 Task: Tag faces in photos from professional or career milestones.
Action: Mouse moved to (1118, 640)
Screenshot: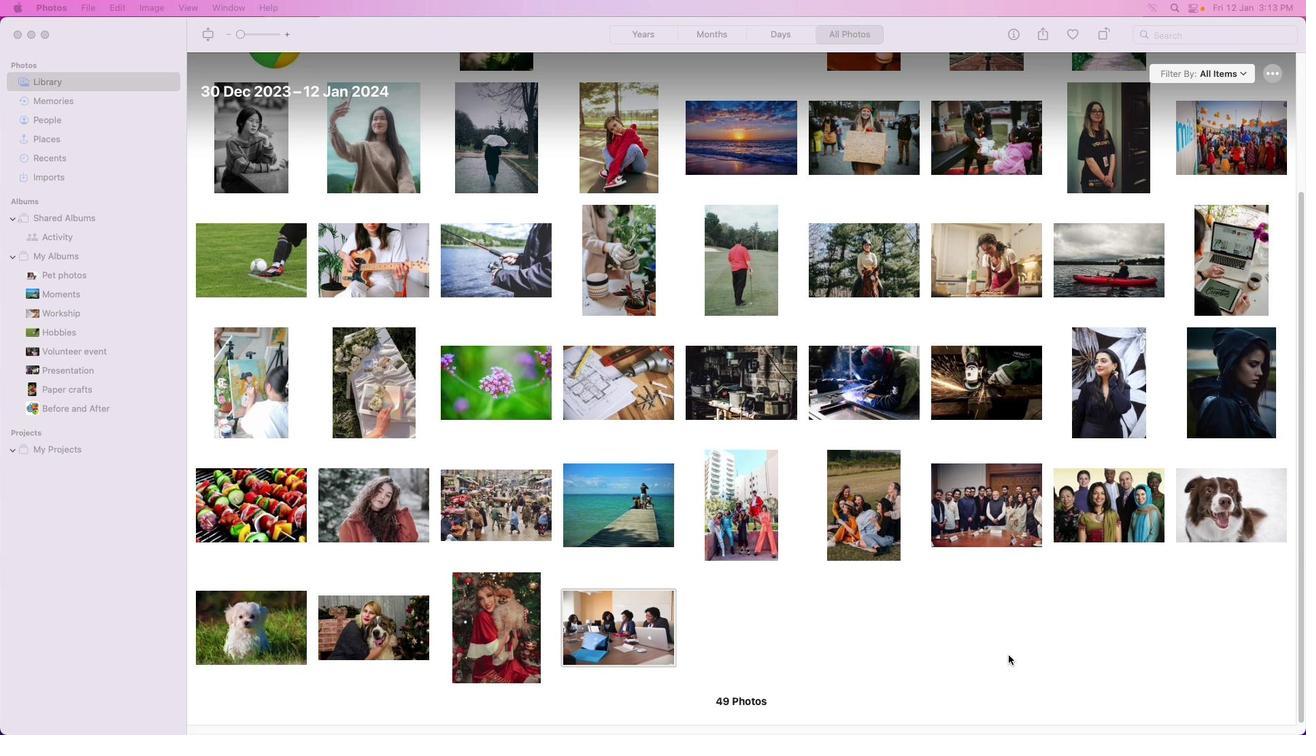
Action: Mouse scrolled (1118, 640) with delta (0, 0)
Screenshot: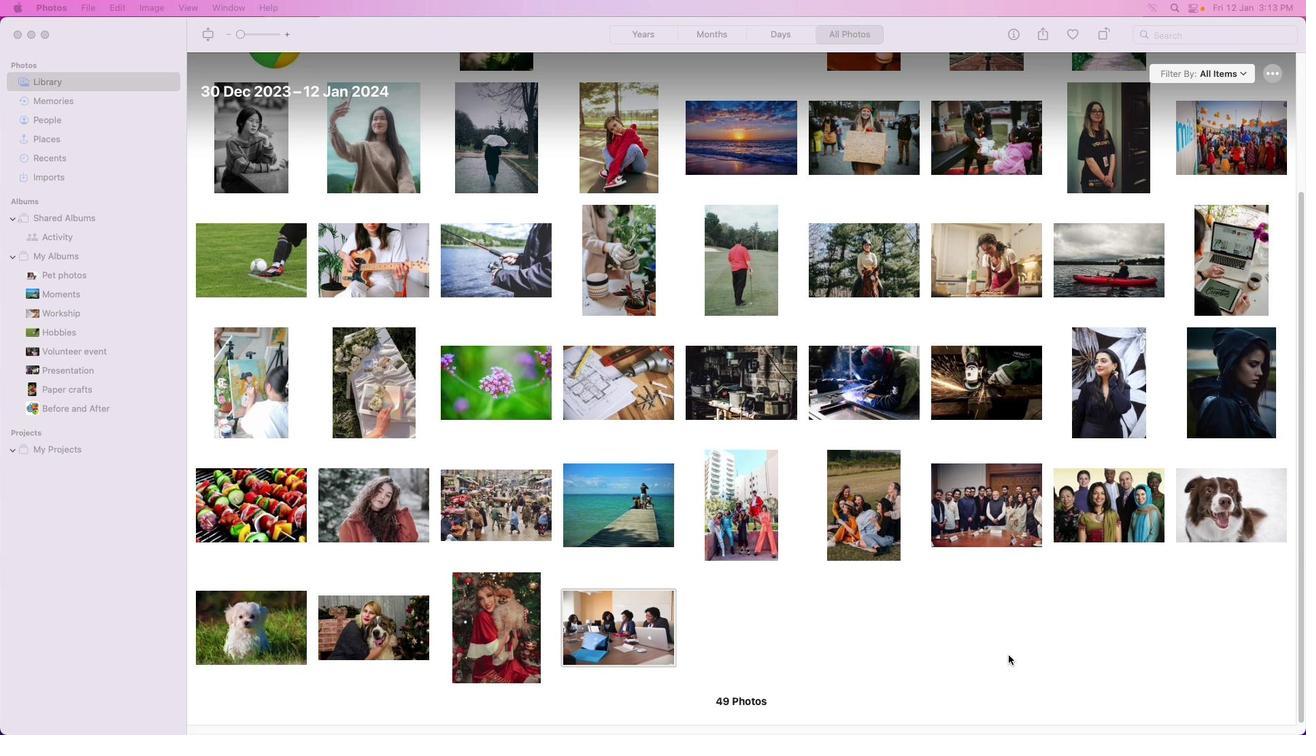 
Action: Mouse moved to (583, 620)
Screenshot: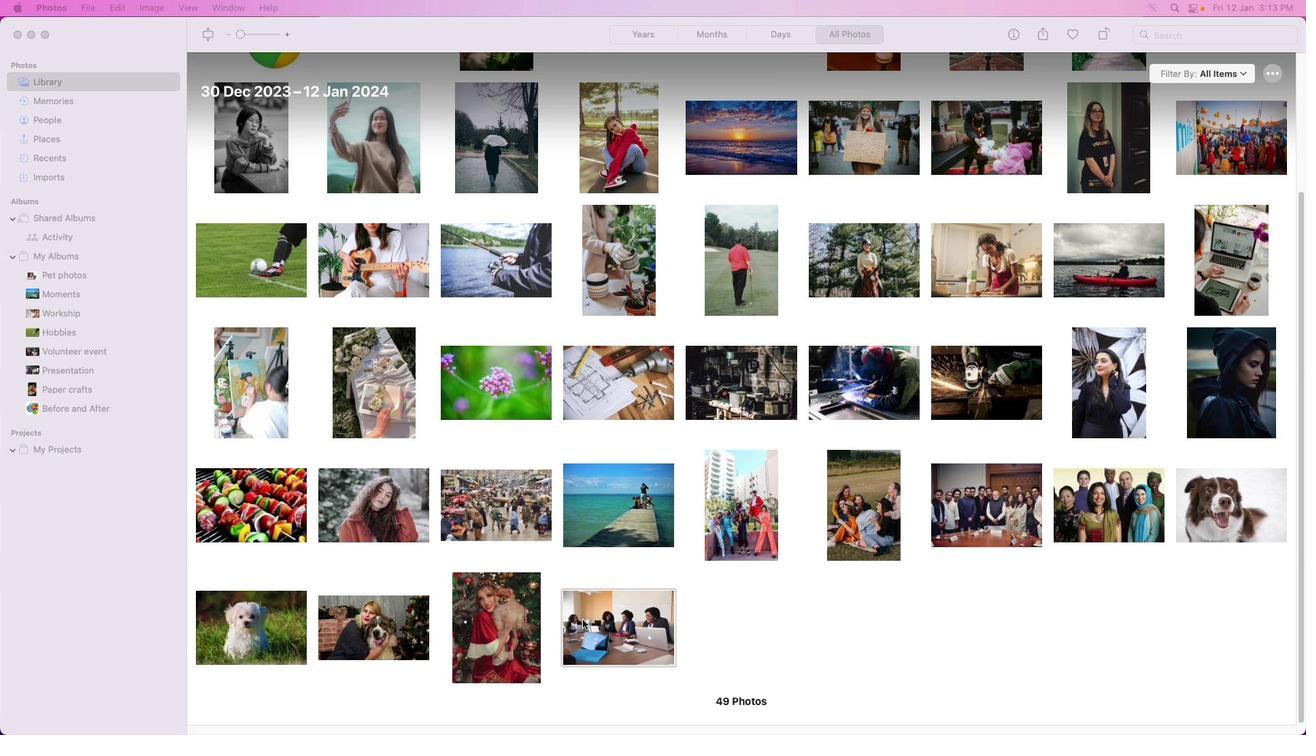 
Action: Mouse pressed left at (583, 620)
Screenshot: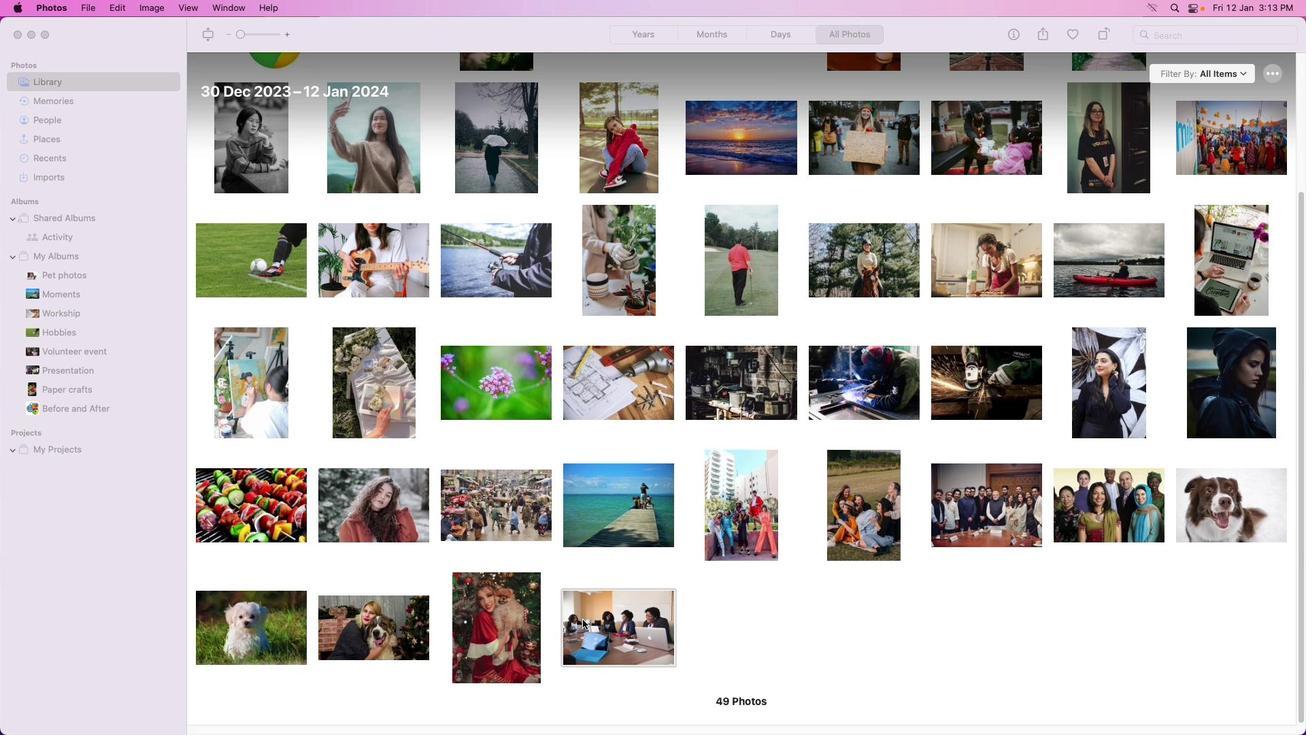 
Action: Mouse moved to (605, 619)
Screenshot: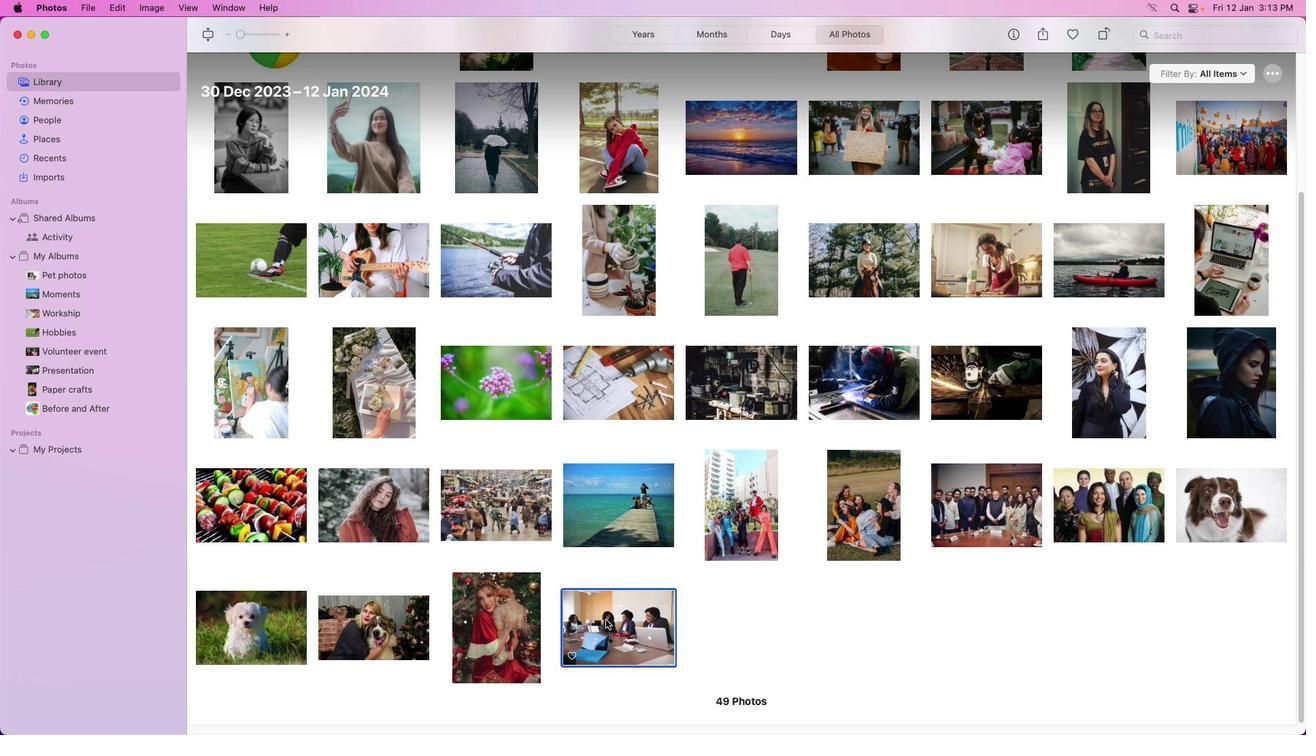 
Action: Mouse pressed left at (605, 619)
Screenshot: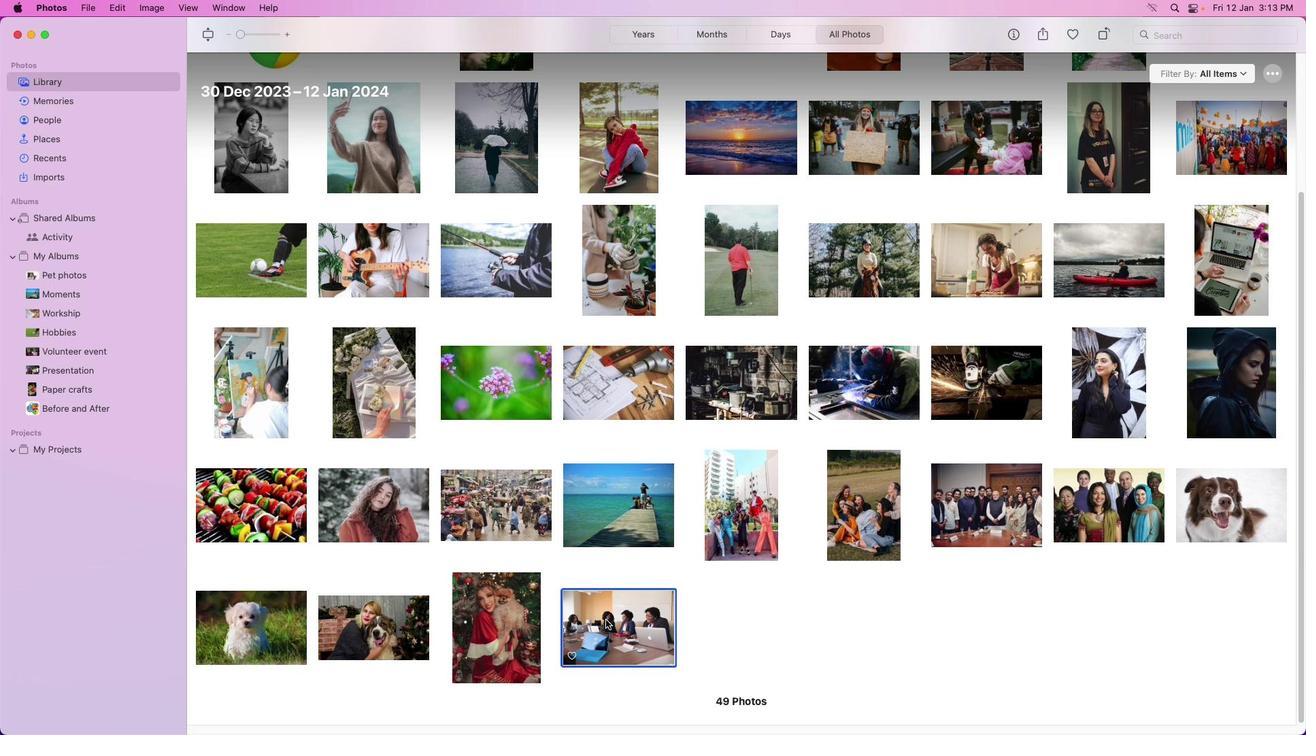 
Action: Mouse pressed left at (605, 619)
Screenshot: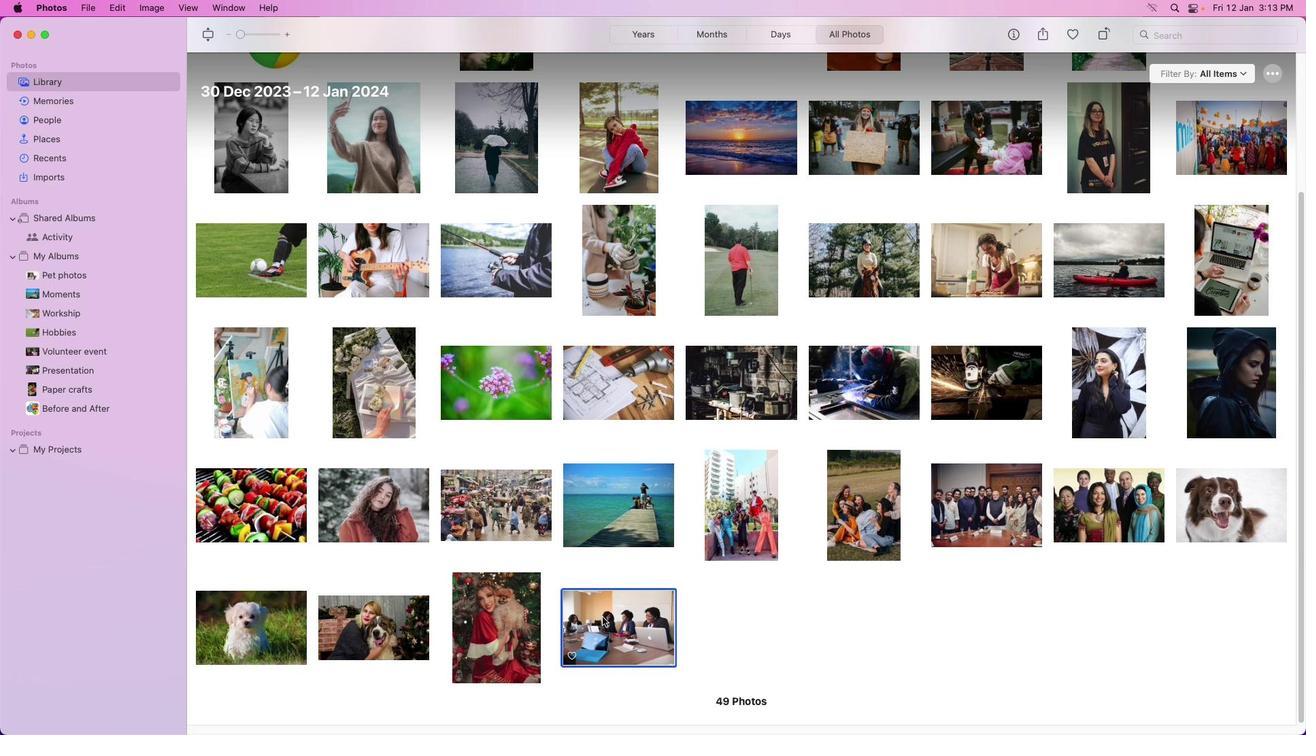 
Action: Mouse moved to (1129, 36)
Screenshot: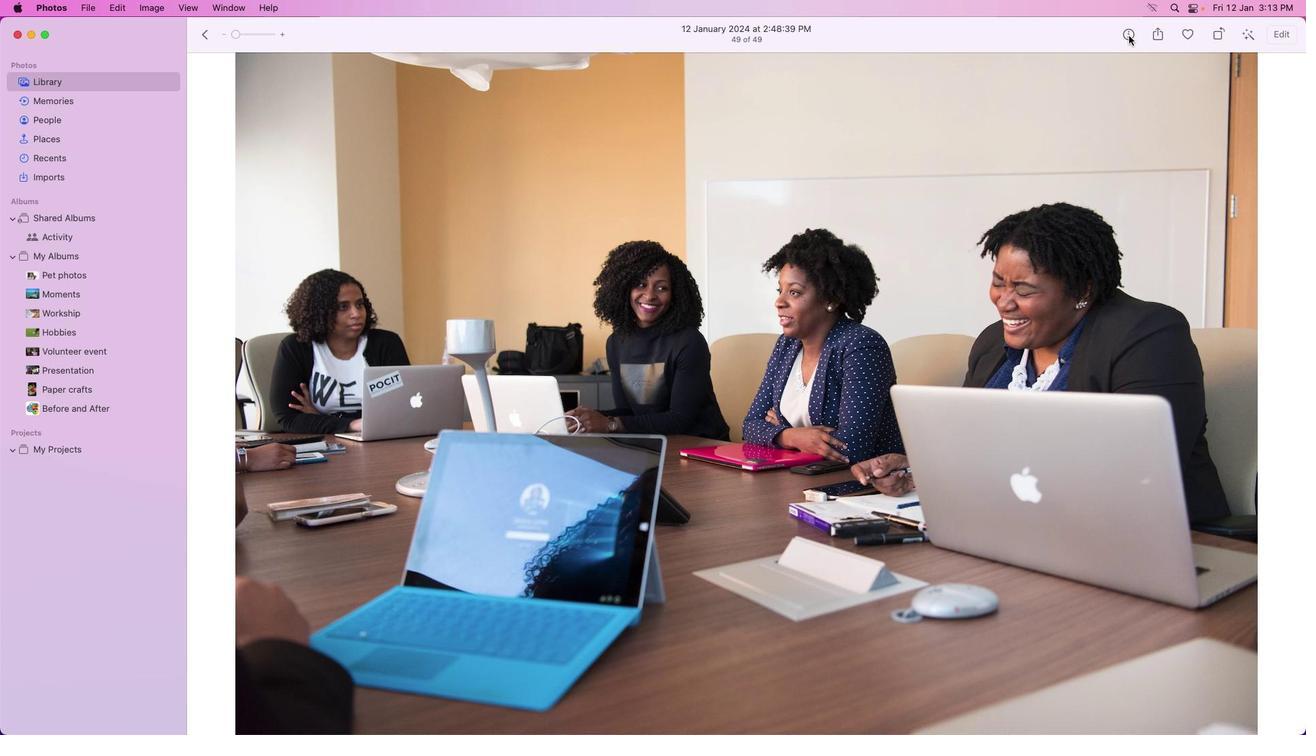 
Action: Mouse pressed left at (1129, 36)
Screenshot: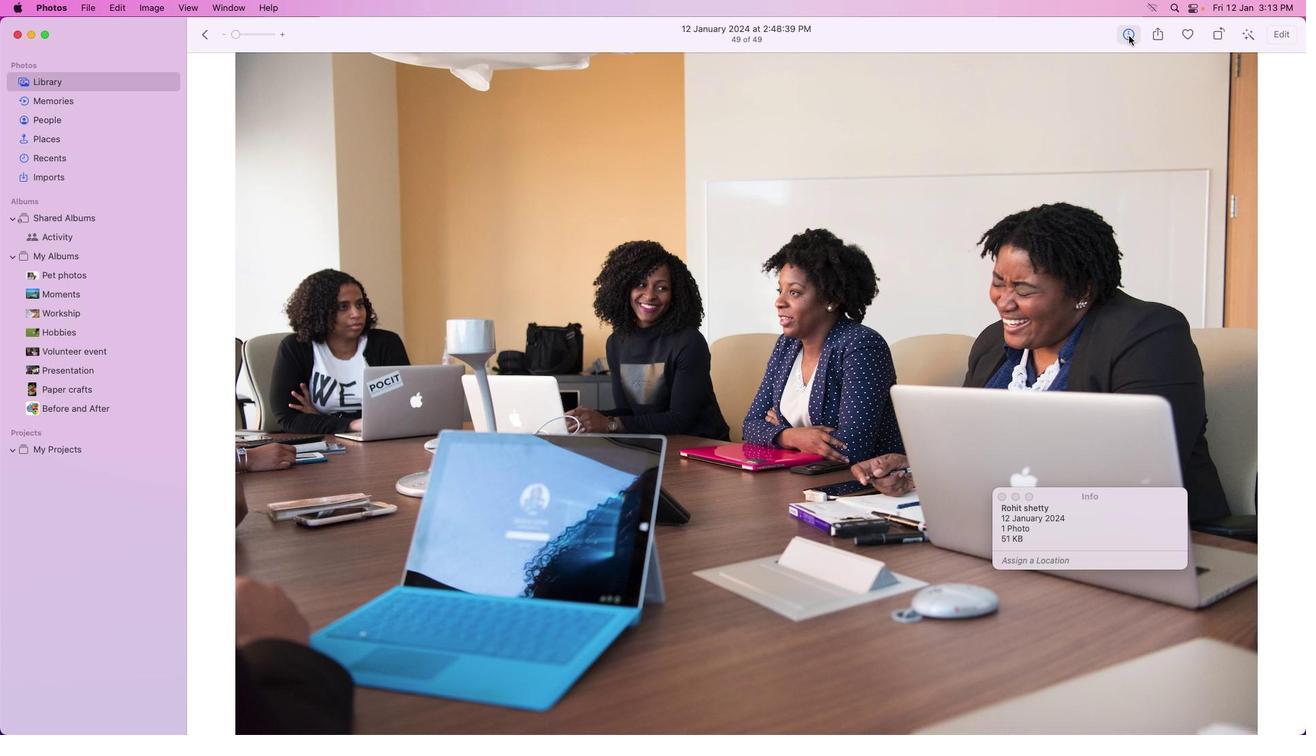 
Action: Mouse moved to (1008, 671)
Screenshot: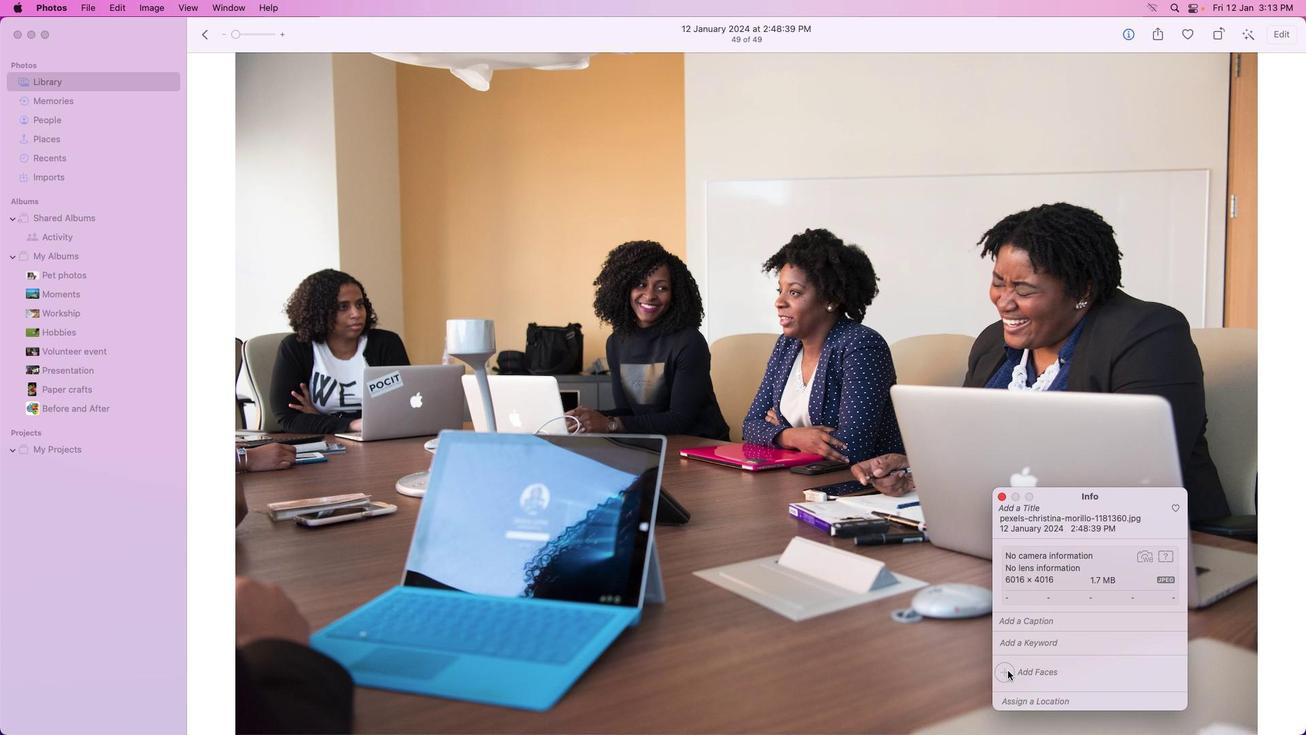 
Action: Mouse pressed left at (1008, 671)
Screenshot: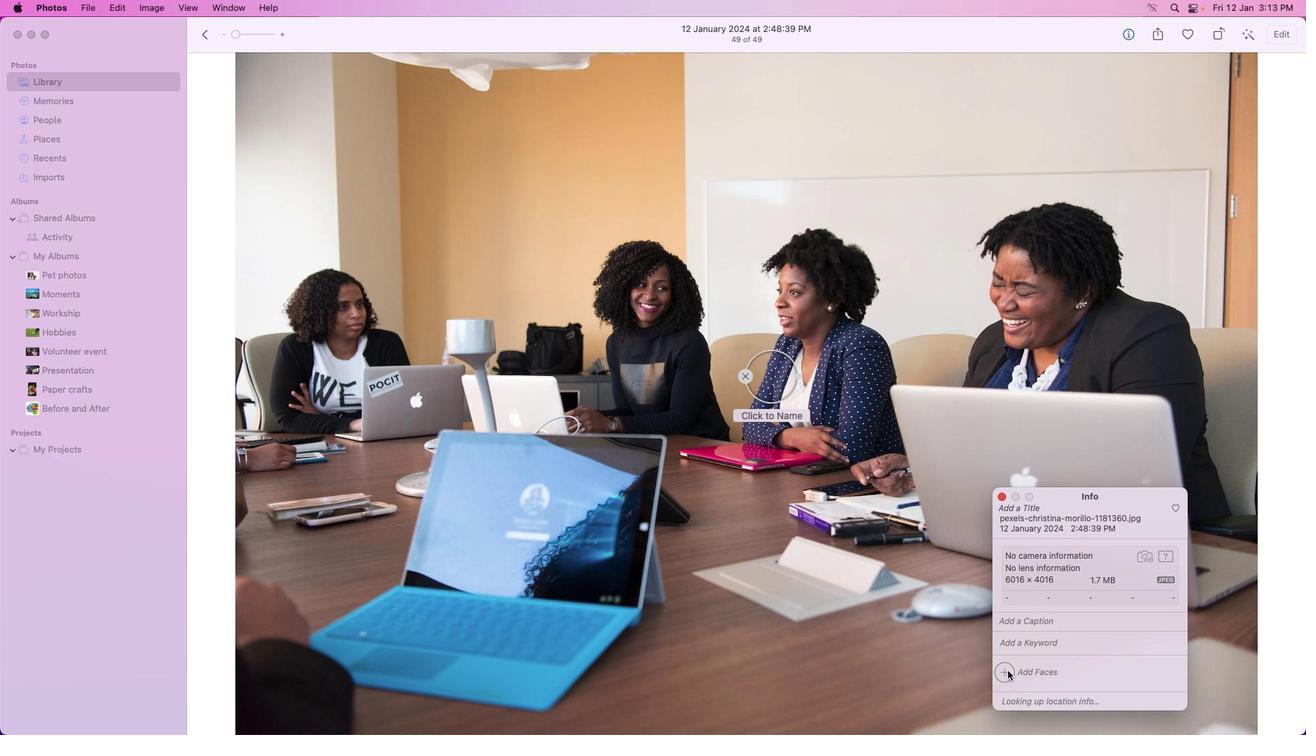 
Action: Mouse moved to (794, 374)
Screenshot: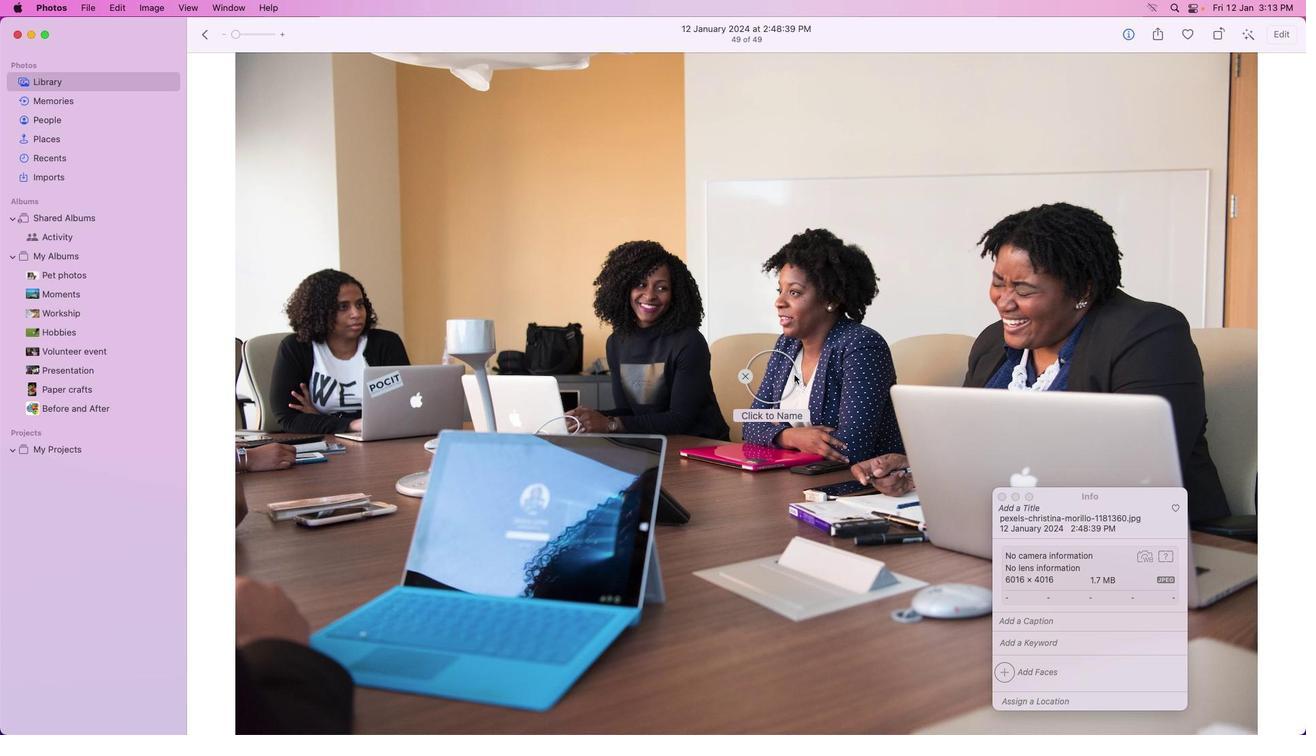 
Action: Mouse pressed left at (794, 374)
Screenshot: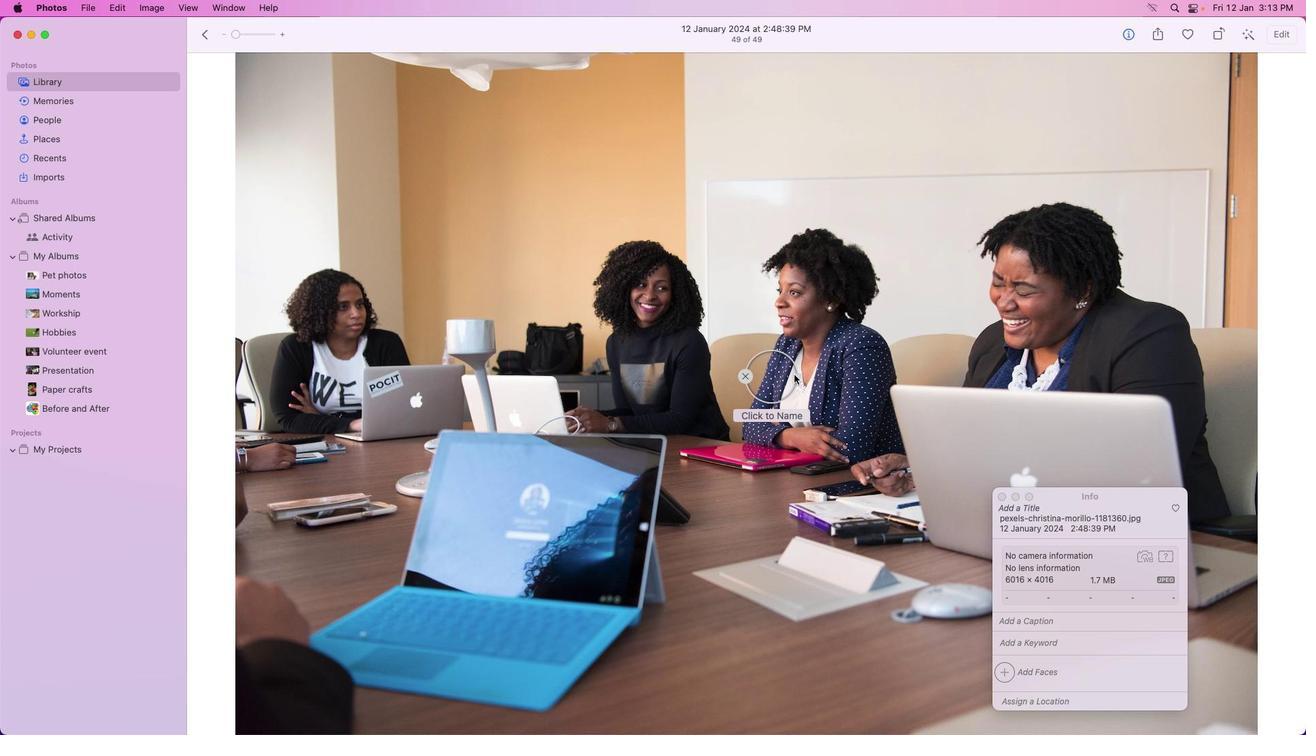 
Action: Mouse moved to (815, 296)
Screenshot: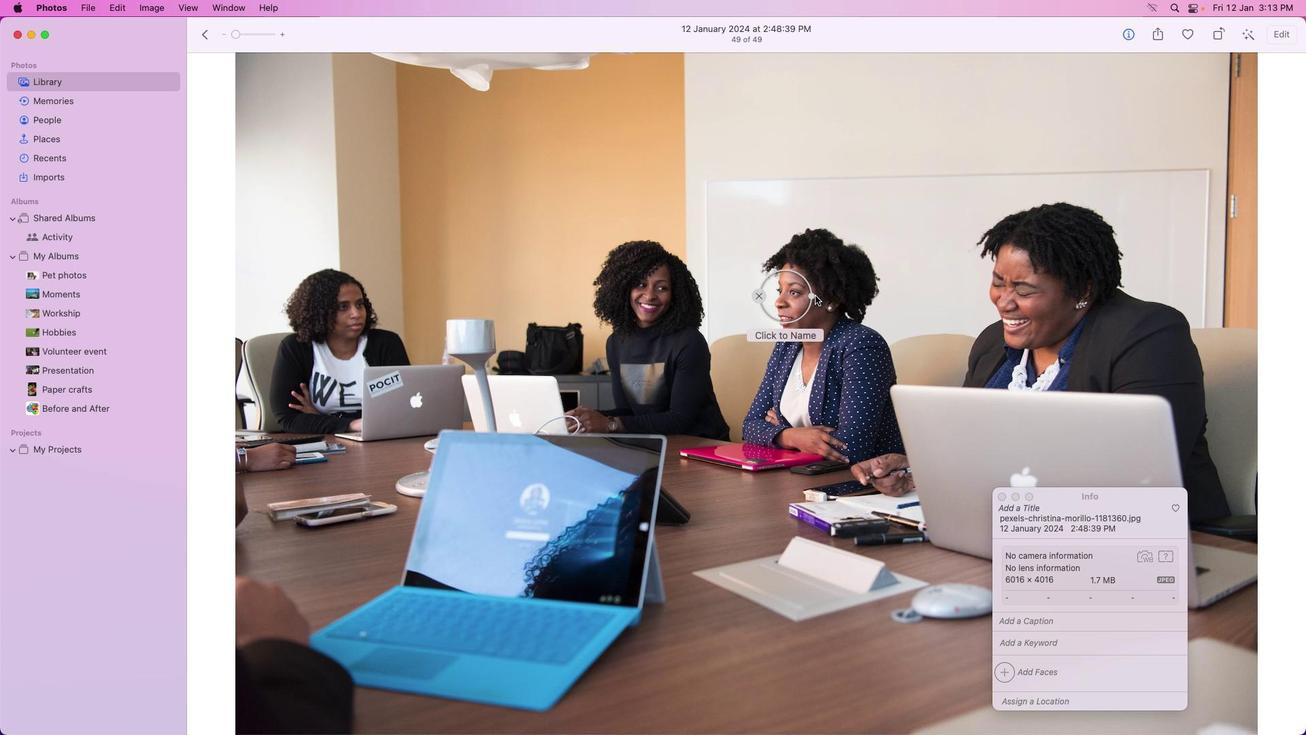 
Action: Mouse pressed left at (815, 296)
Screenshot: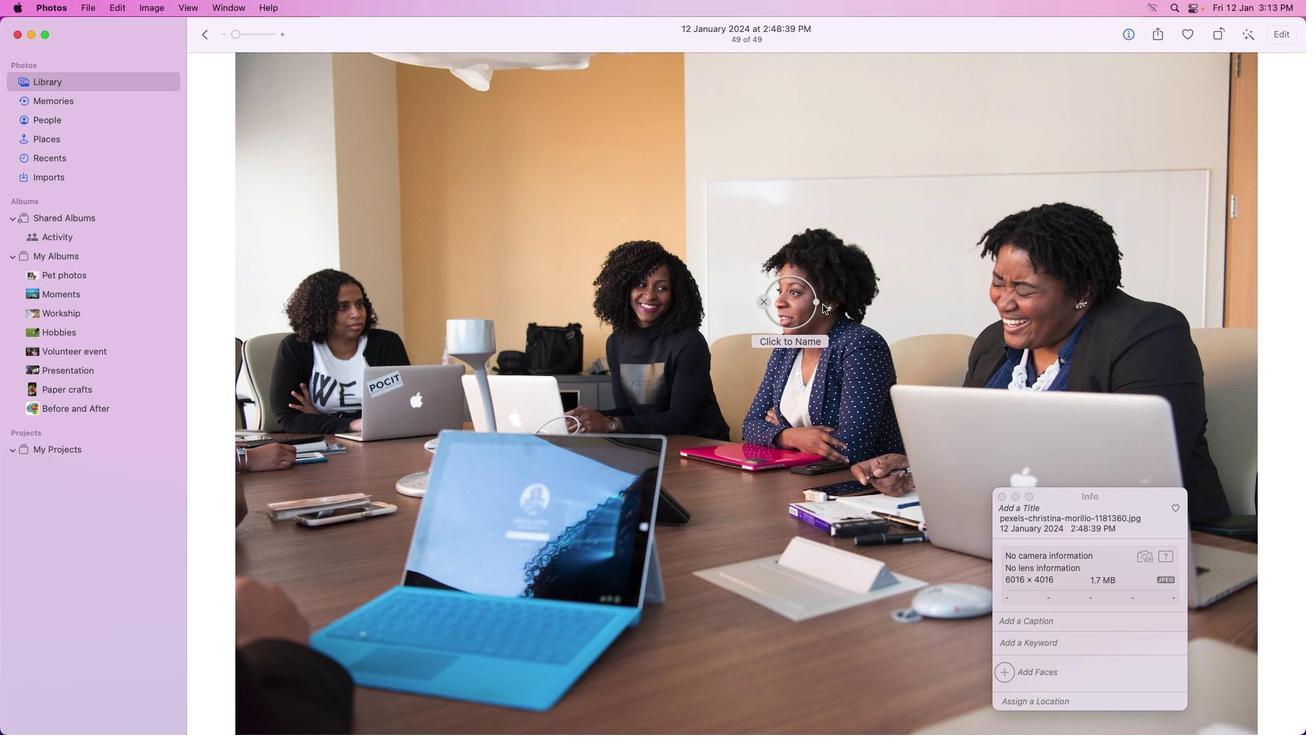 
Action: Mouse moved to (822, 307)
Screenshot: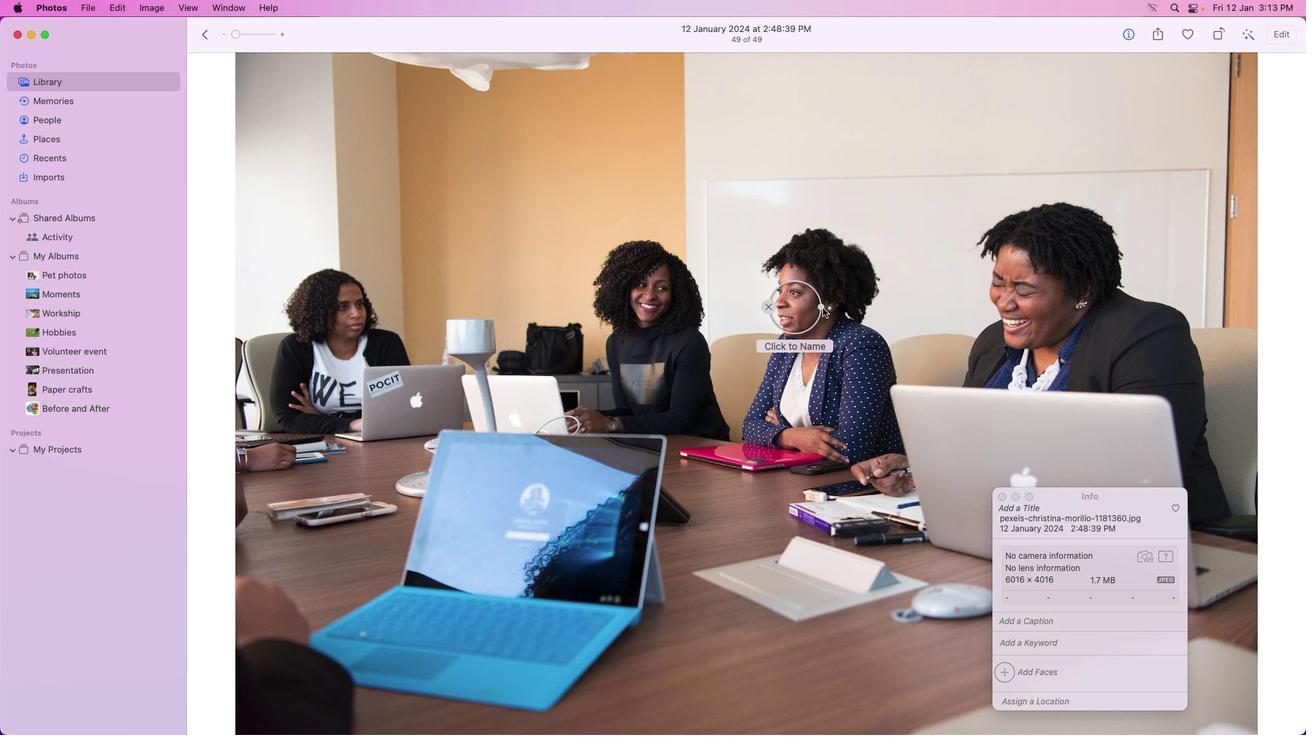
Action: Mouse pressed left at (822, 307)
Screenshot: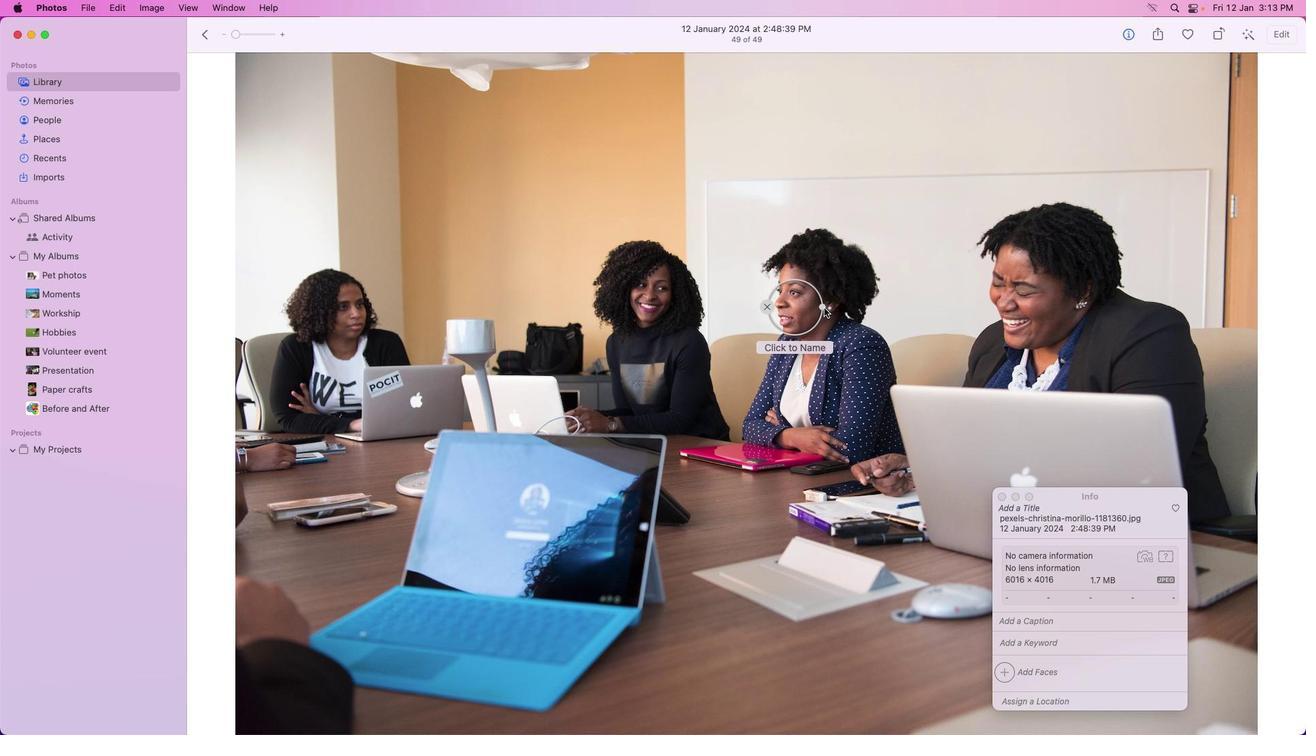 
Action: Mouse moved to (820, 313)
Screenshot: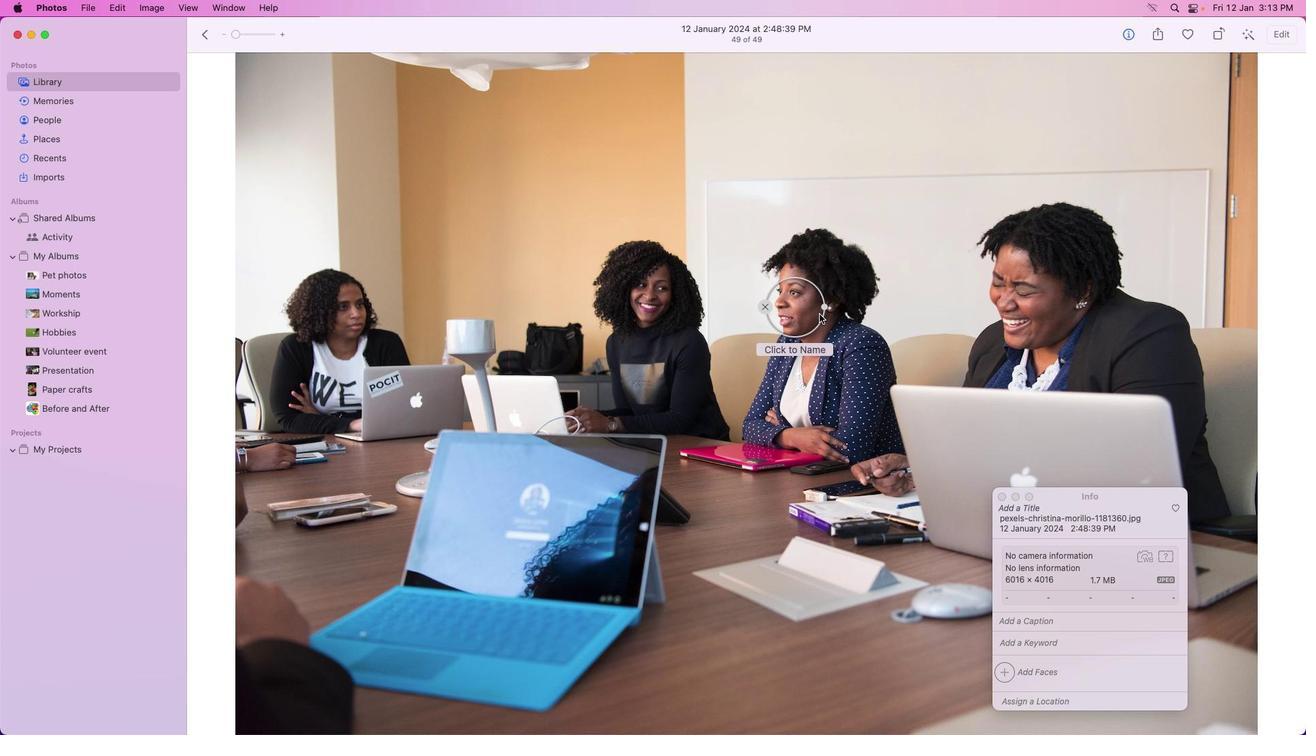 
Action: Mouse pressed left at (820, 313)
Screenshot: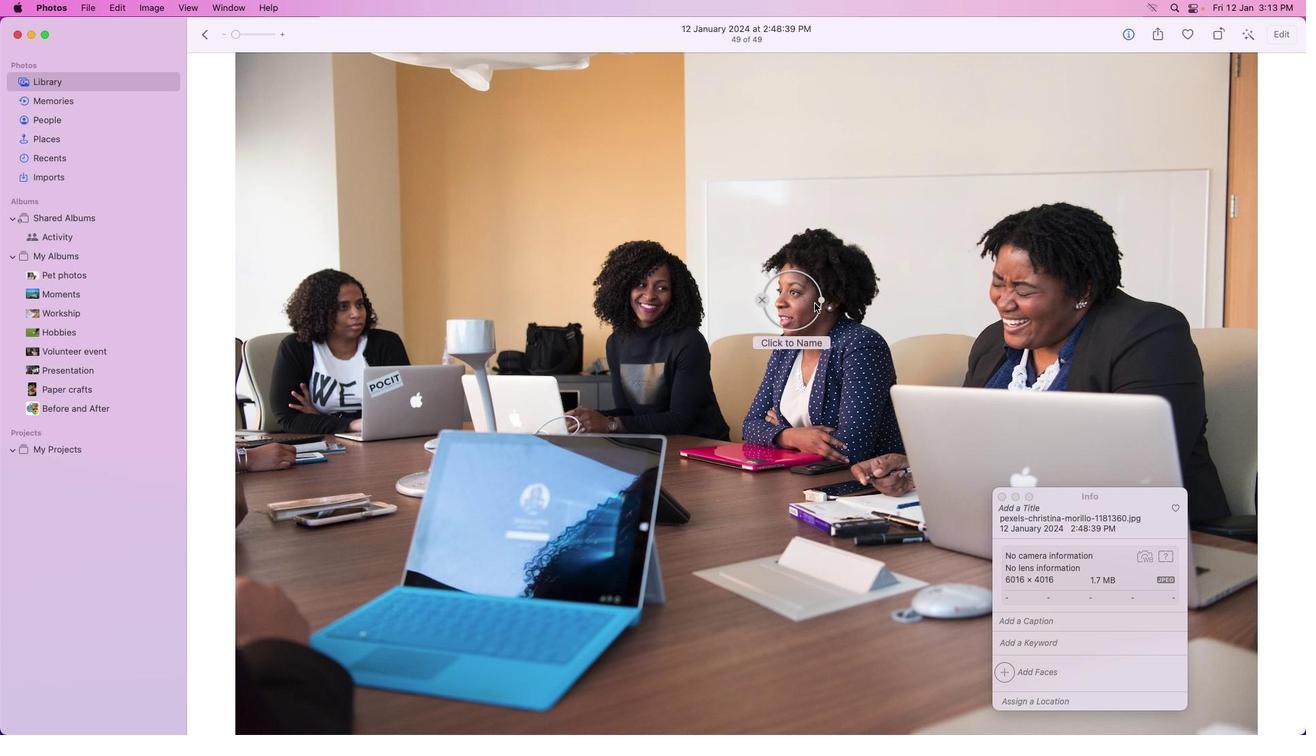 
Action: Mouse moved to (806, 336)
Screenshot: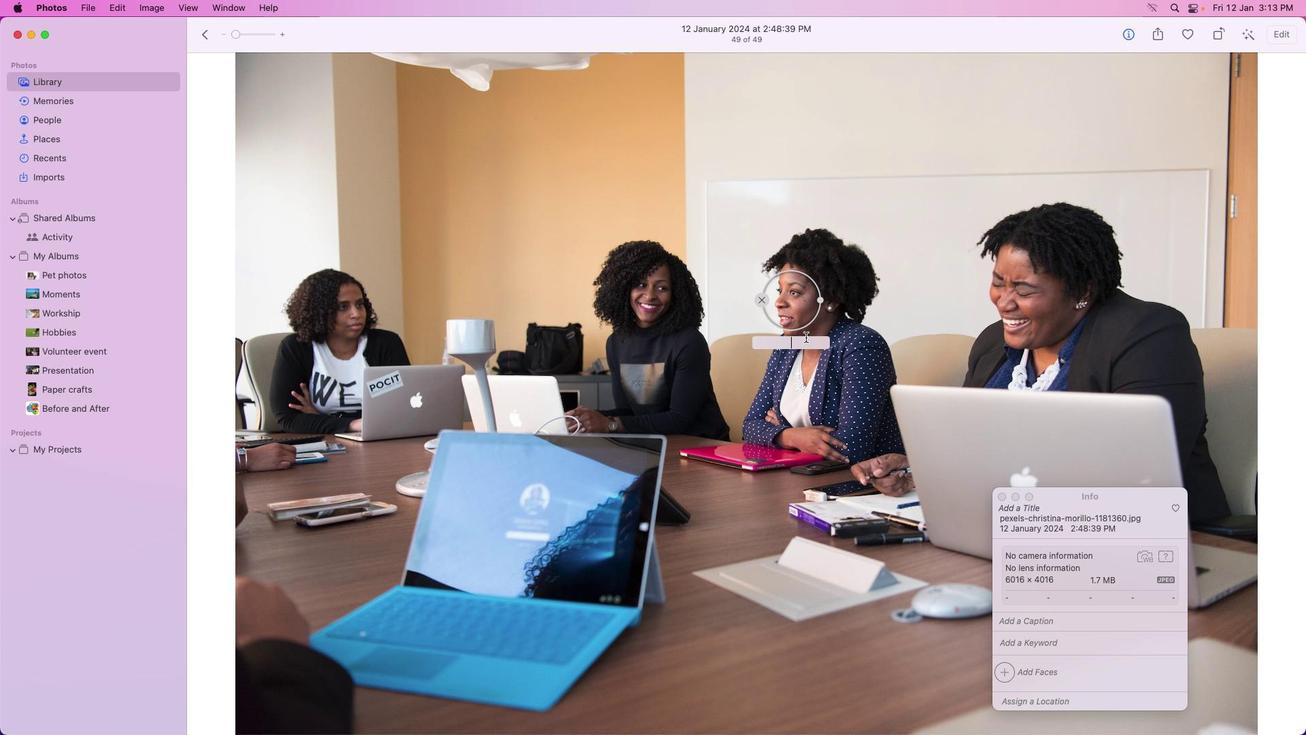 
Action: Mouse pressed left at (806, 336)
Screenshot: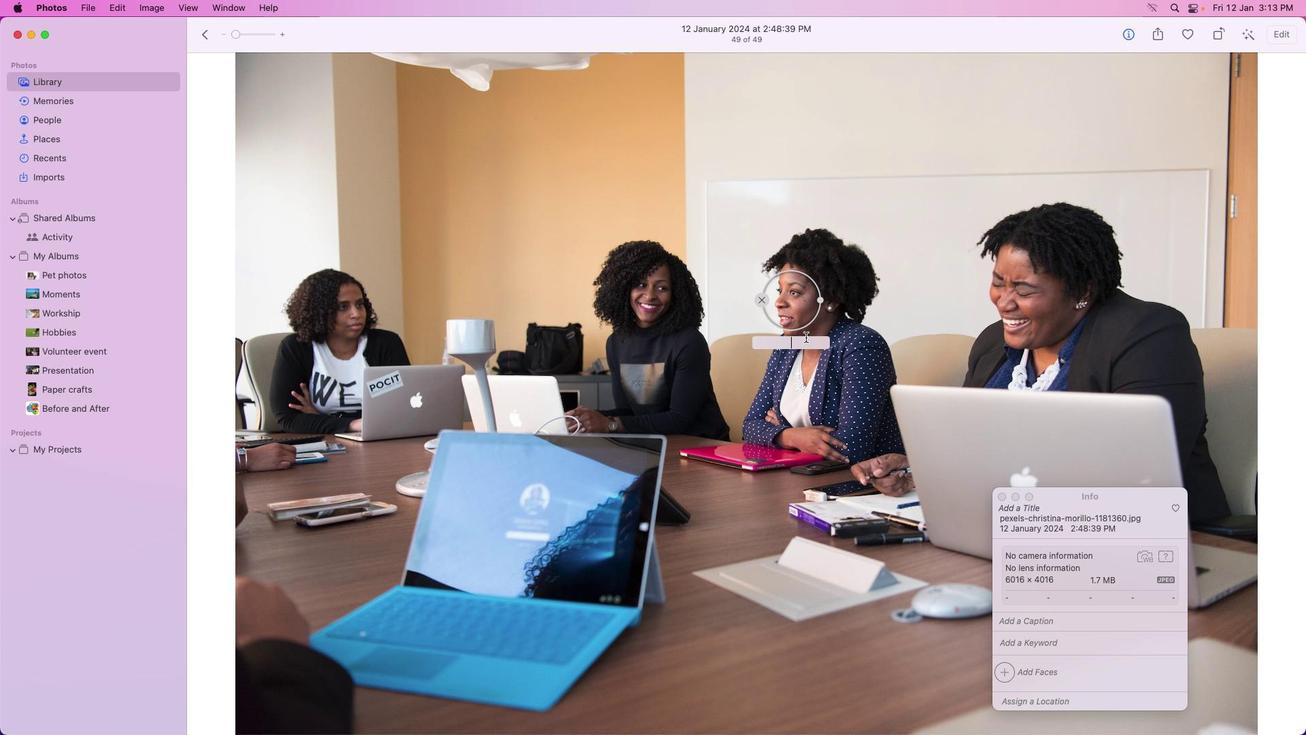 
Action: Mouse moved to (795, 342)
Screenshot: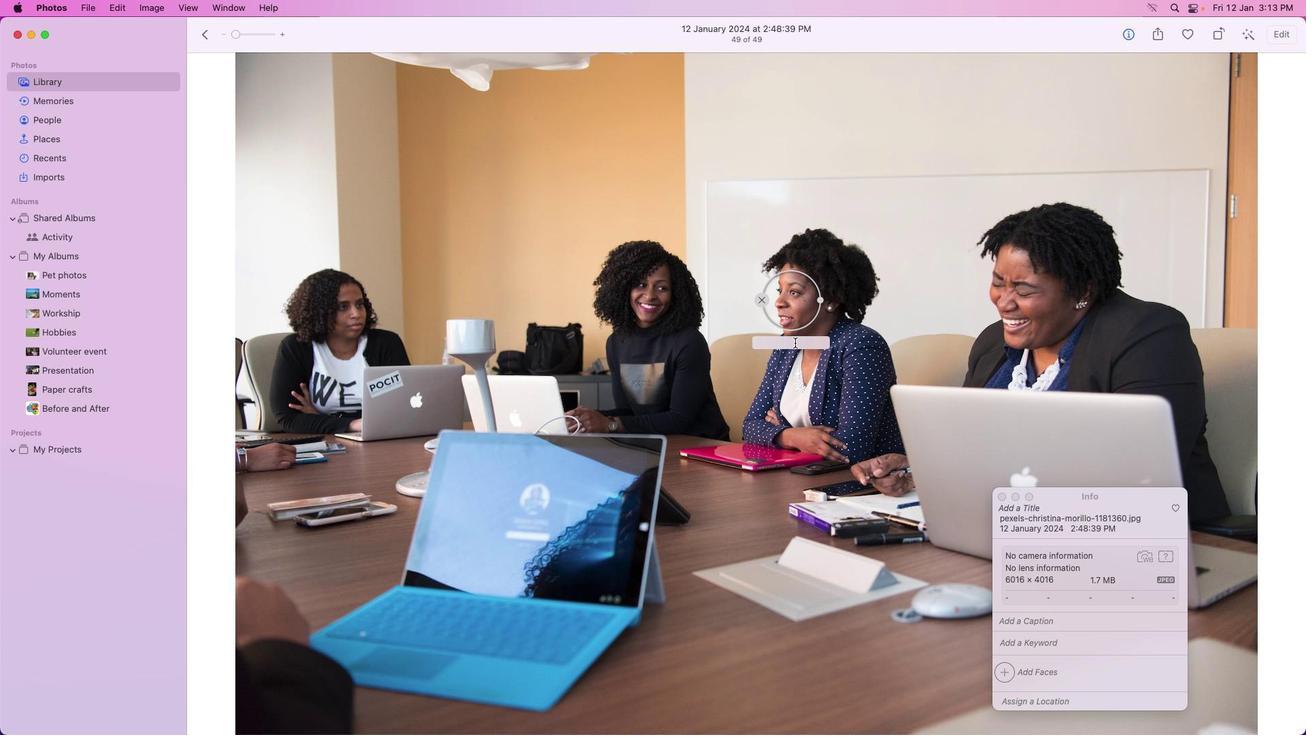 
Action: Key pressed Key.caps_lock'K'Key.caps_lock'a''m''a''r''i''a'Key.space'/'Key.spaceKey.caps_lock'P'Key.caps_lock'r''o''d''u''c''t'Key.space'm''a''n''a''g''e''r'Key.enter
Screenshot: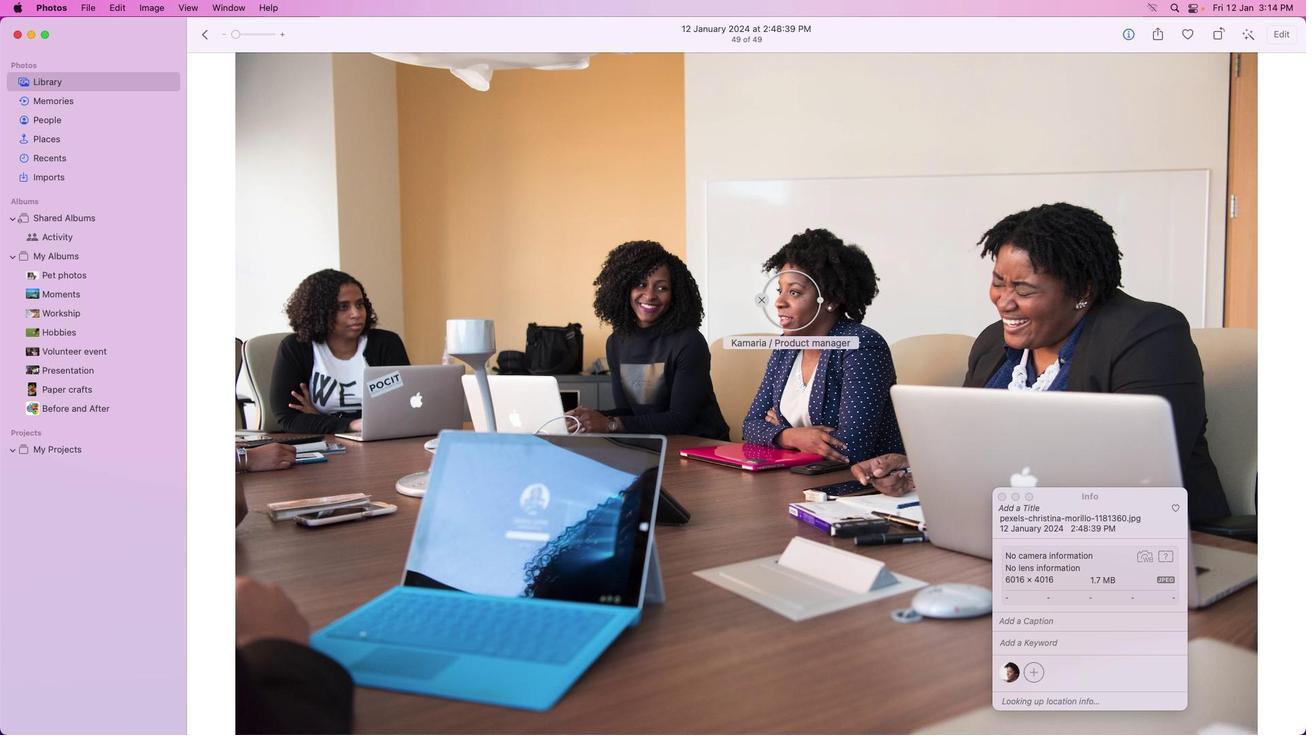
Action: Mouse moved to (1031, 671)
Screenshot: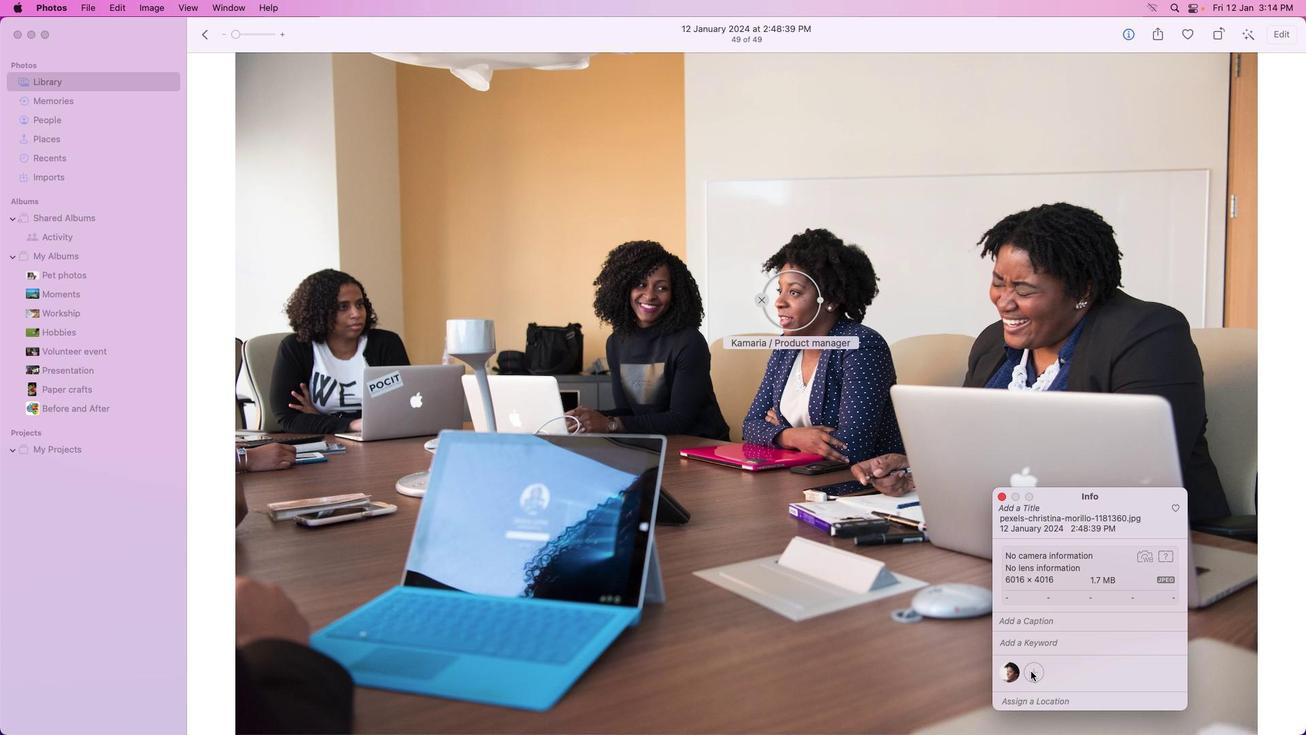 
Action: Mouse pressed left at (1031, 671)
Screenshot: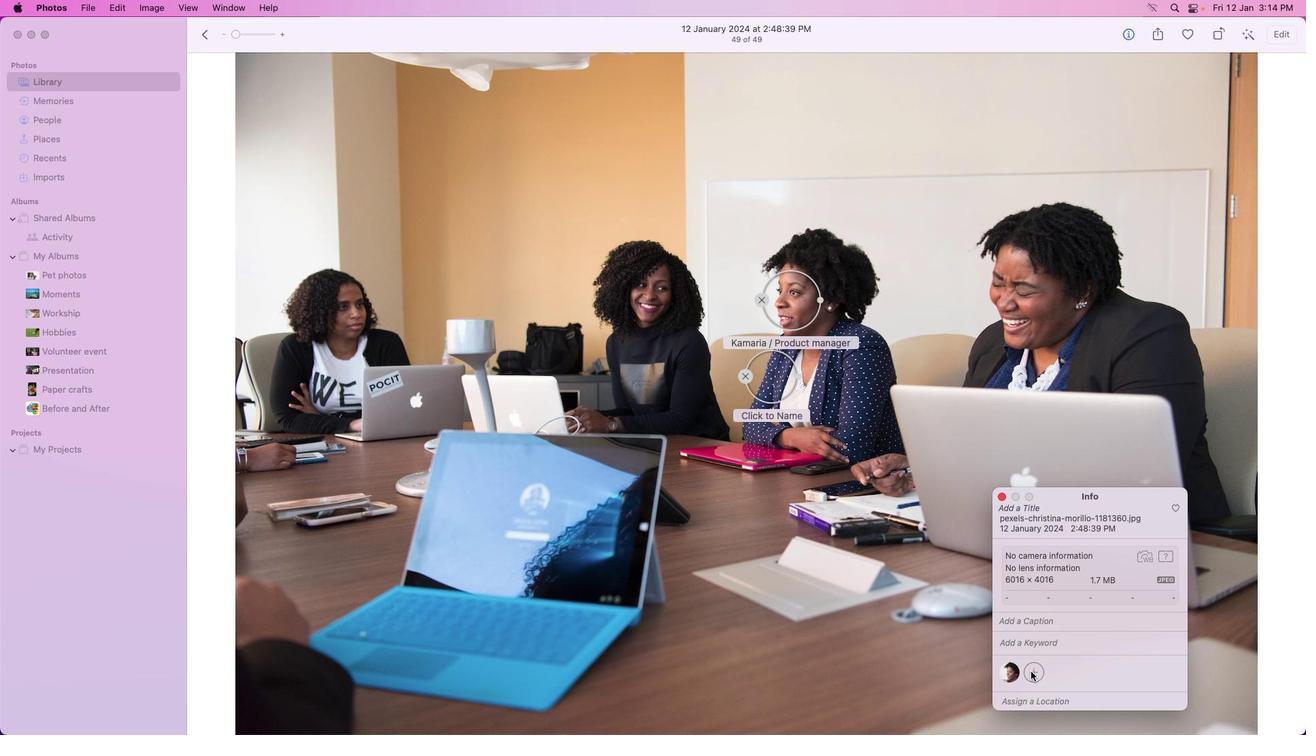 
Action: Mouse moved to (782, 402)
Screenshot: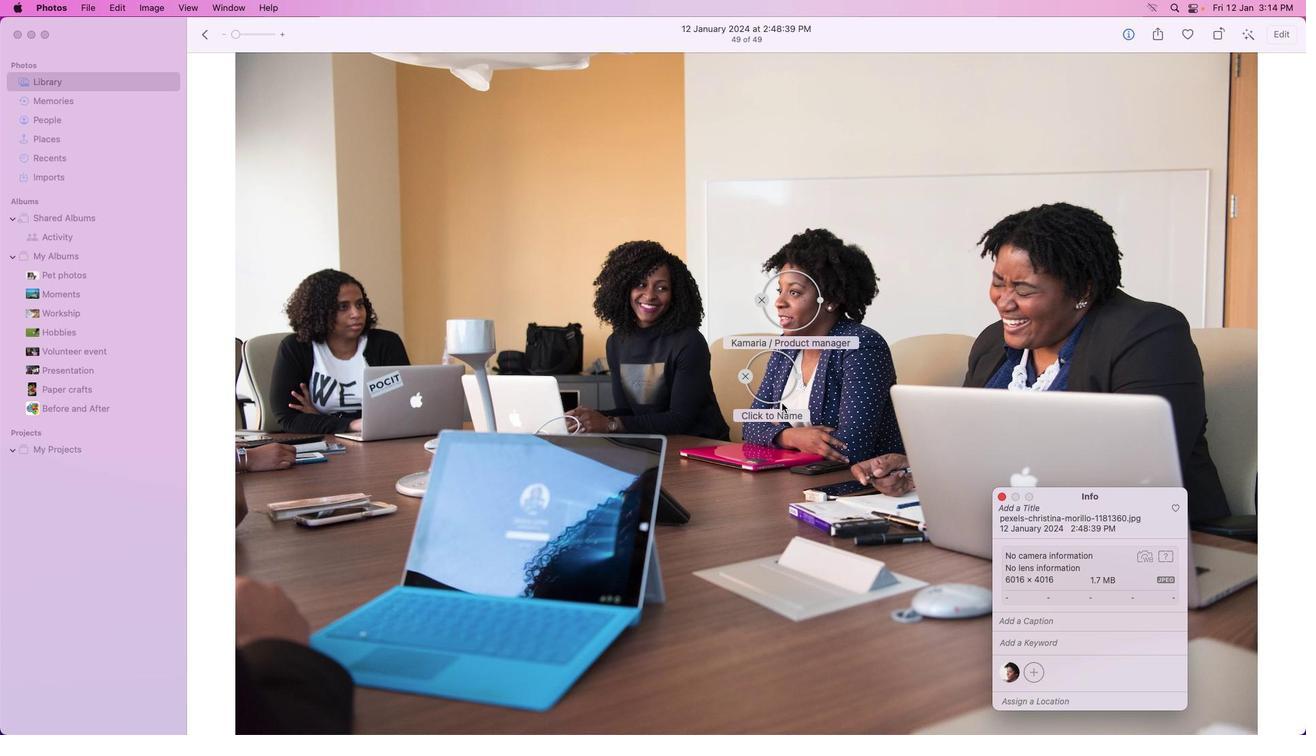 
Action: Mouse pressed left at (782, 402)
Screenshot: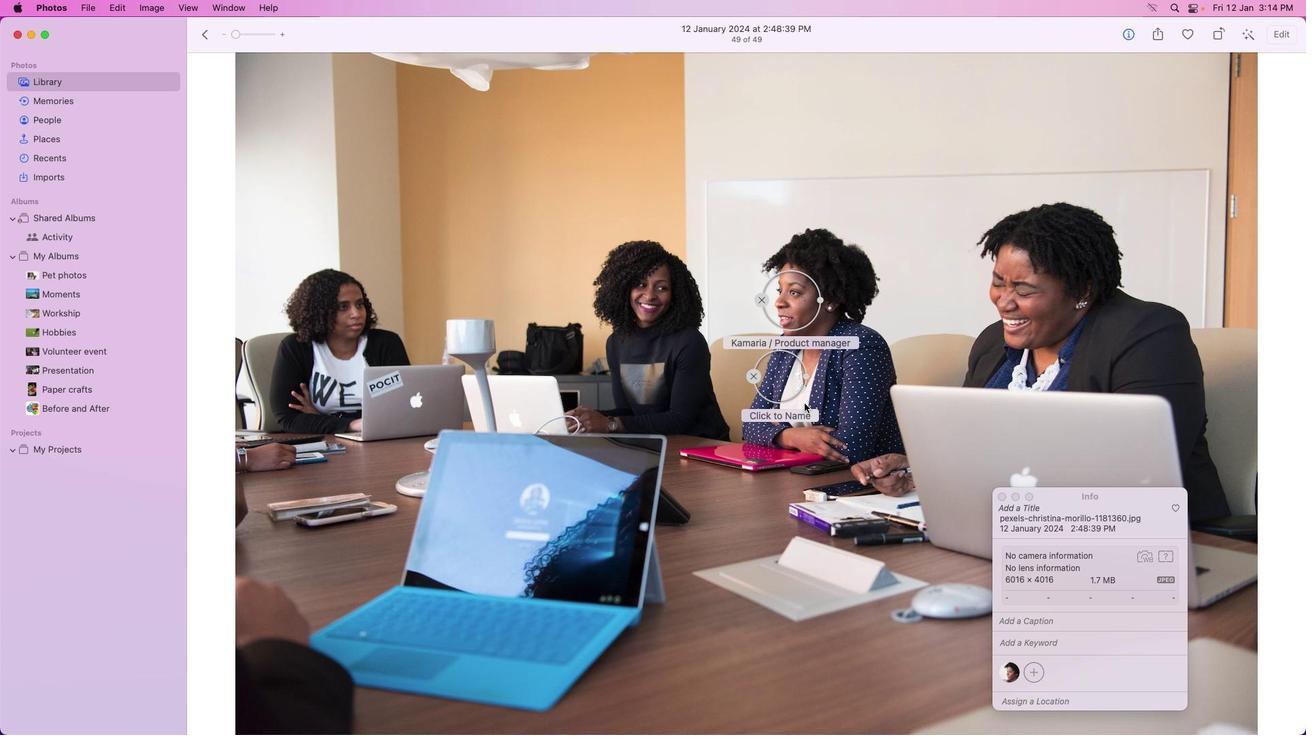 
Action: Mouse moved to (1037, 307)
Screenshot: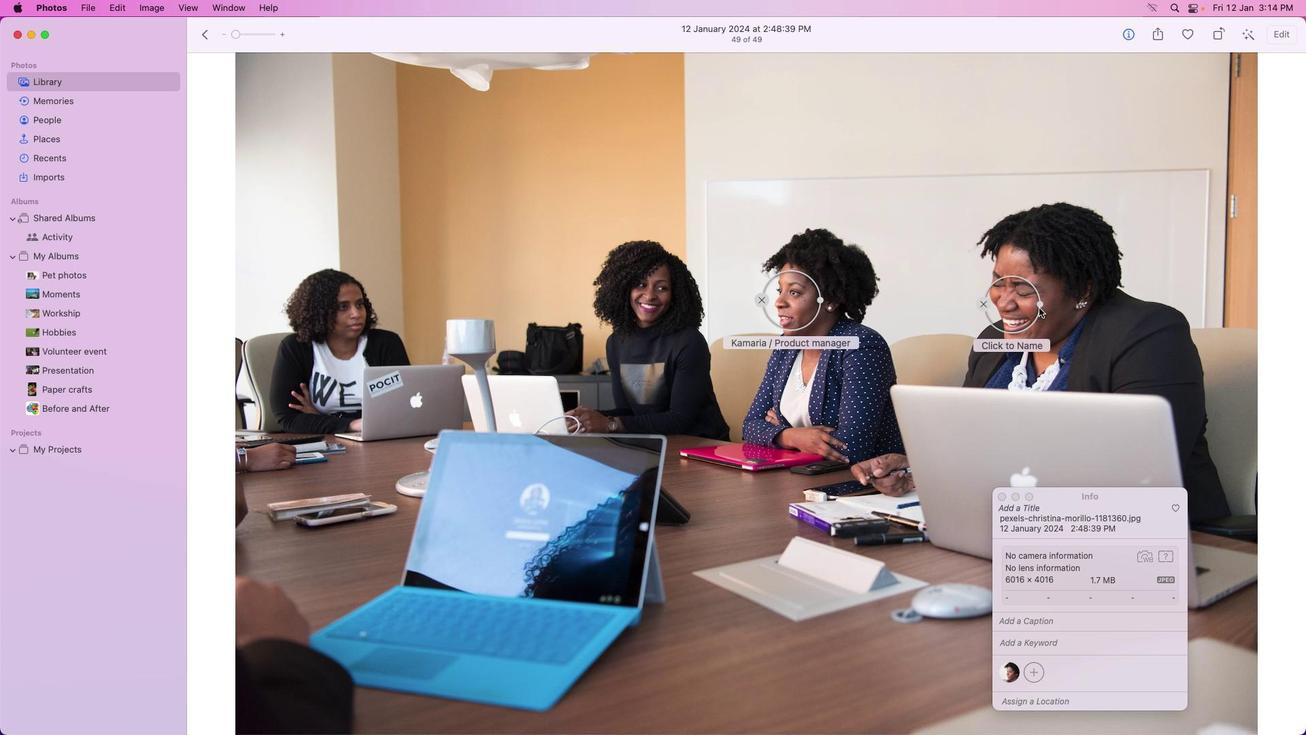 
Action: Mouse pressed left at (1037, 307)
Screenshot: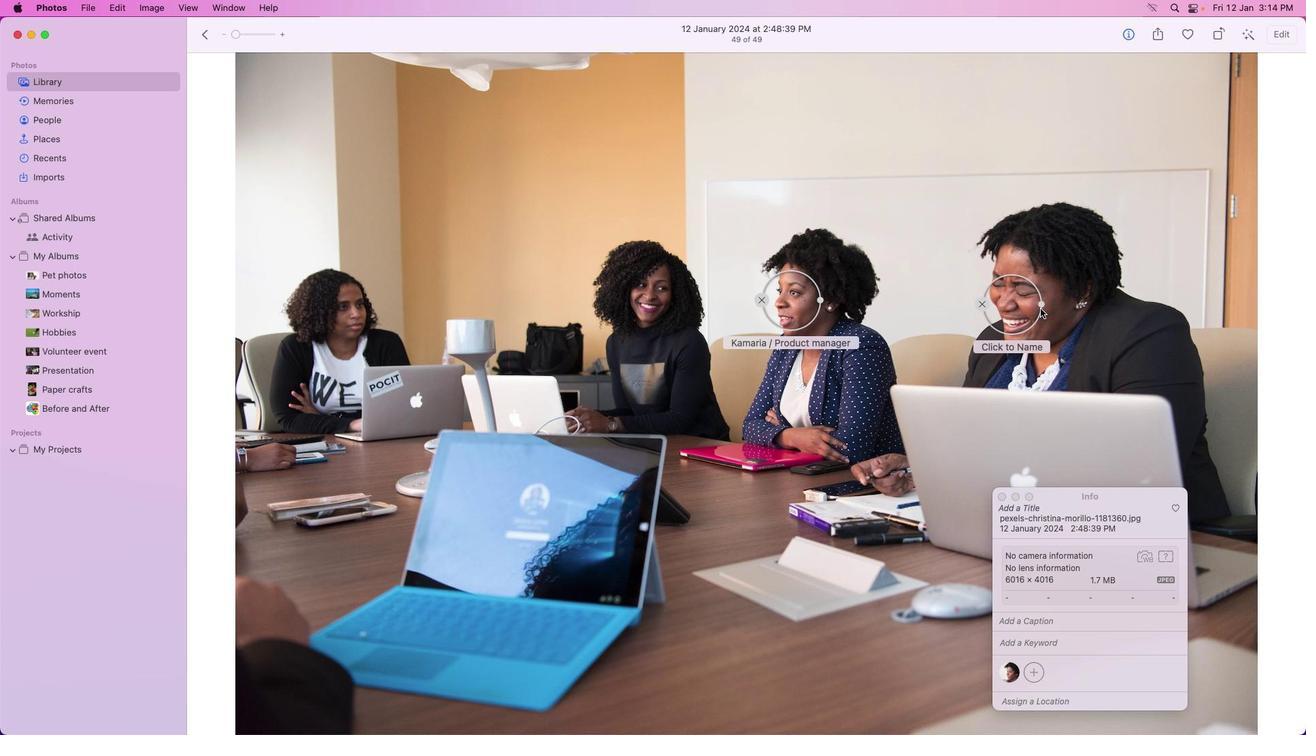 
Action: Mouse moved to (1052, 323)
Screenshot: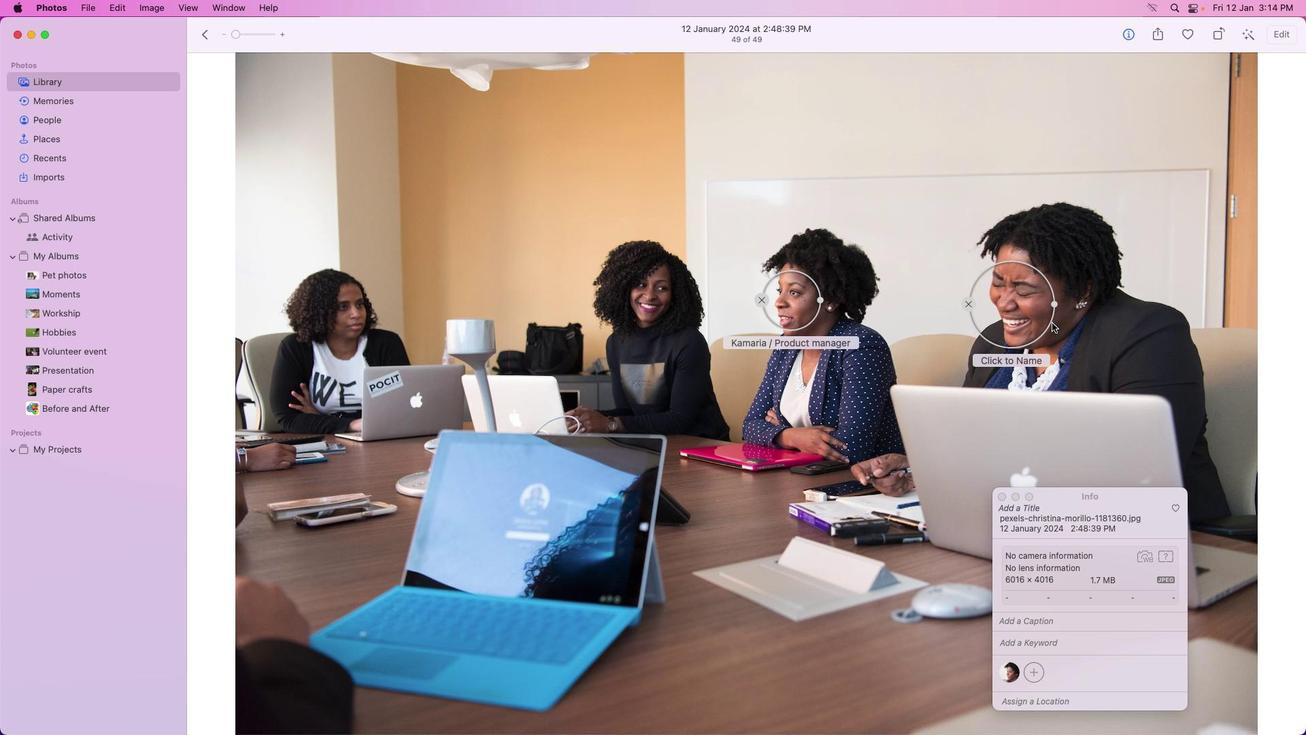 
Action: Mouse pressed left at (1052, 323)
Screenshot: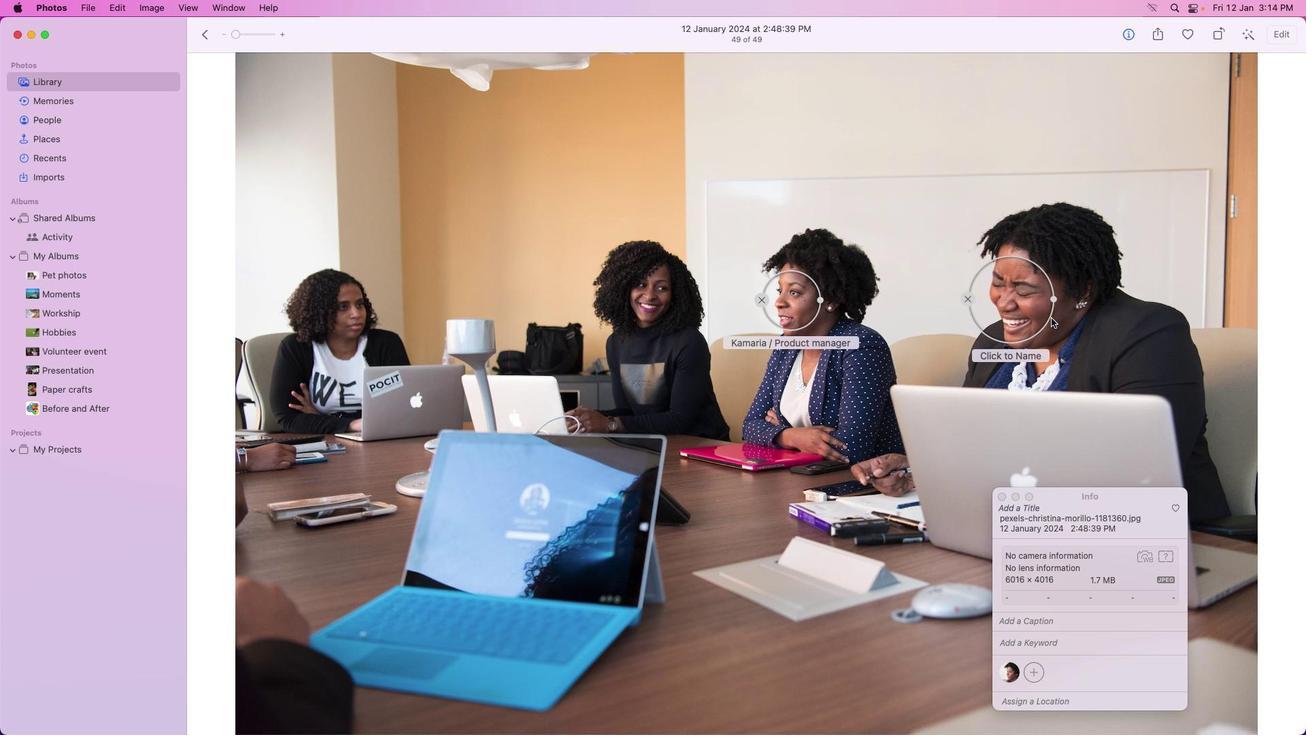 
Action: Mouse moved to (1042, 347)
Screenshot: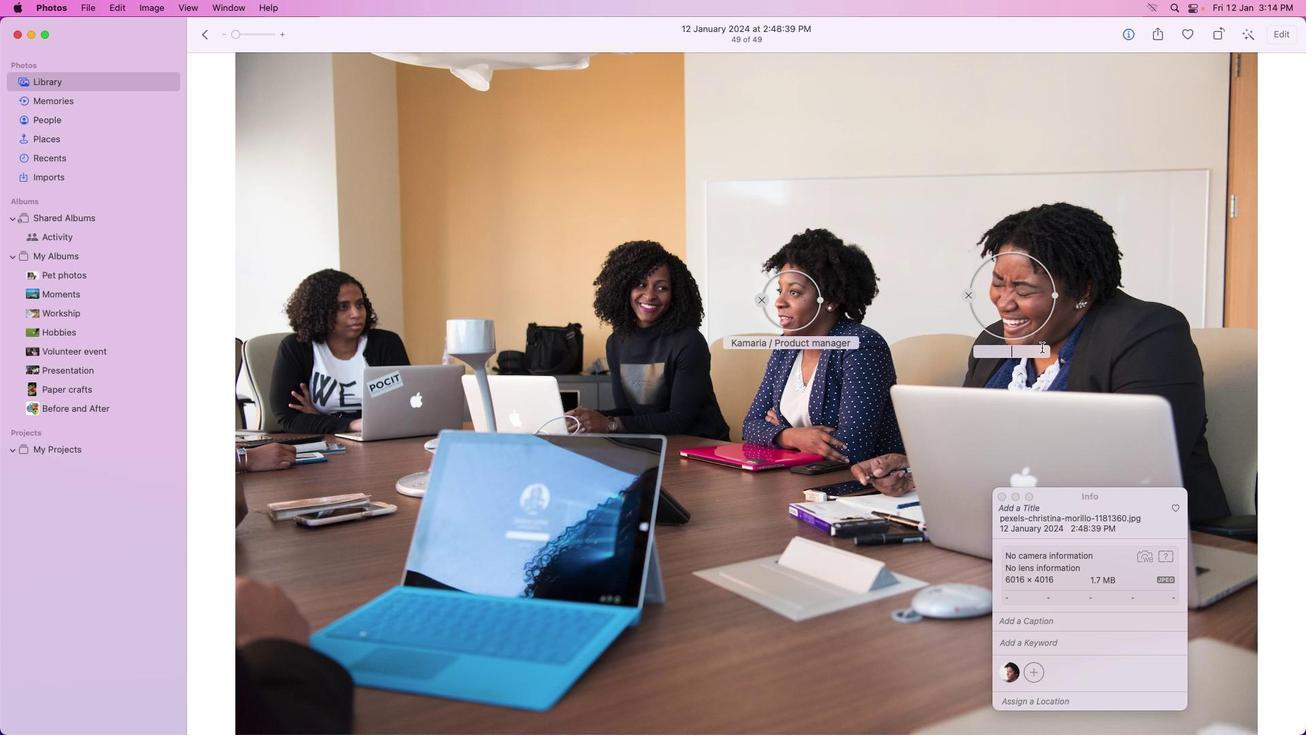 
Action: Mouse pressed left at (1042, 347)
Screenshot: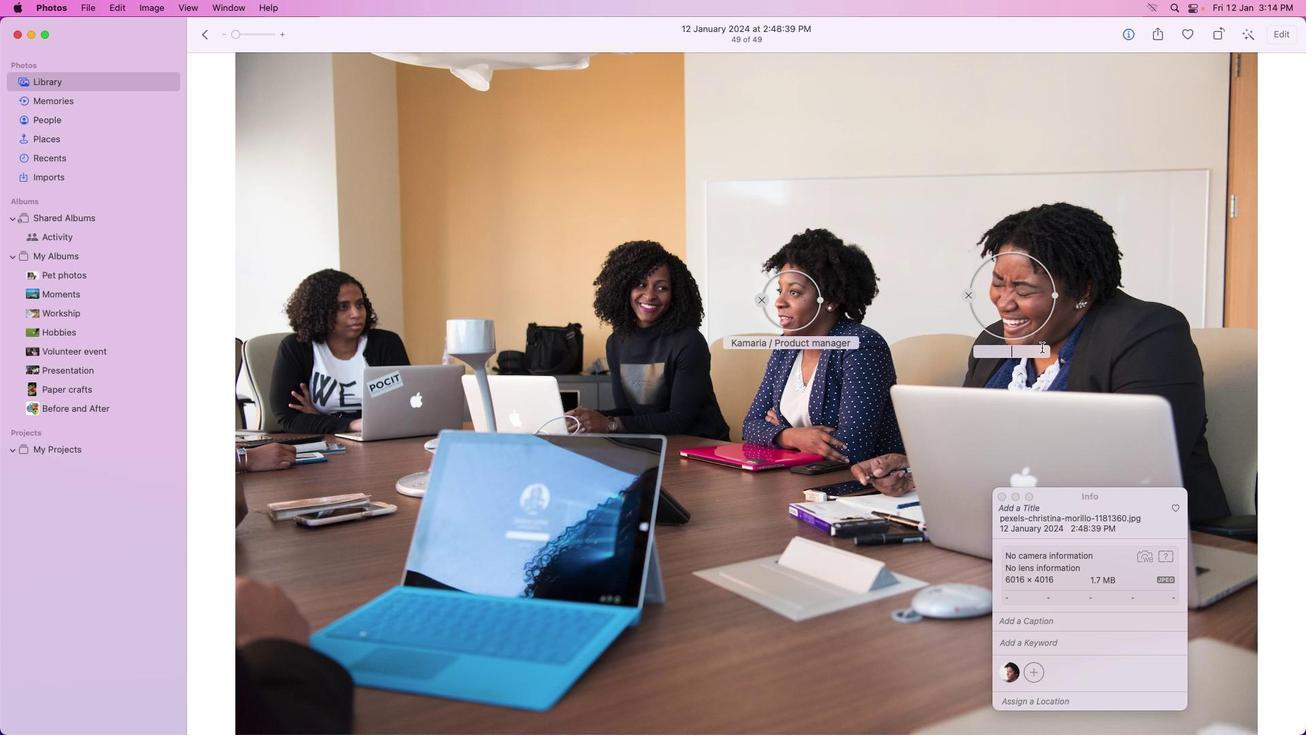 
Action: Key pressed Key.caps_lock'Z'Key.caps_lock'a''h''r''a'Key.space'/'Key.spaceKey.caps_lock'S'Key.backspace'B'Key.caps_lock'u''s''i''n''e''s''s'Key.space'h'Key.caps_lockKey.caps_lock'e''a''d'
Screenshot: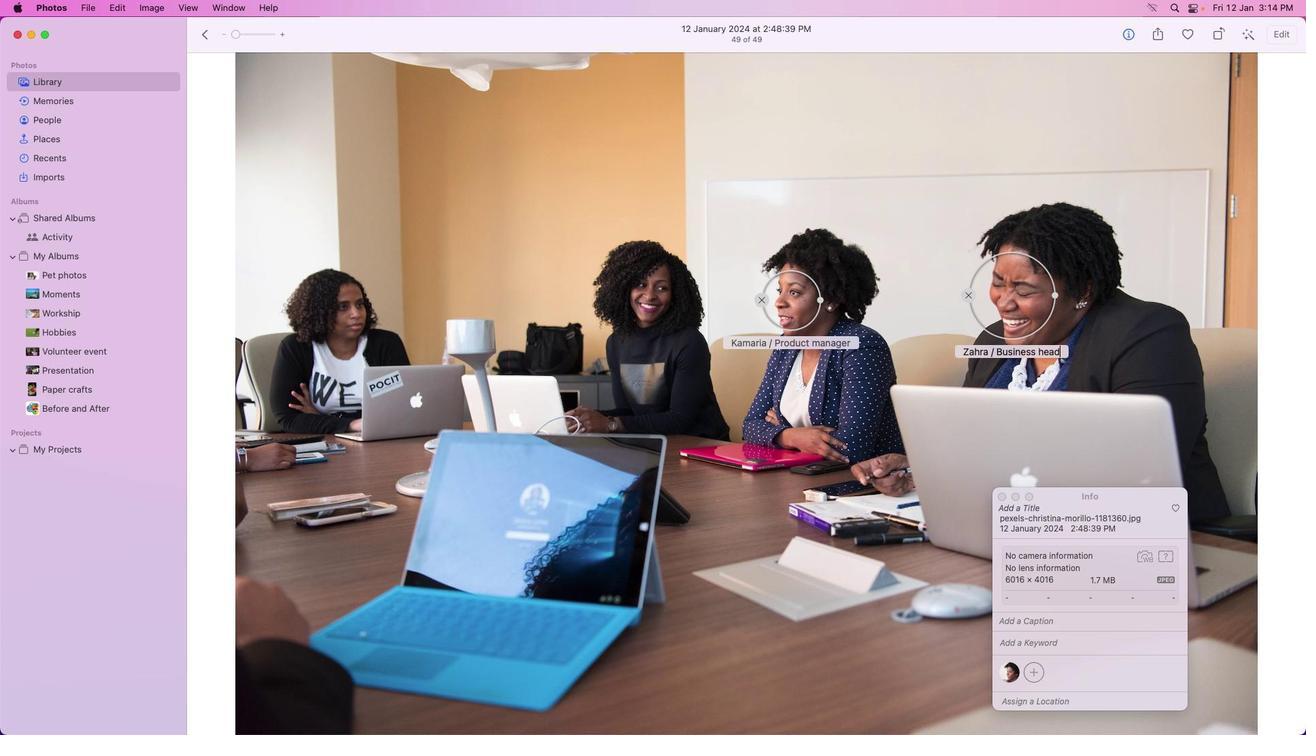 
Action: Mouse moved to (972, 434)
Screenshot: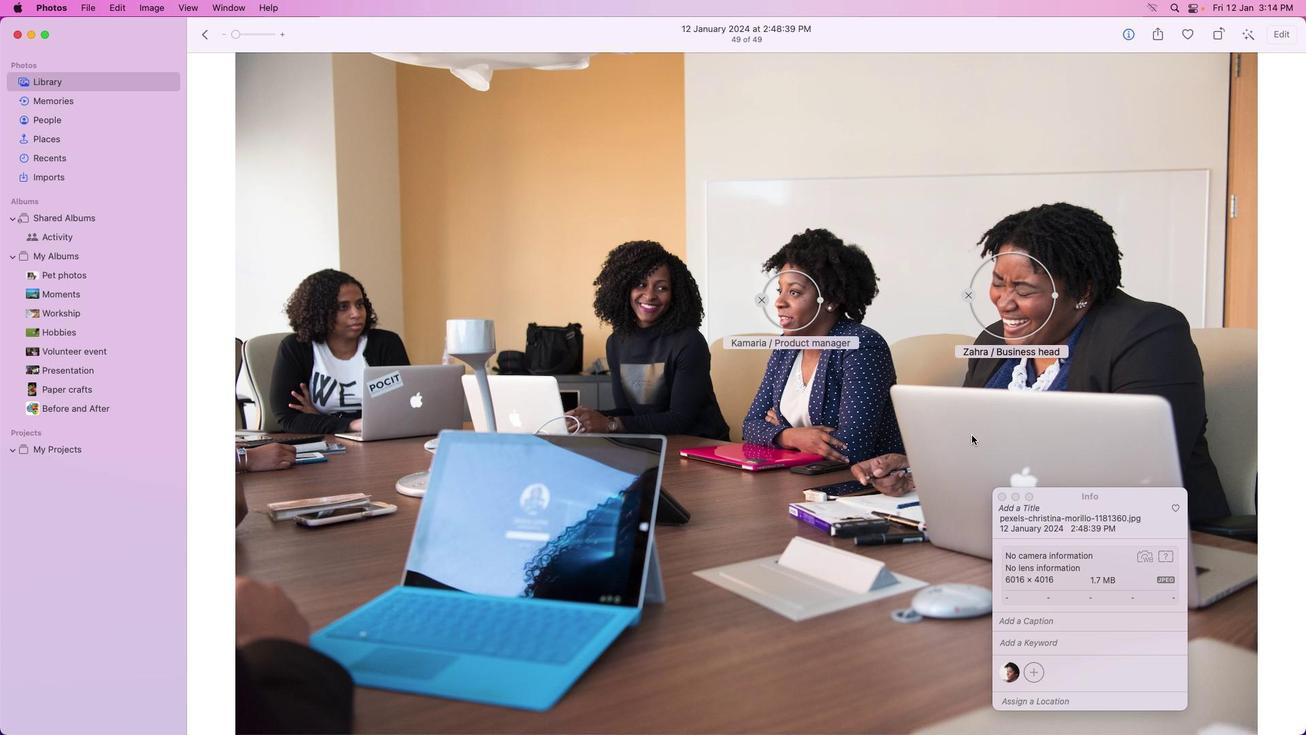 
Action: Mouse pressed left at (972, 434)
Screenshot: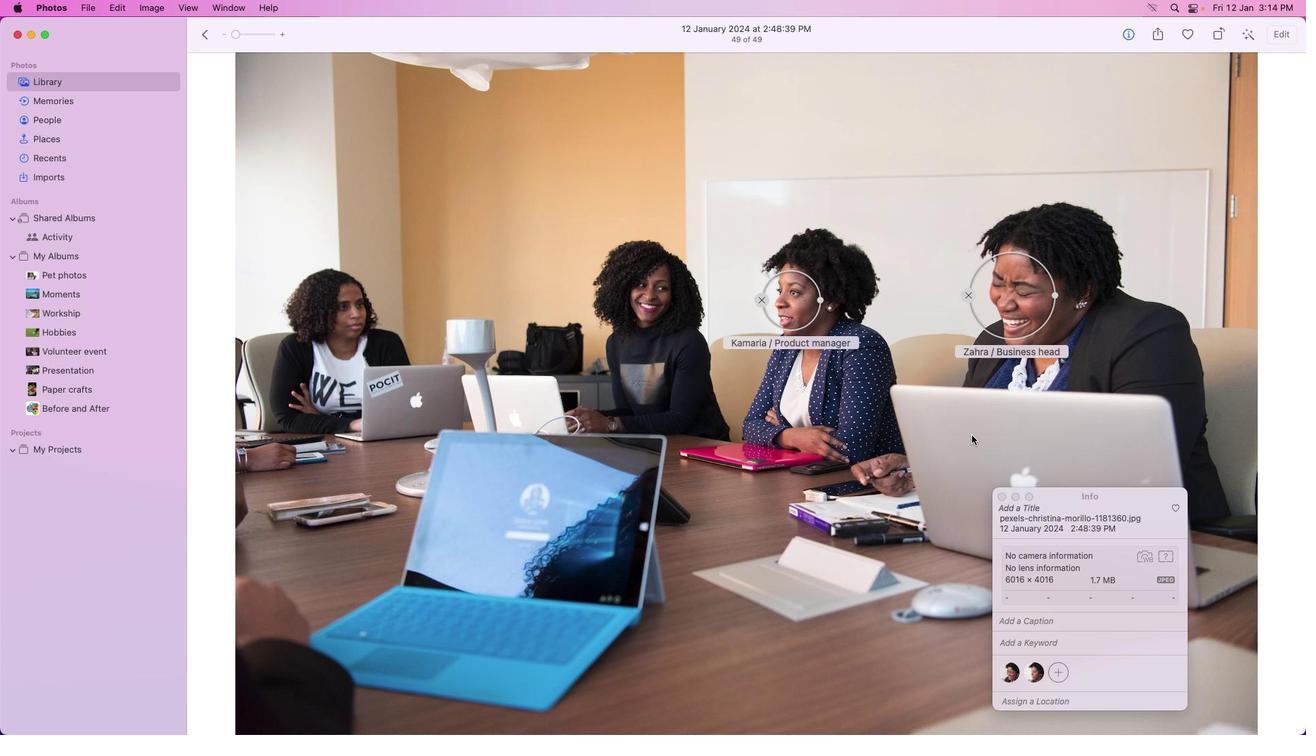 
Action: Mouse moved to (1056, 672)
Screenshot: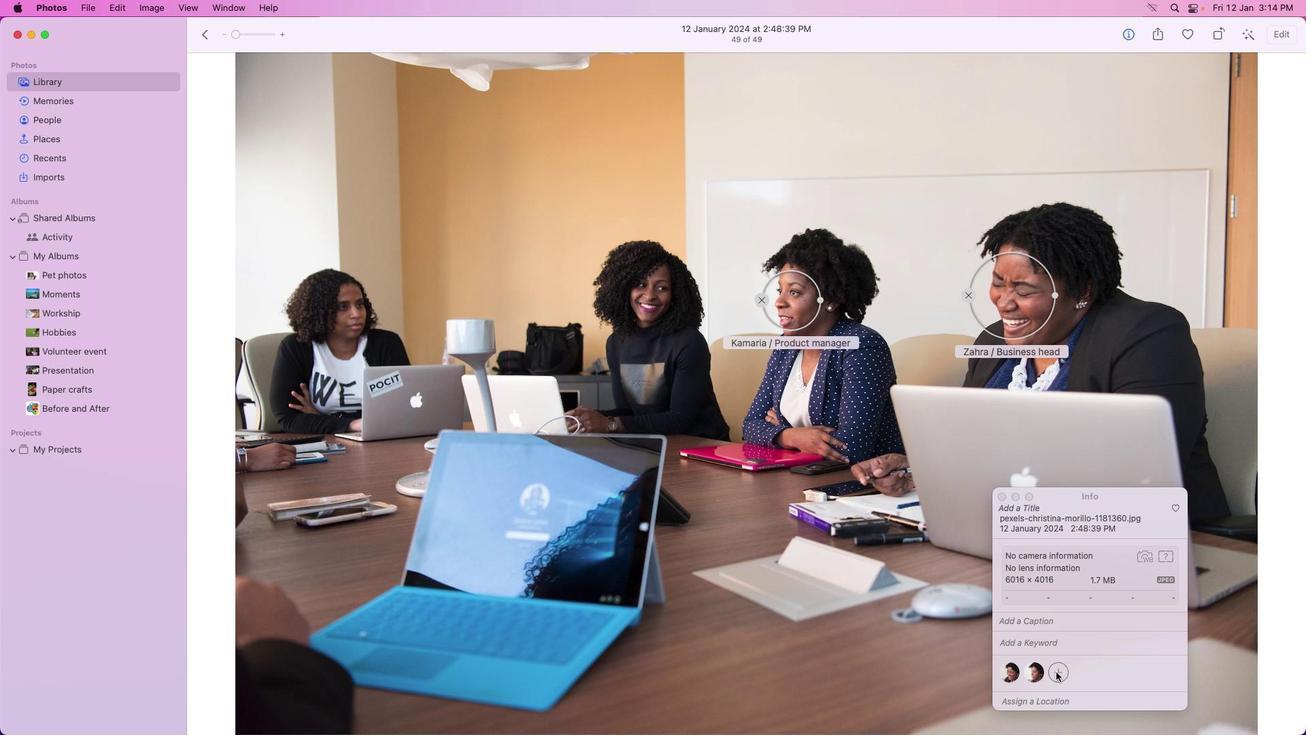 
Action: Mouse pressed left at (1056, 672)
Screenshot: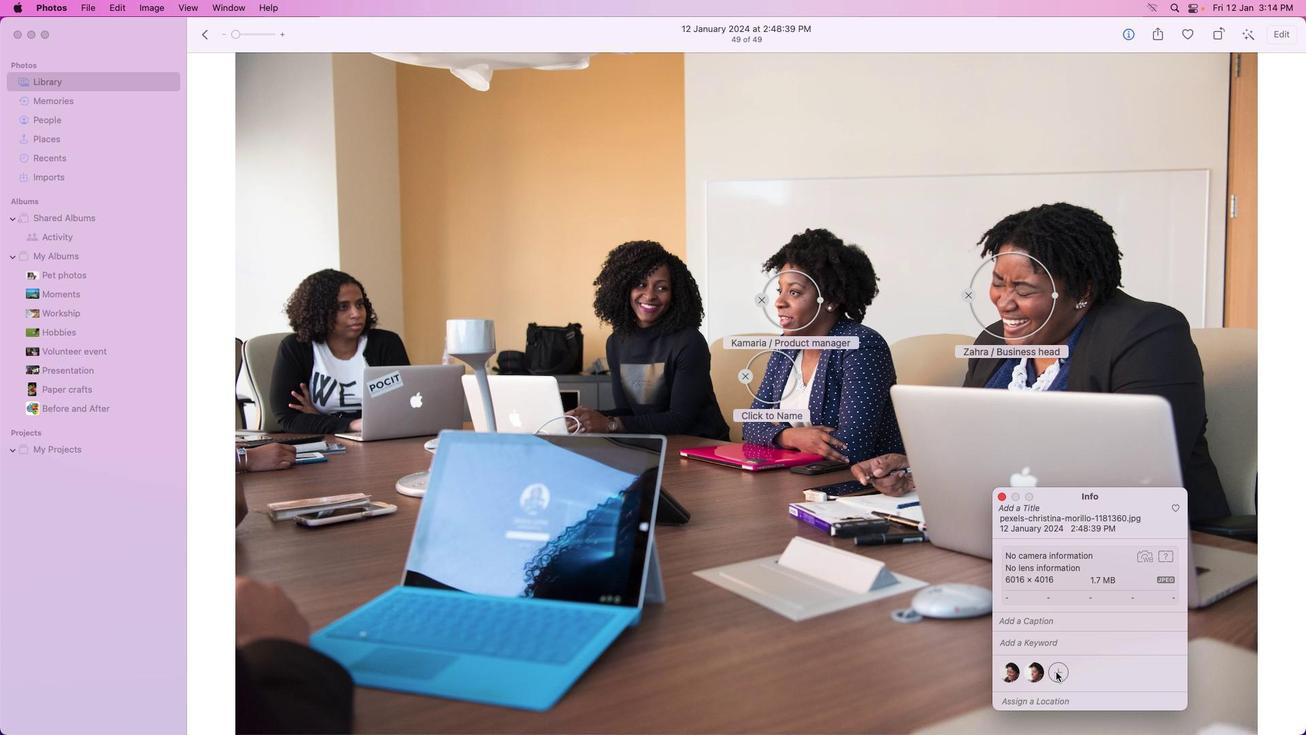 
Action: Mouse moved to (786, 404)
Screenshot: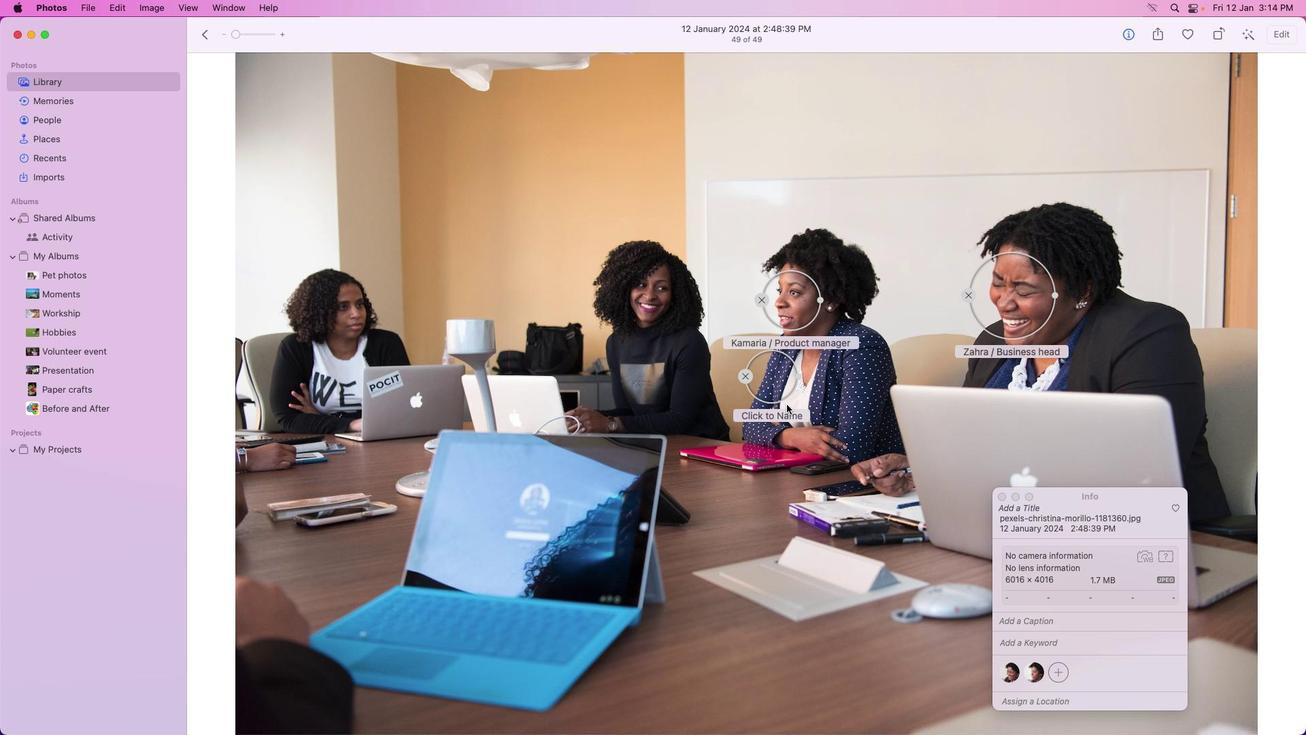 
Action: Mouse pressed left at (786, 404)
Screenshot: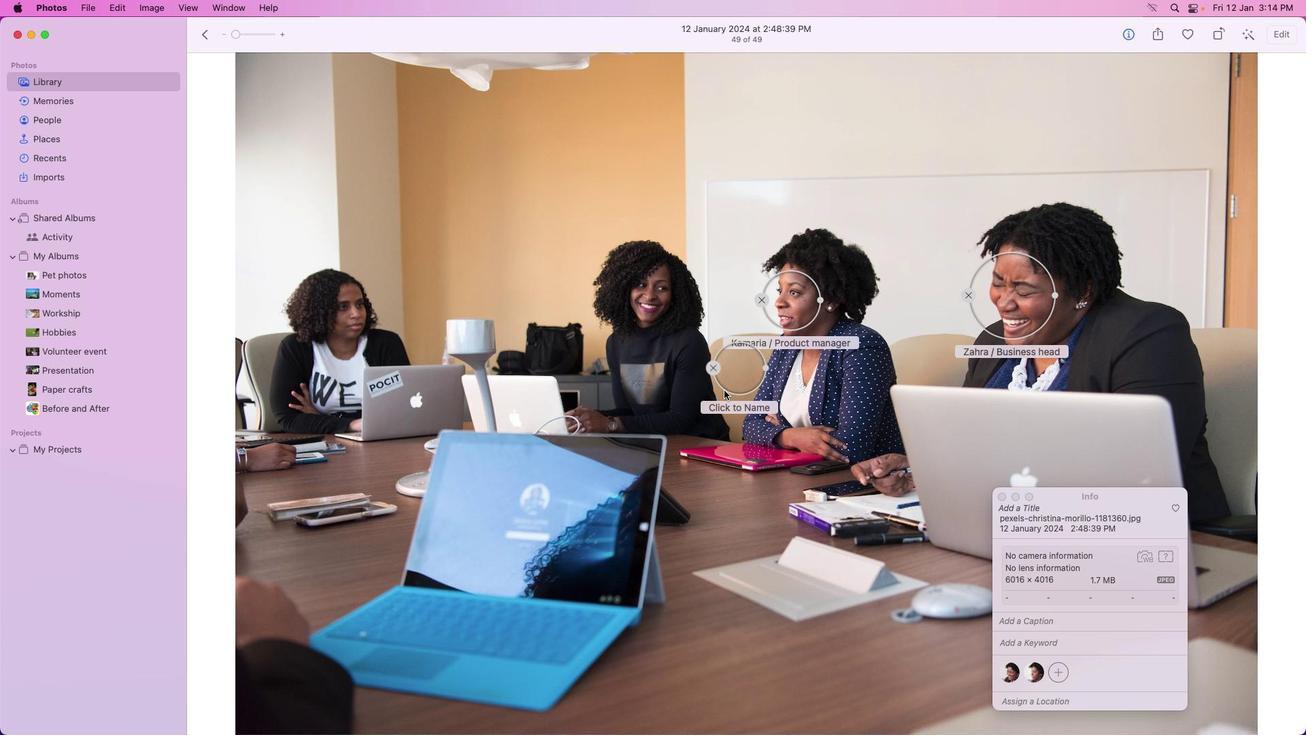 
Action: Mouse moved to (665, 331)
Screenshot: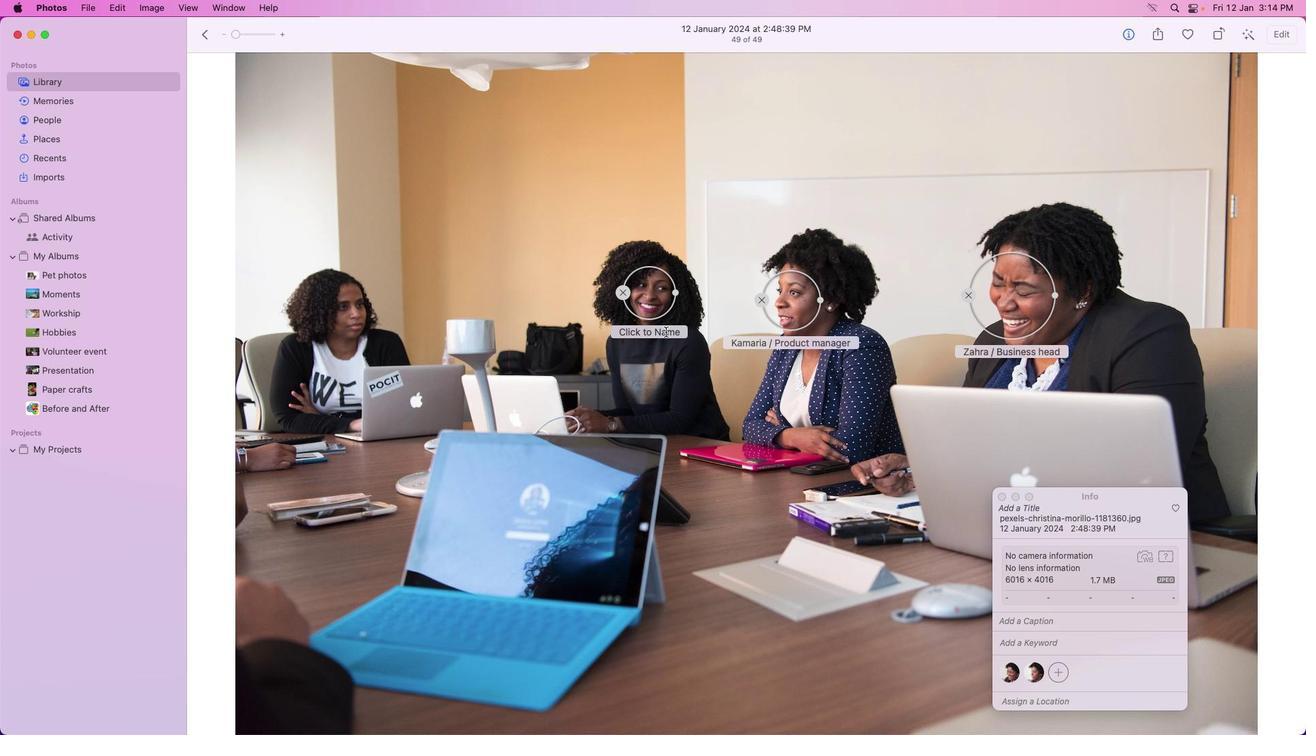 
Action: Mouse pressed left at (665, 331)
Screenshot: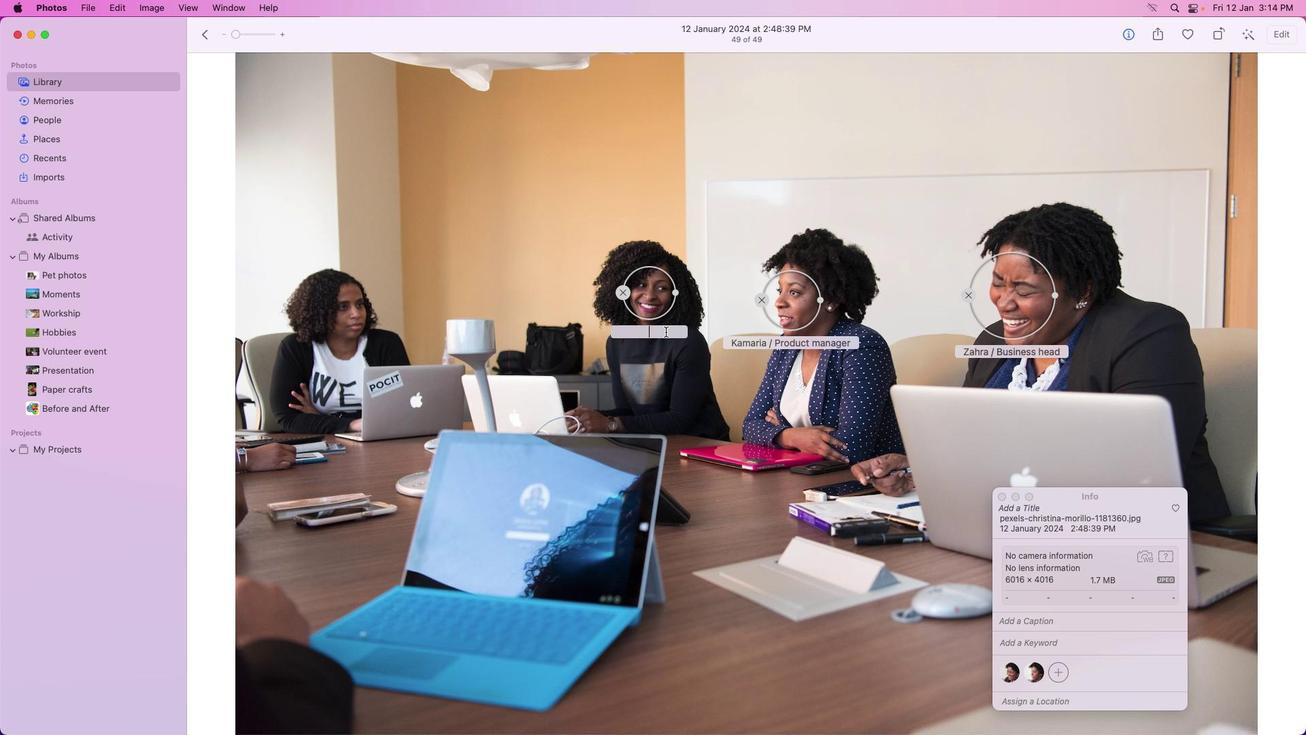 
Action: Key pressed Key.caps_lock'M'Key.caps_lock'e''l''i''n''a'Key.space'/'Key.space'f'Key.backspaceKey.caps_lock'S'Key.caps_lock'o''f''t''w''a''e'Key.backspace'r''e'Key.spaceKey.caps_lock'D'Key.caps_lock'e''v''e''l''o''p''e''r'Key.enter
Screenshot: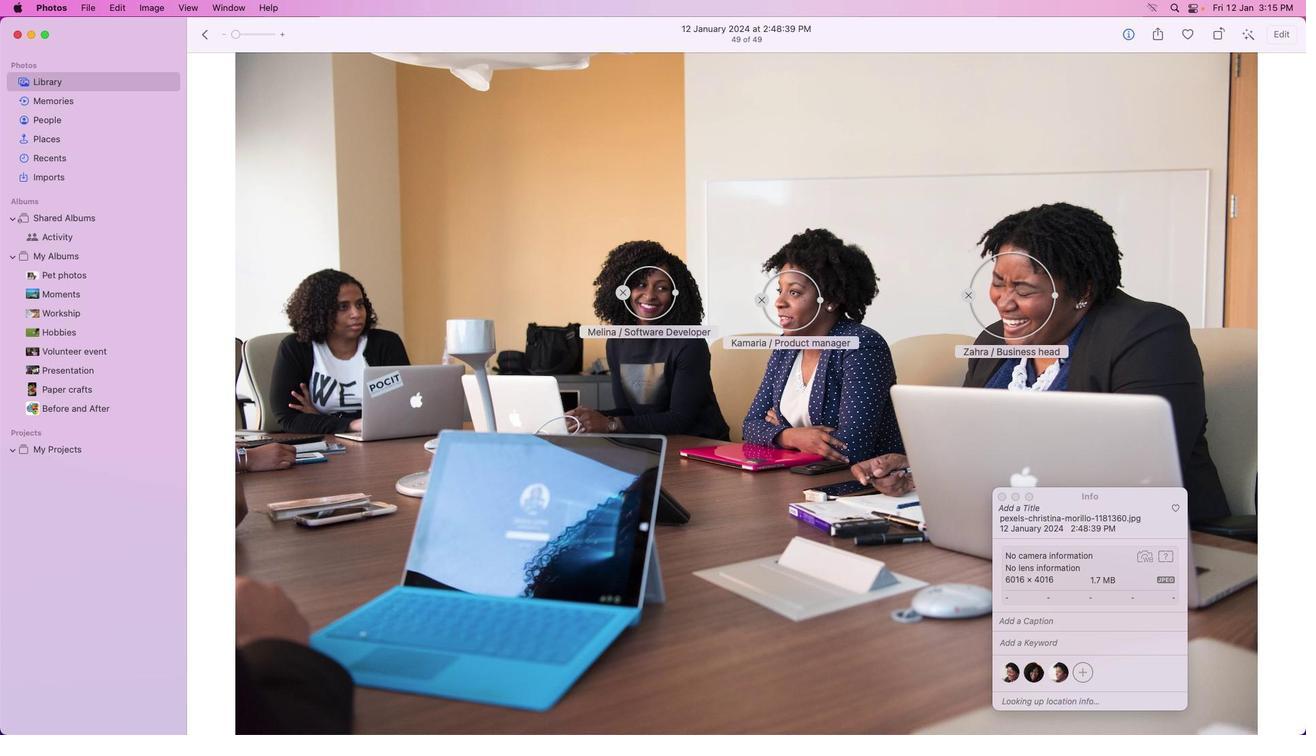 
Action: Mouse moved to (1085, 672)
Screenshot: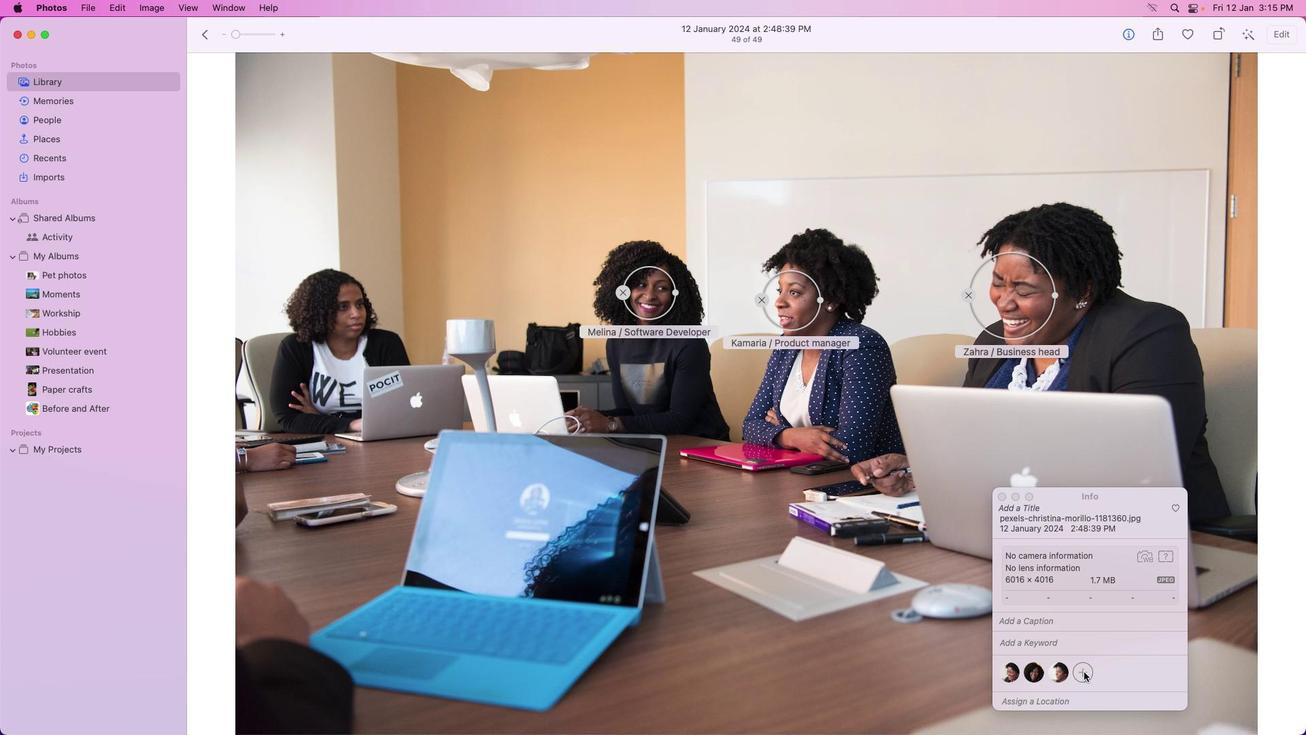 
Action: Mouse pressed left at (1085, 672)
Screenshot: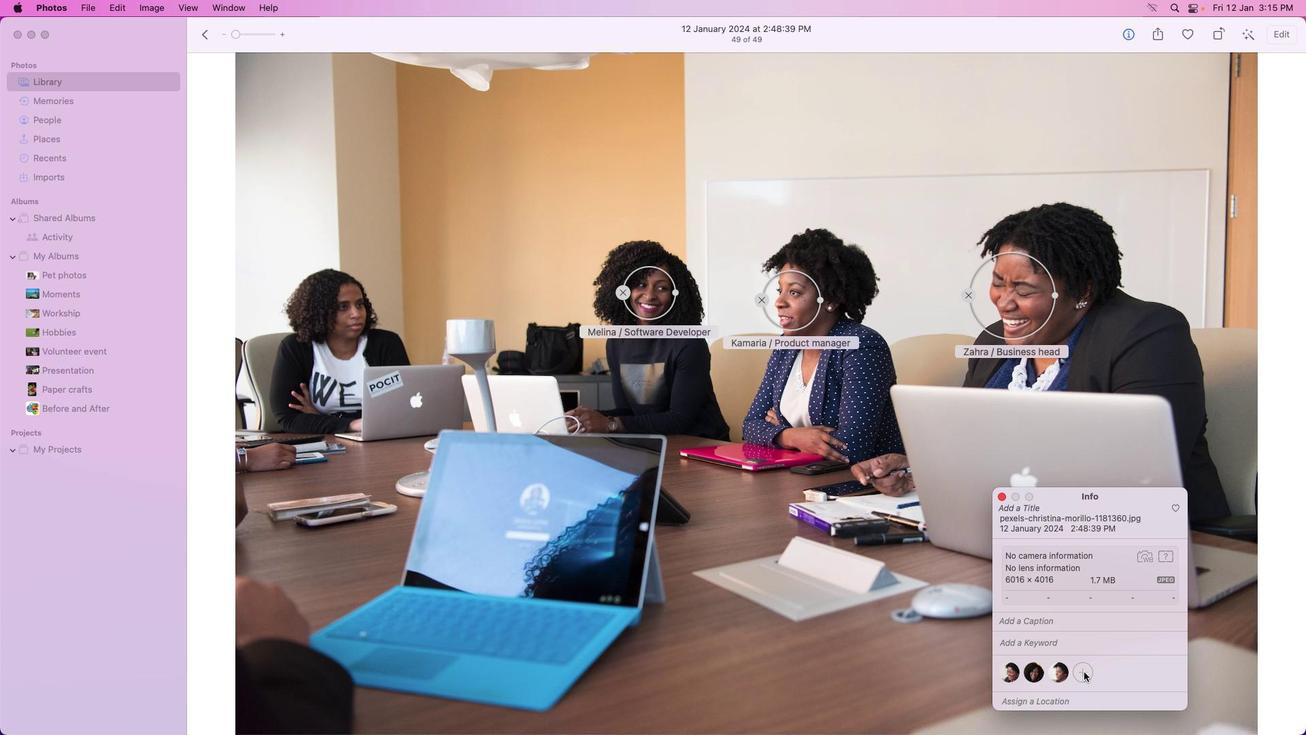 
Action: Mouse moved to (788, 392)
Screenshot: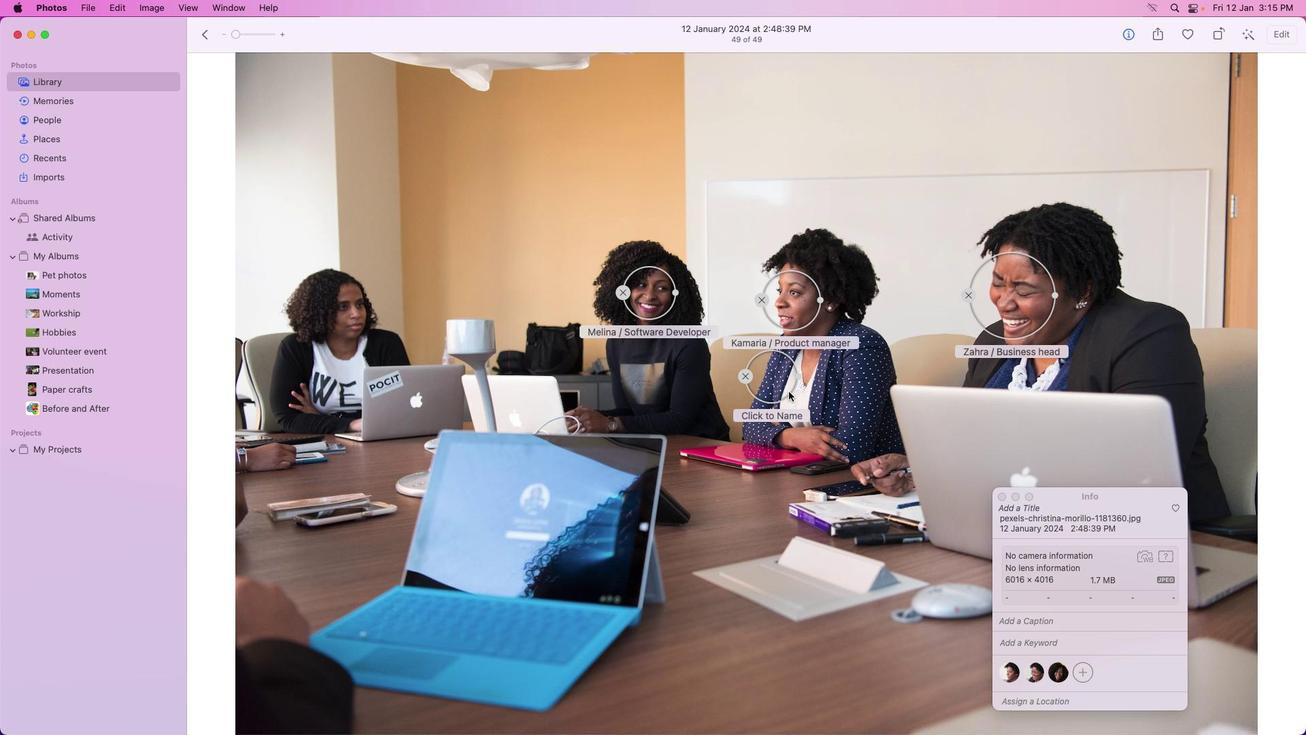 
Action: Mouse pressed left at (788, 392)
Screenshot: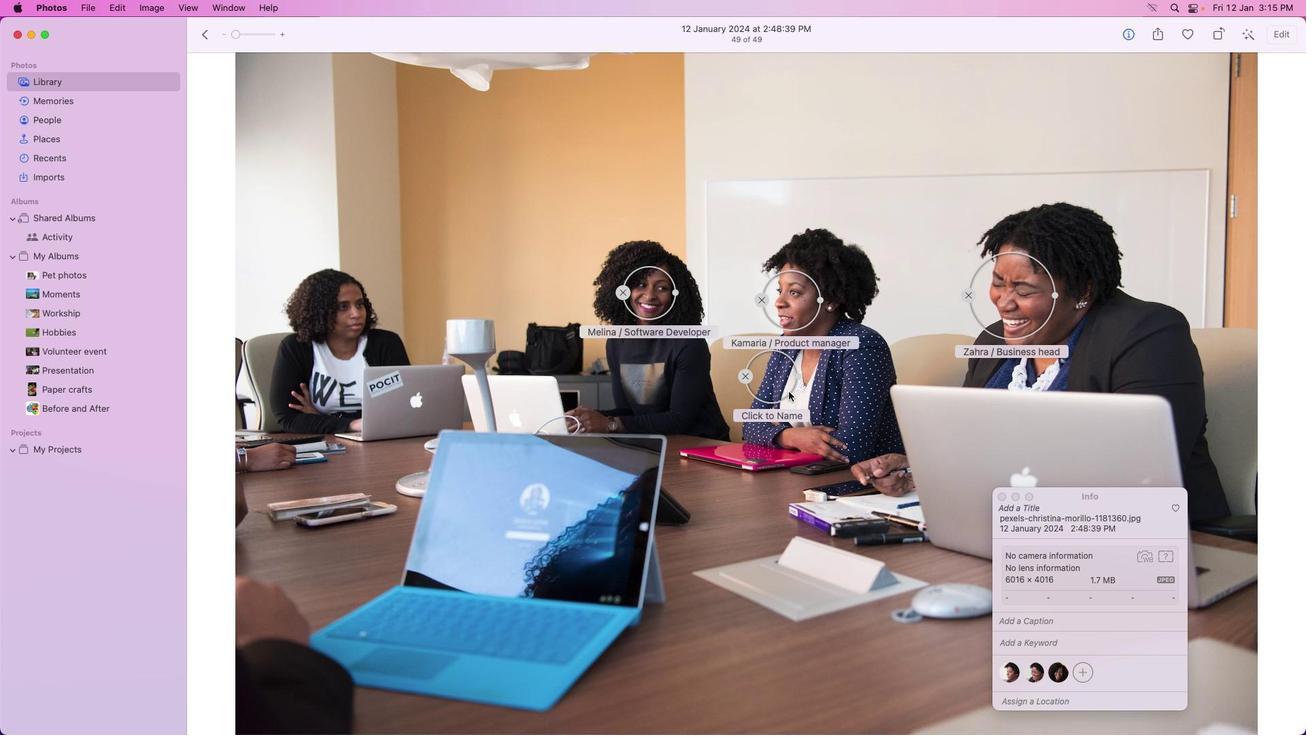 
Action: Mouse moved to (378, 313)
Screenshot: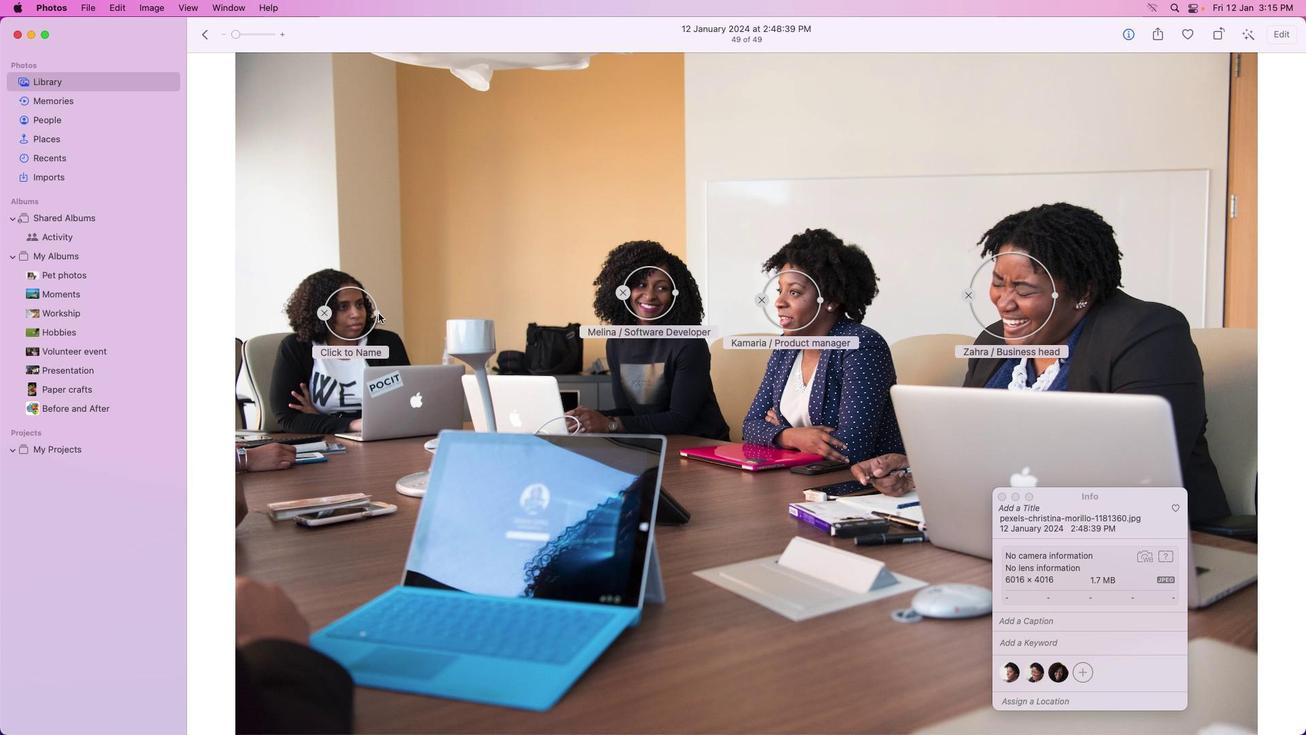 
Action: Mouse pressed left at (378, 313)
Screenshot: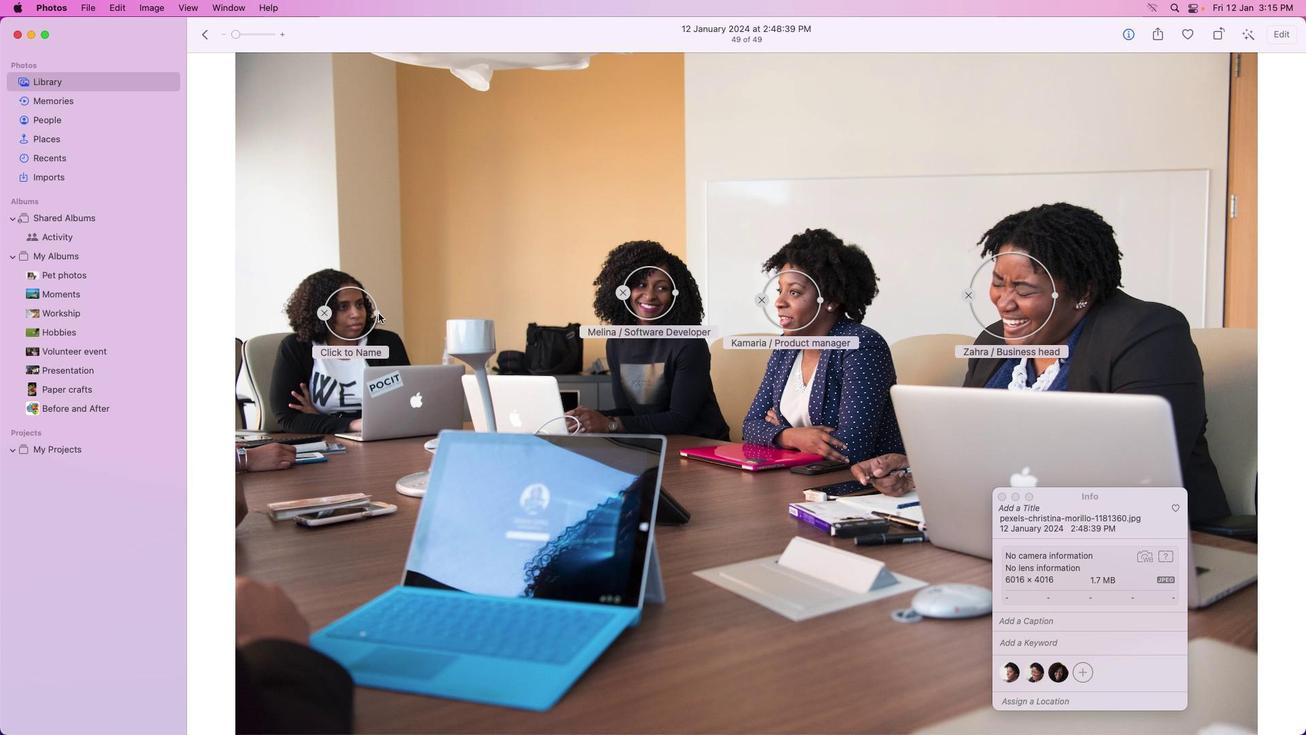 
Action: Mouse moved to (375, 324)
Screenshot: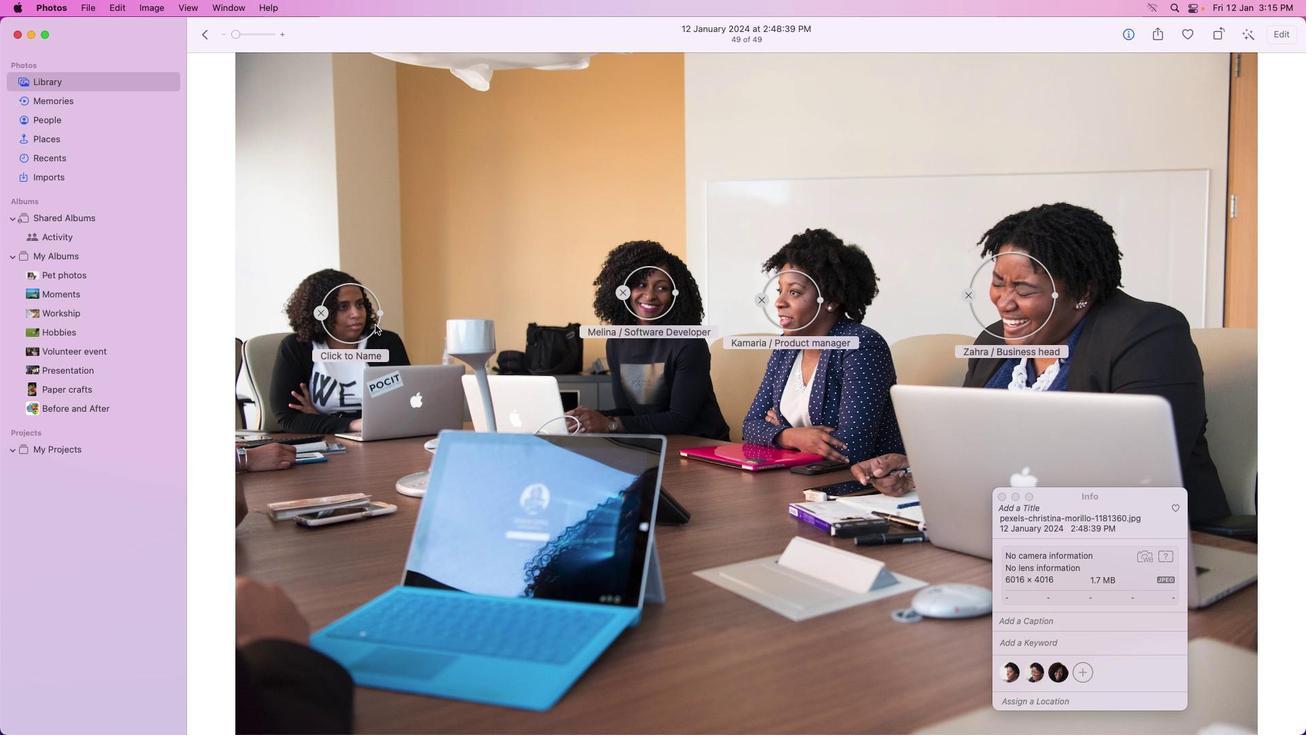 
Action: Mouse pressed left at (375, 324)
Screenshot: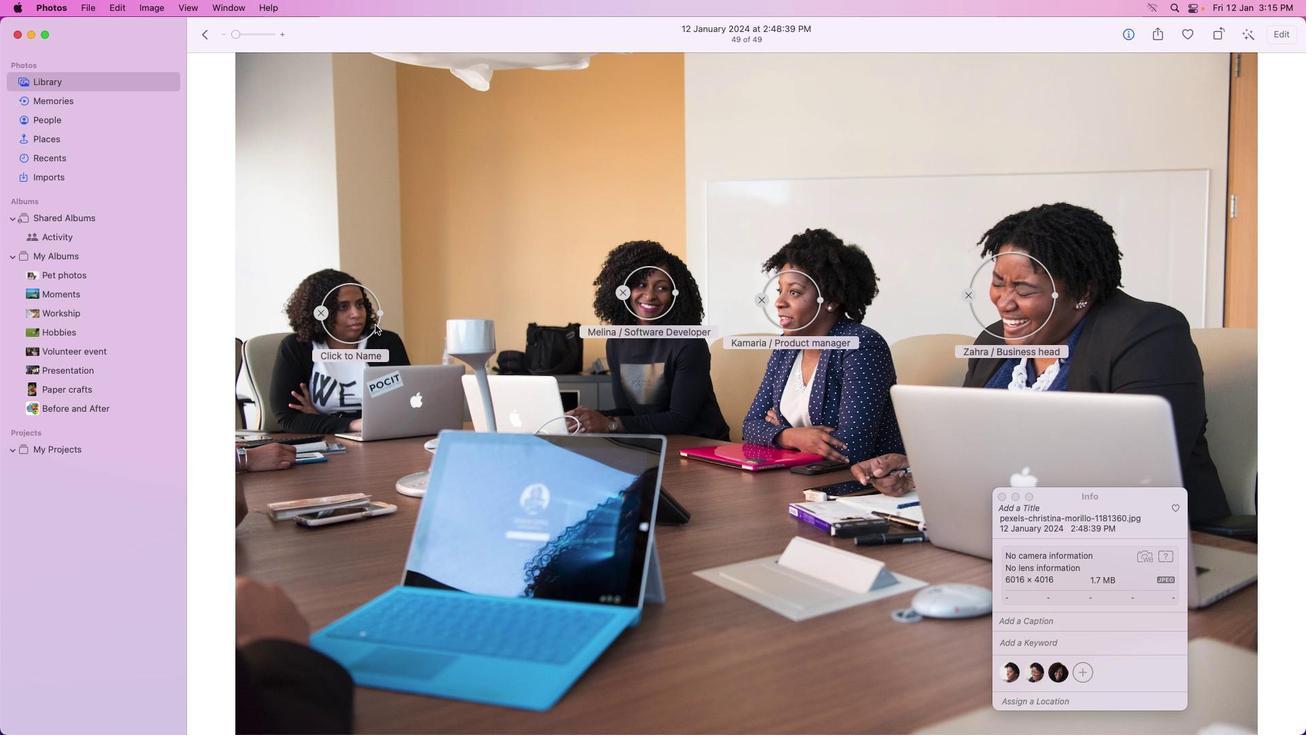 
Action: Mouse moved to (373, 360)
Screenshot: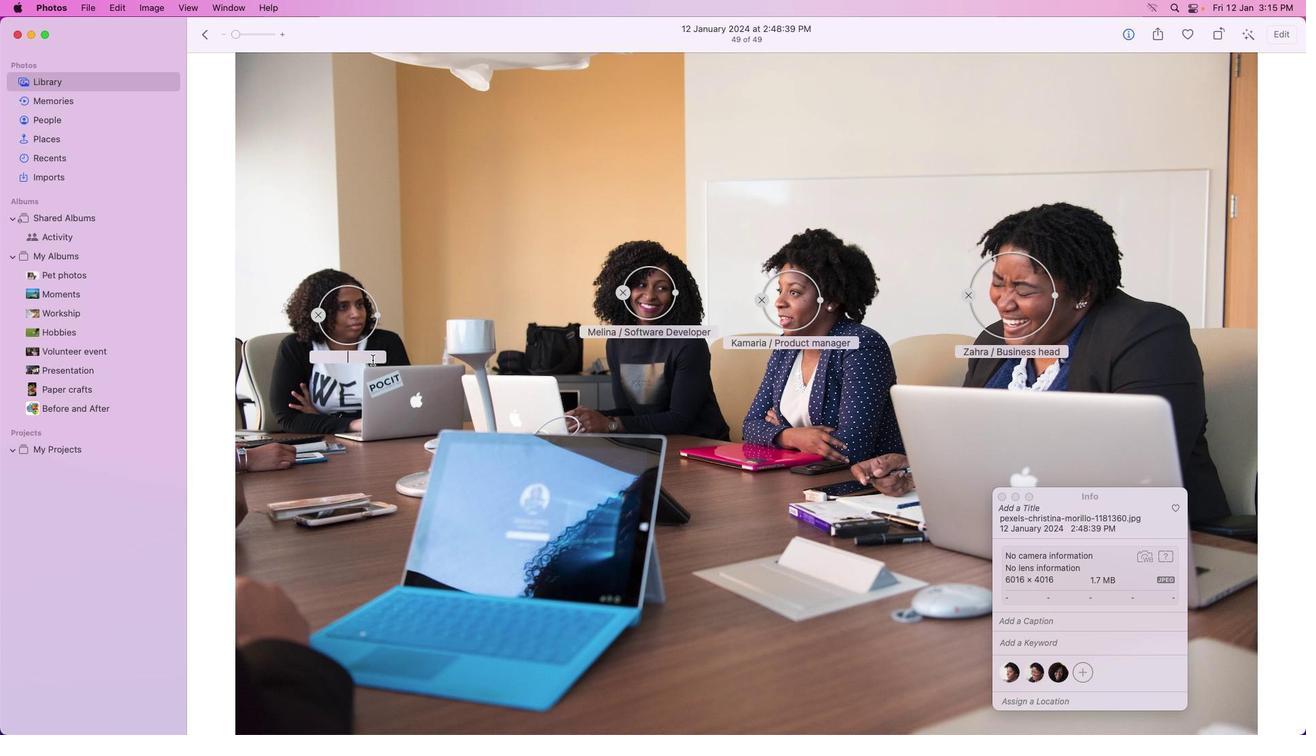 
Action: Mouse pressed left at (373, 360)
Screenshot: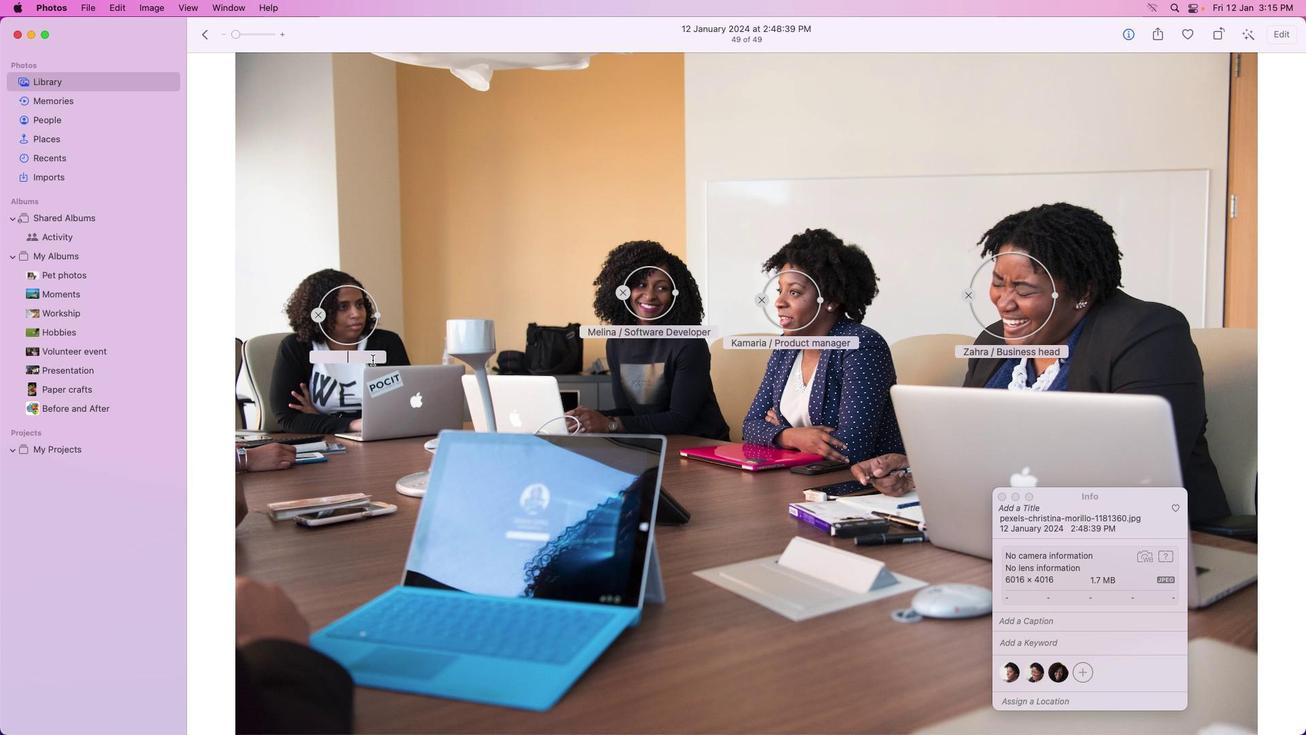 
Action: Mouse moved to (373, 360)
Screenshot: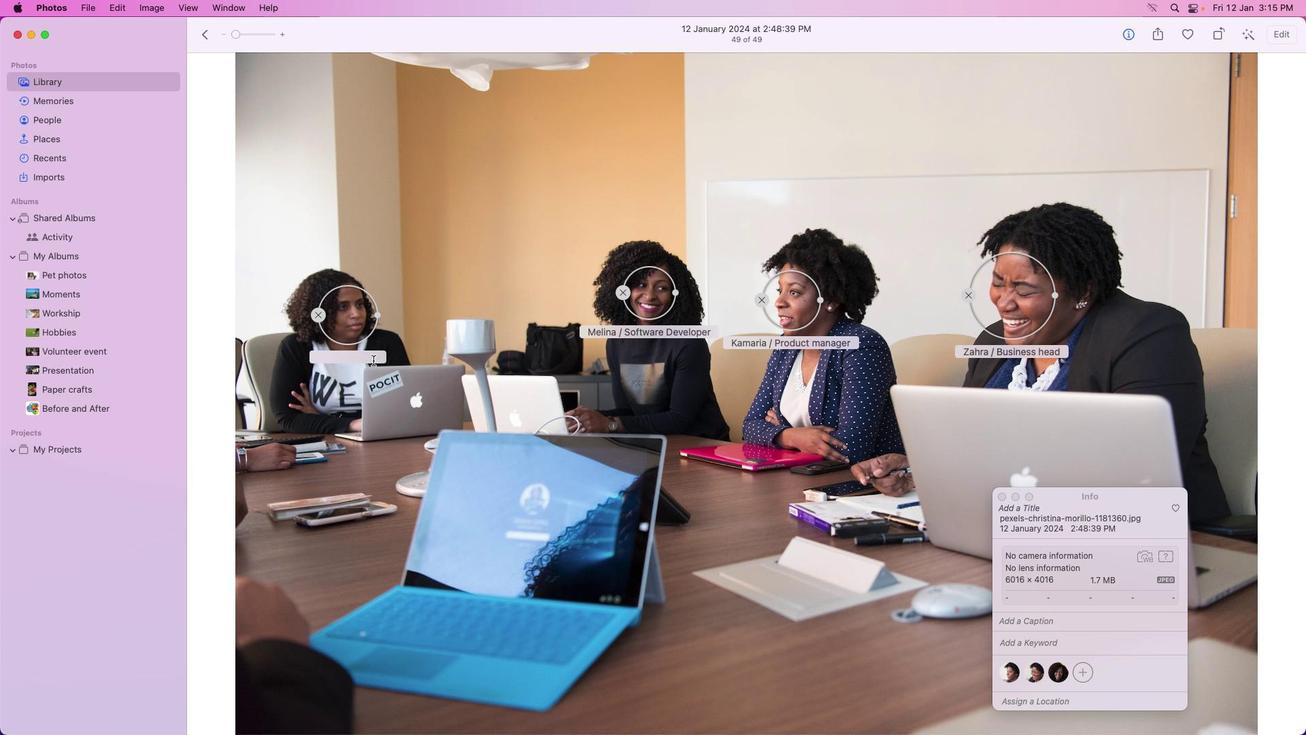 
Action: Key pressed Key.caps_lock'Z'Key.caps_lock'a''h''i'Key.backspaceKey.backspace'r''i''a'Key.space'/'Key.spaceKey.caps_lock'P'Key.backspace'S'Key.caps_lock'e''n''i''o''r'Key.space's''a''l''e''s'Key.space'a''s''s''i''s''t''a''n''t'Key.enter
Screenshot: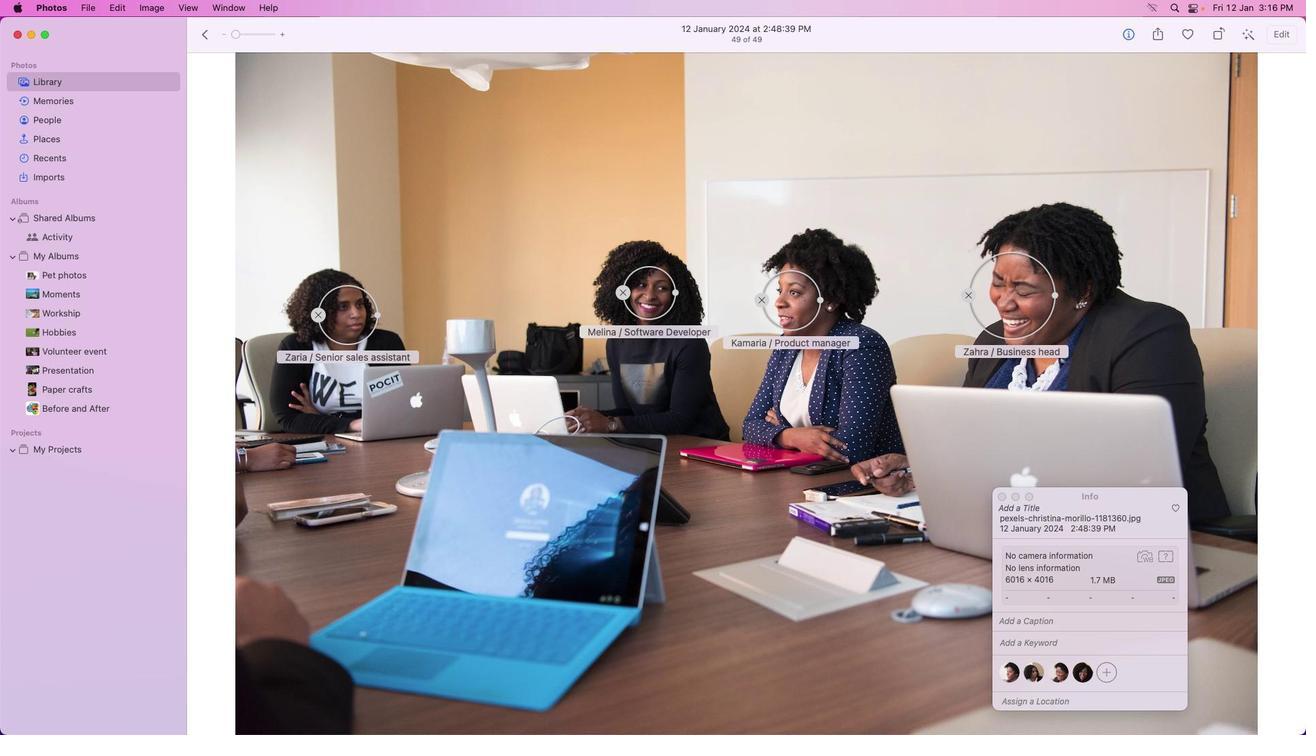 
Action: Mouse moved to (1005, 495)
Screenshot: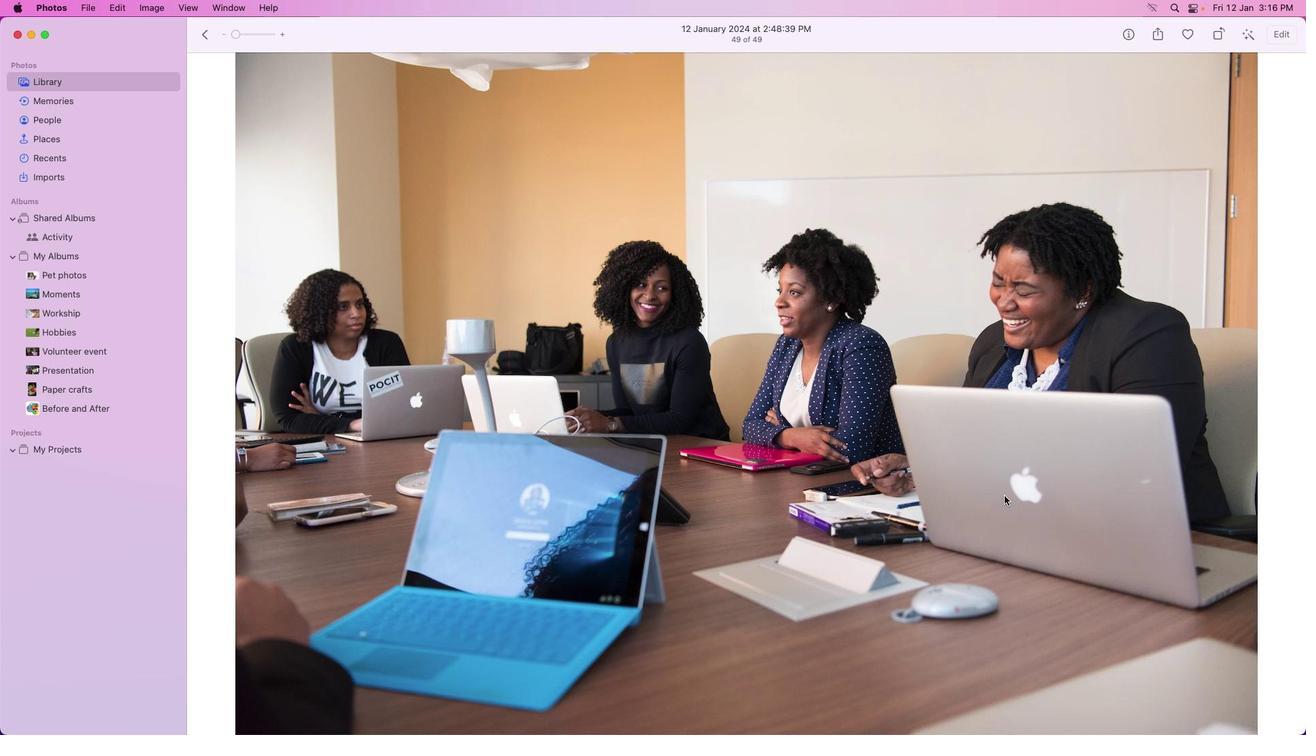 
Action: Mouse pressed left at (1005, 495)
Screenshot: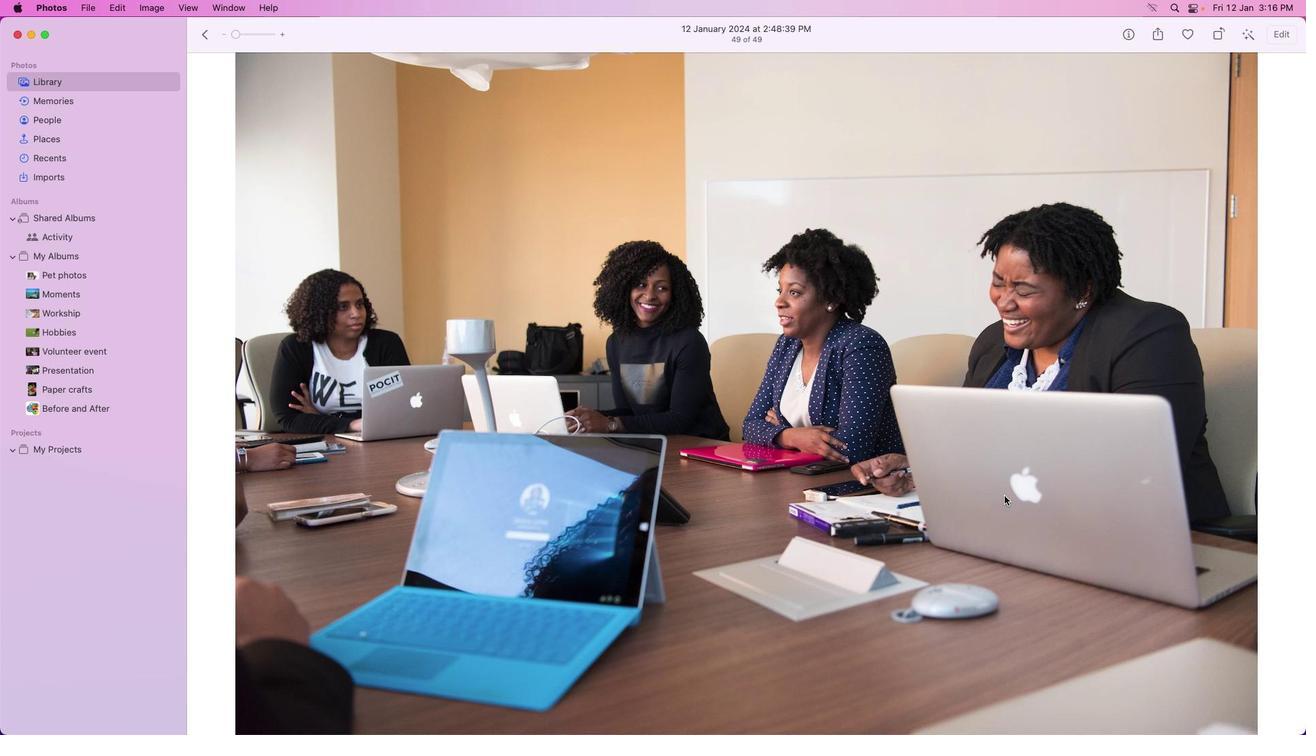 
Action: Mouse moved to (851, 477)
Screenshot: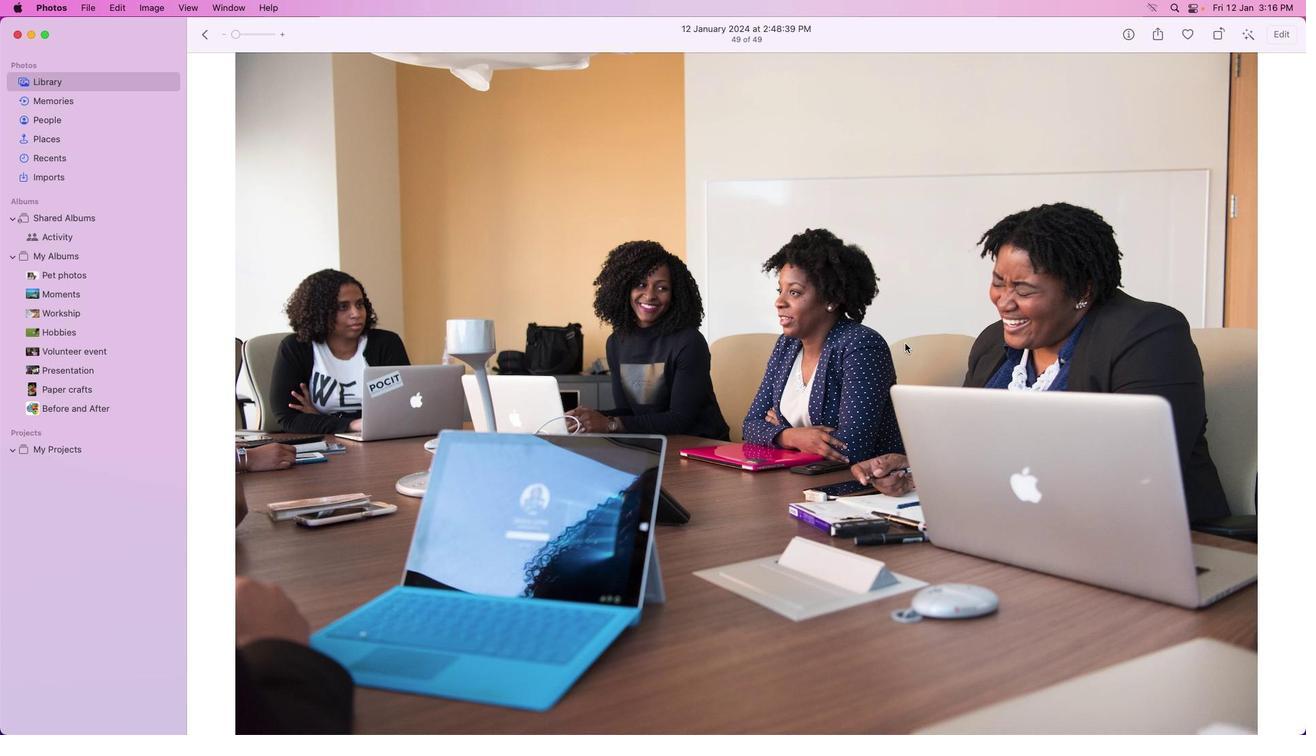 
Action: Mouse pressed left at (851, 477)
Screenshot: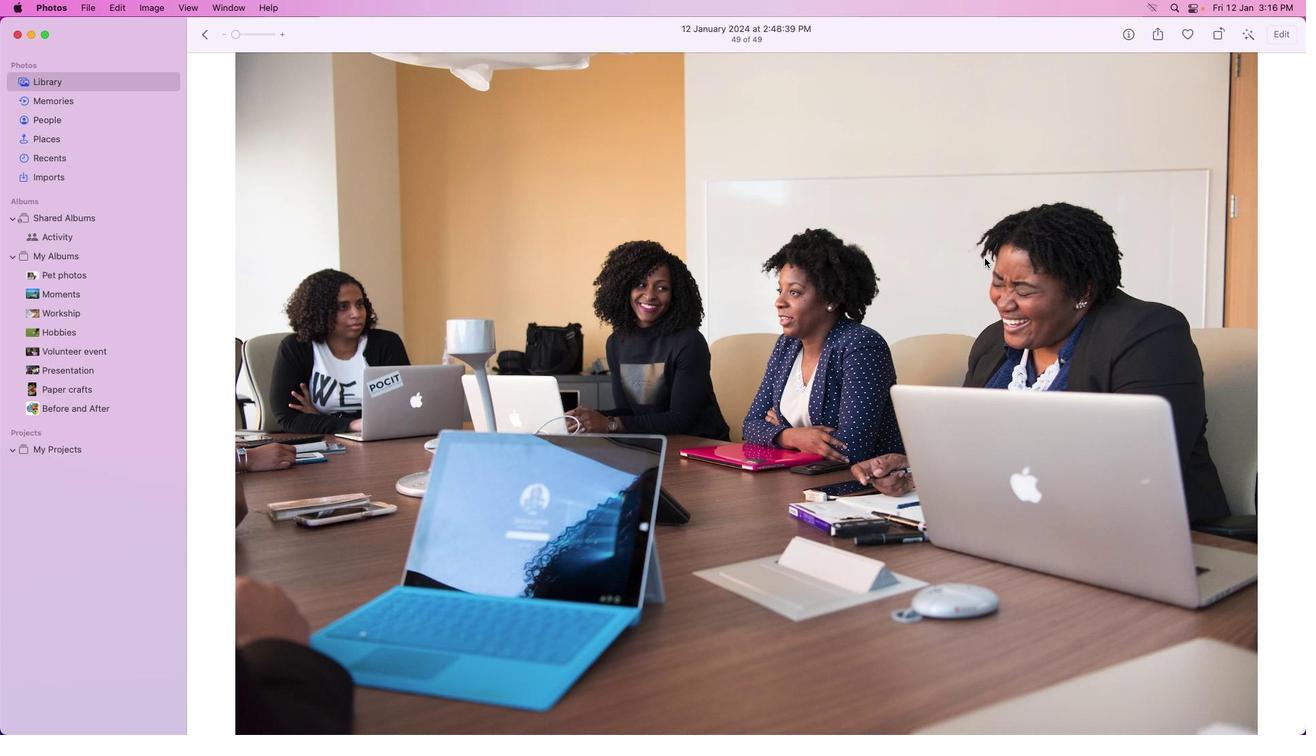 
Action: Mouse moved to (1129, 35)
Screenshot: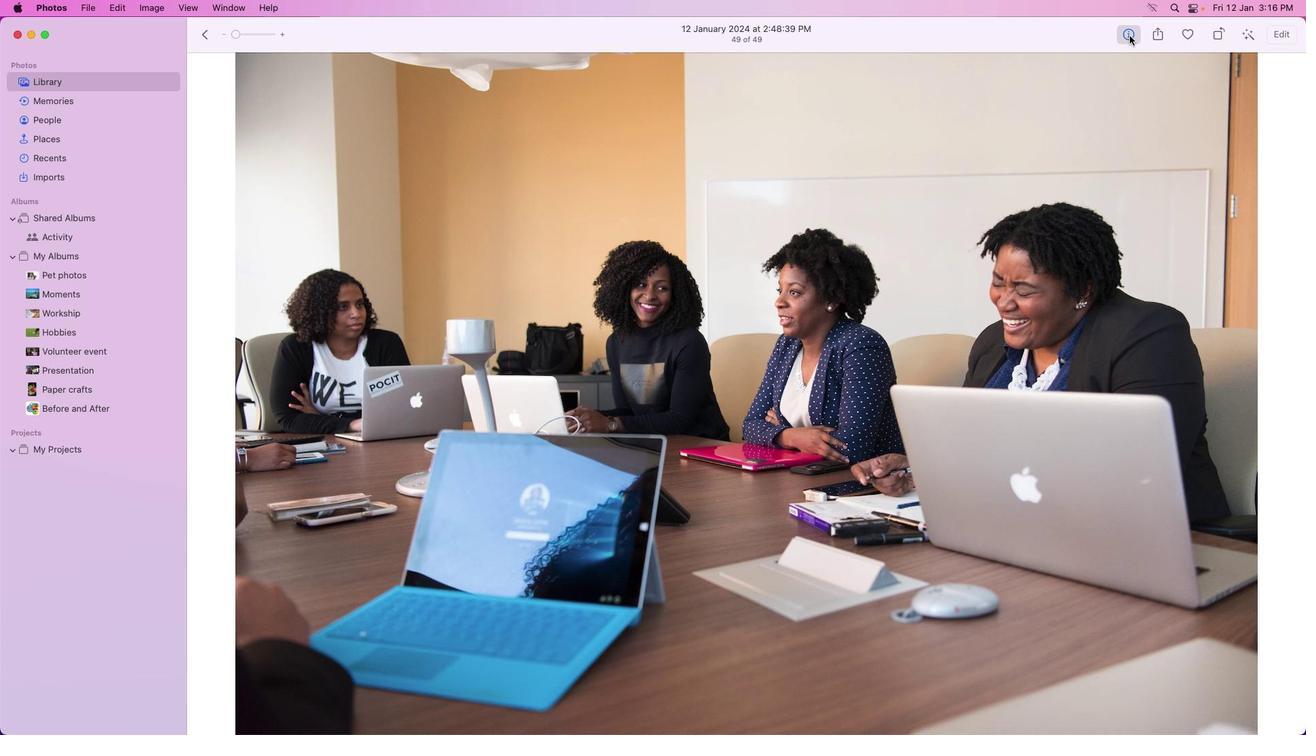 
Action: Mouse pressed left at (1129, 35)
Screenshot: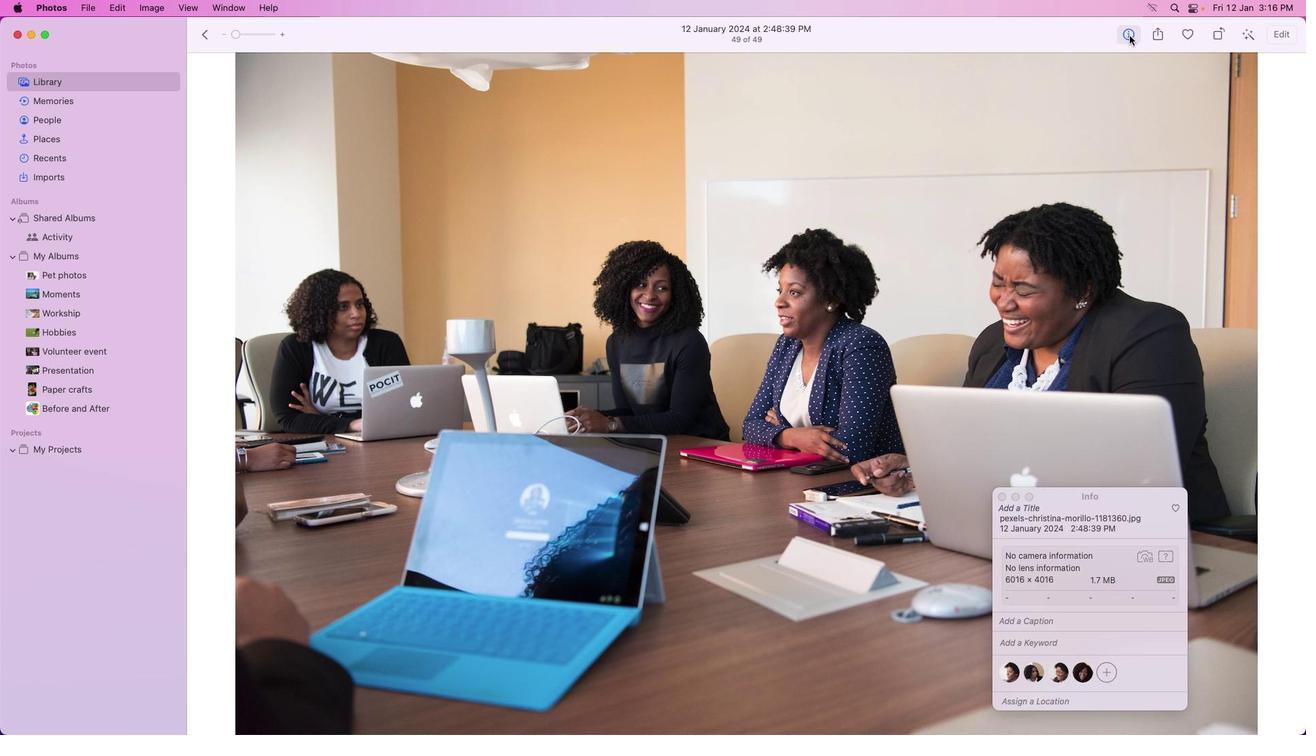 
Action: Mouse moved to (634, 270)
Screenshot: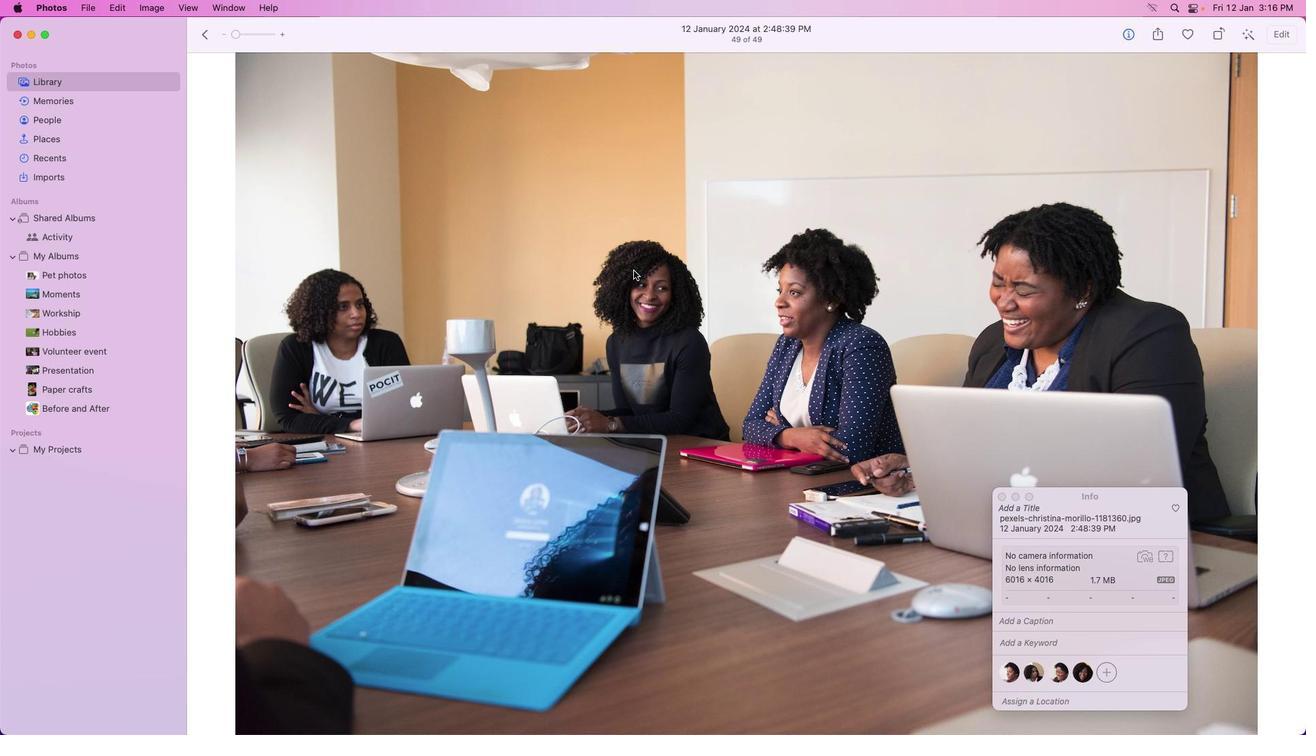 
Action: Mouse pressed left at (634, 270)
Screenshot: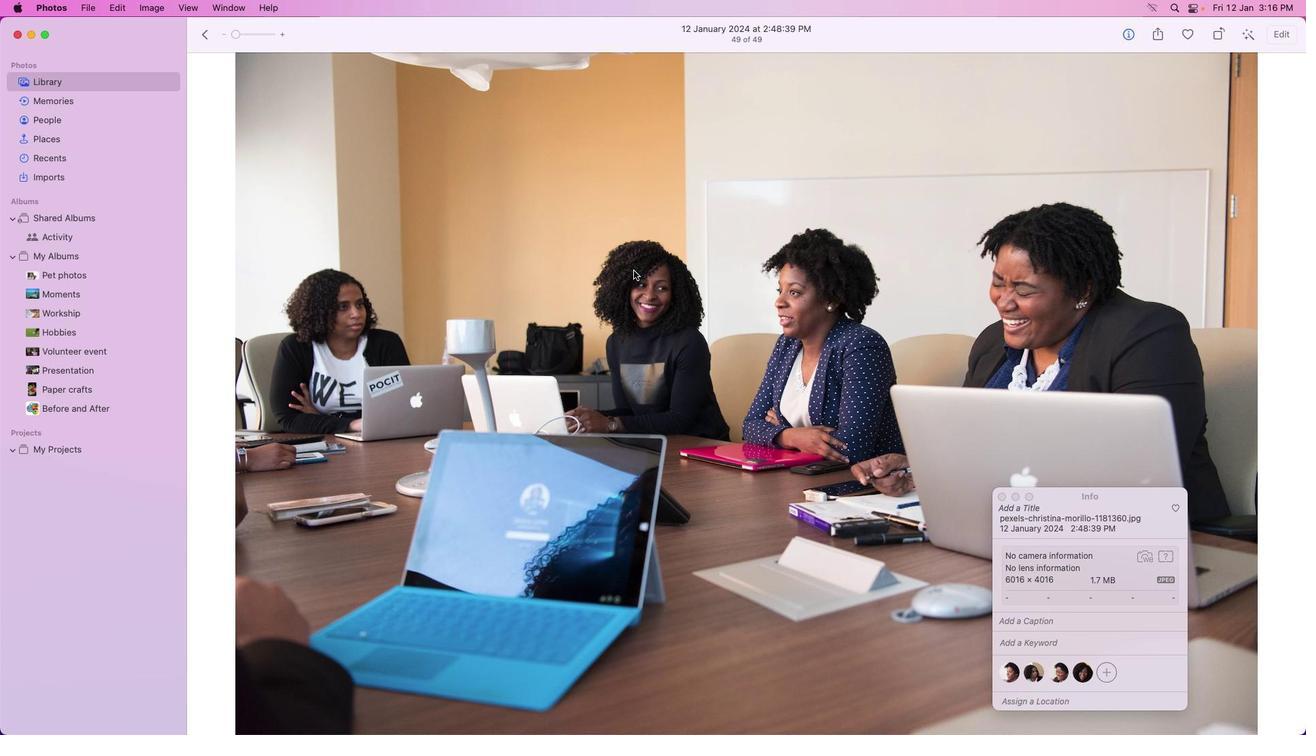 
Action: Mouse moved to (62, 123)
Screenshot: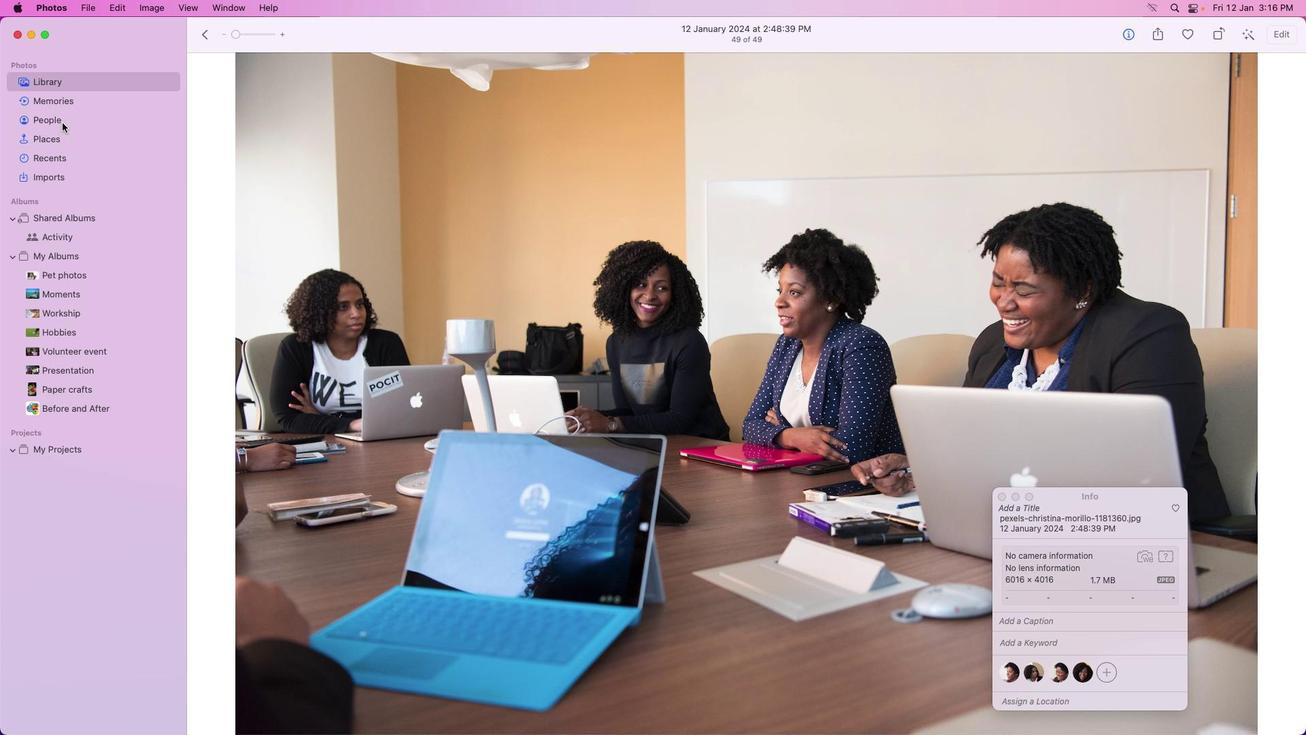 
Action: Mouse pressed left at (62, 123)
Screenshot: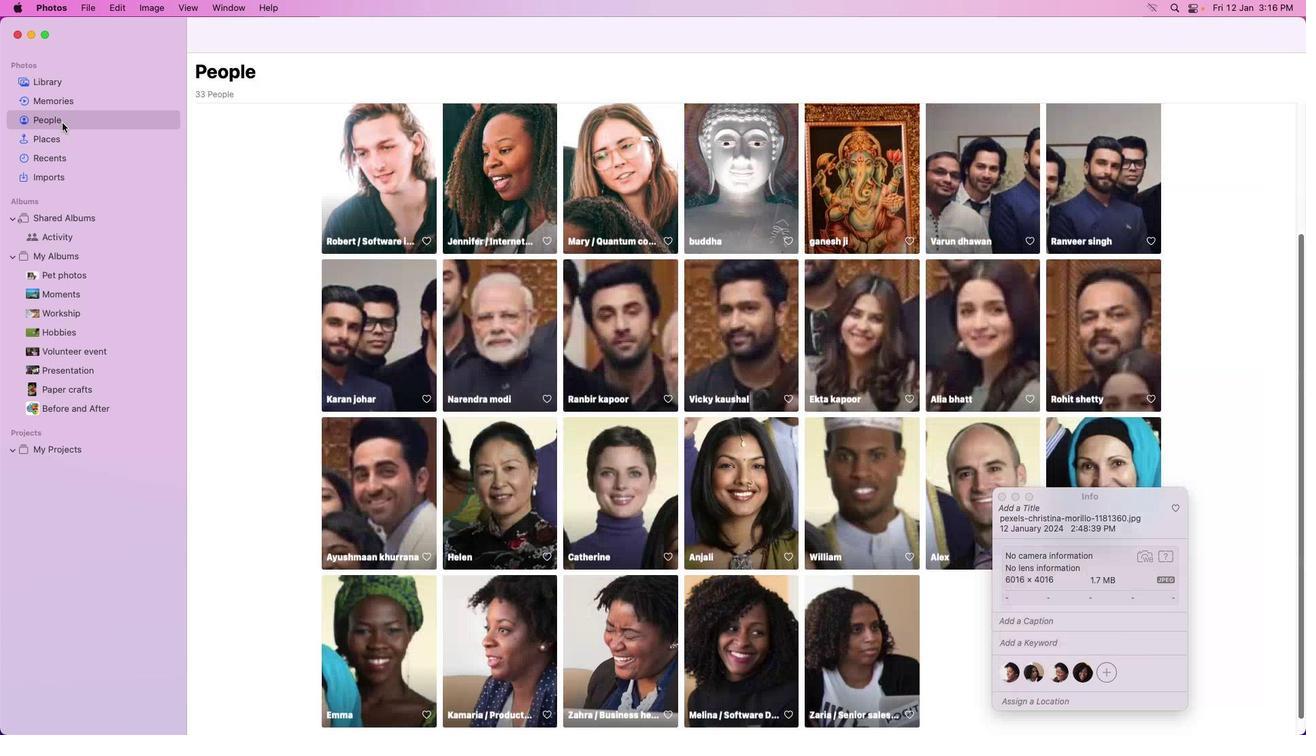 
Action: Mouse moved to (1042, 34)
Screenshot: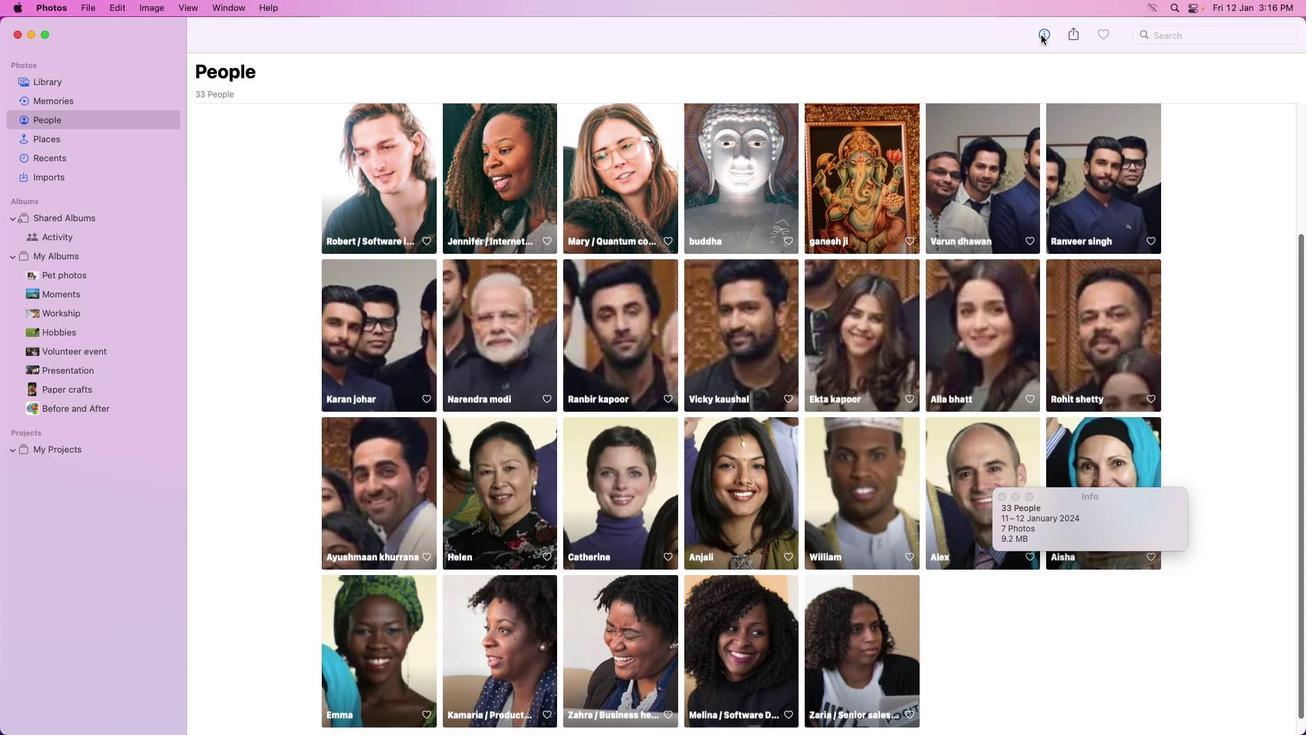 
Action: Mouse pressed left at (1042, 34)
Screenshot: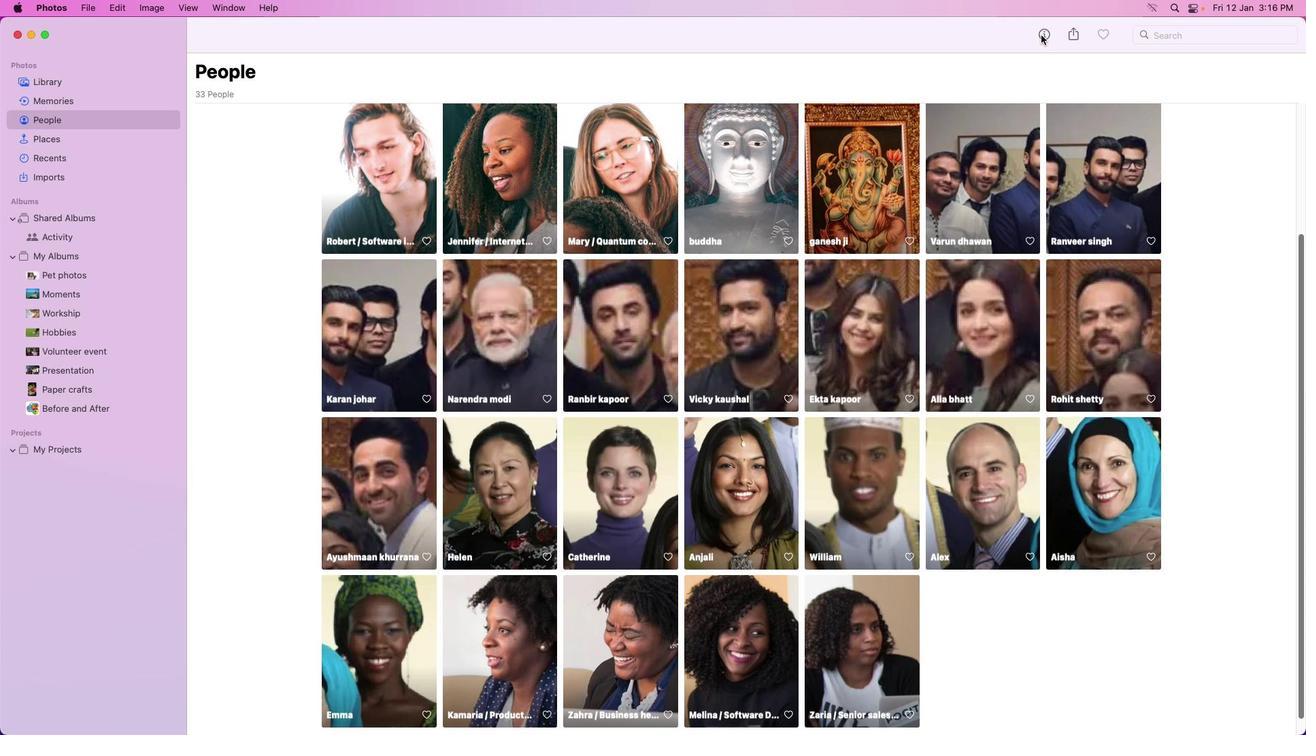 
Action: Mouse pressed left at (1042, 34)
Screenshot: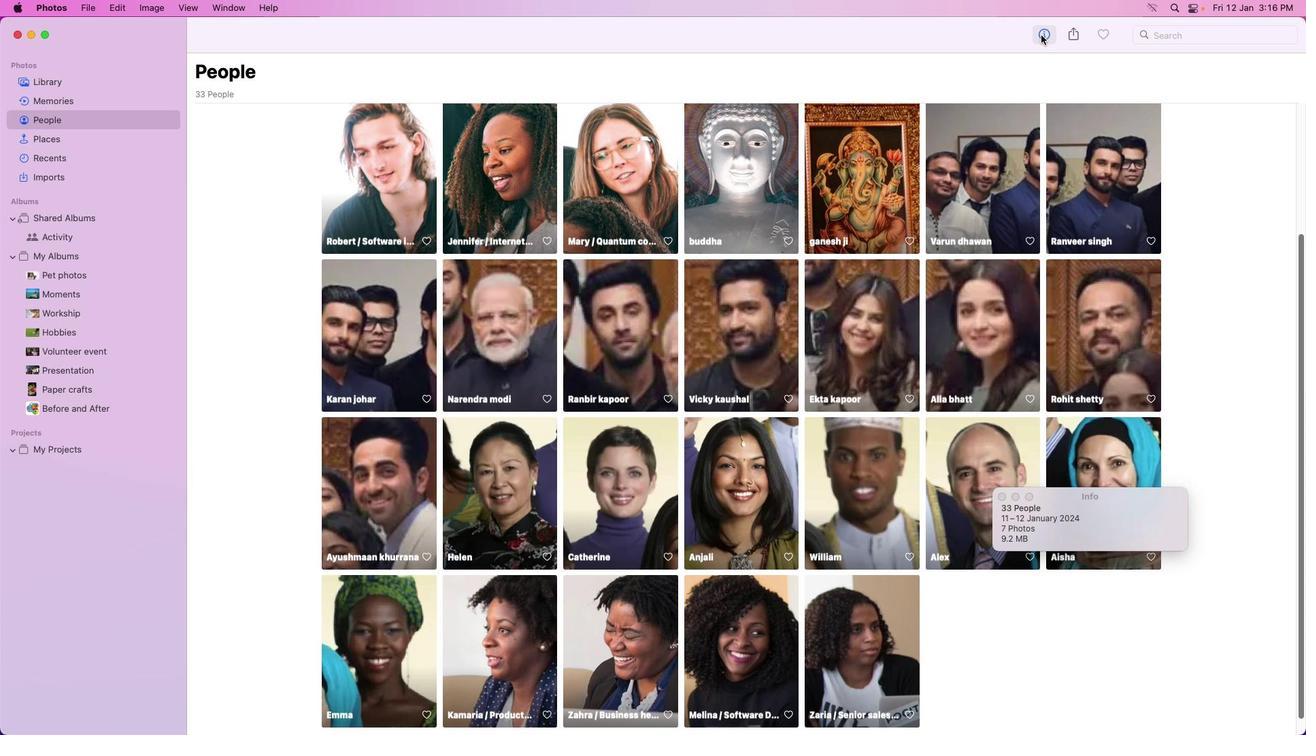 
Action: Mouse moved to (877, 633)
Screenshot: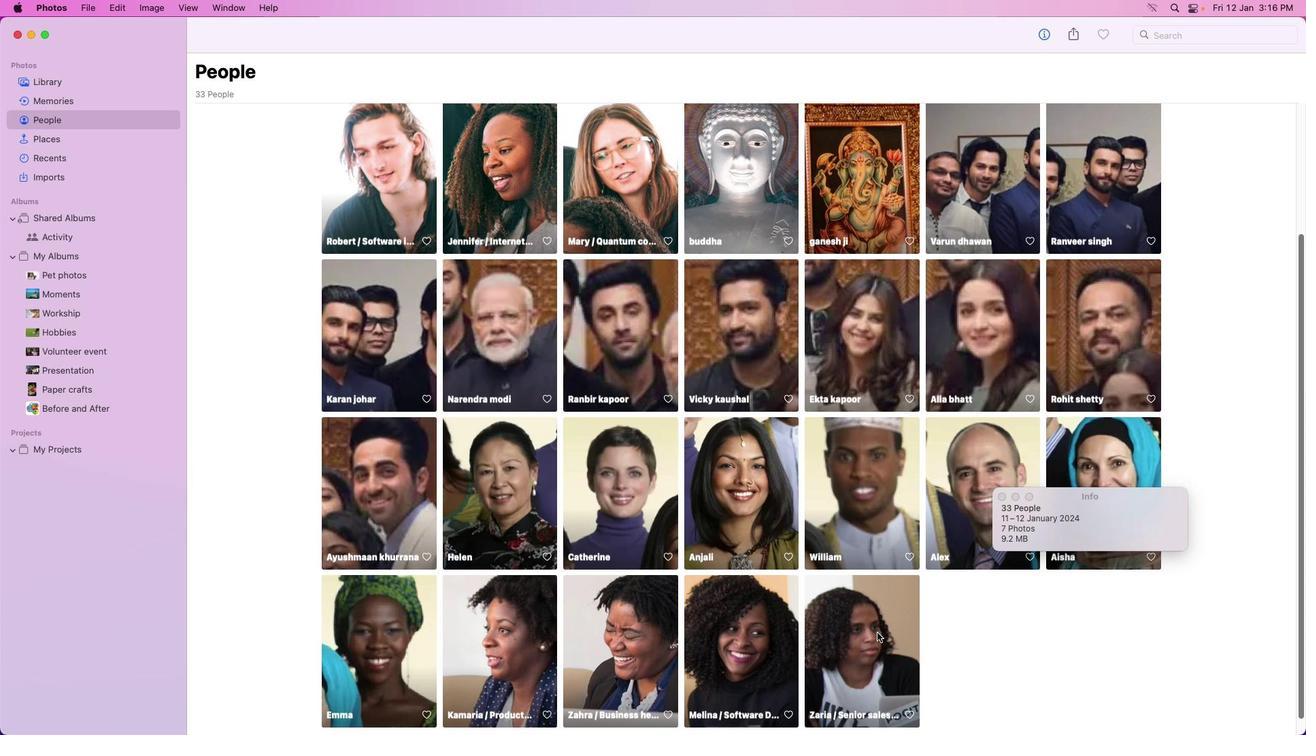 
Action: Mouse pressed left at (877, 633)
Screenshot: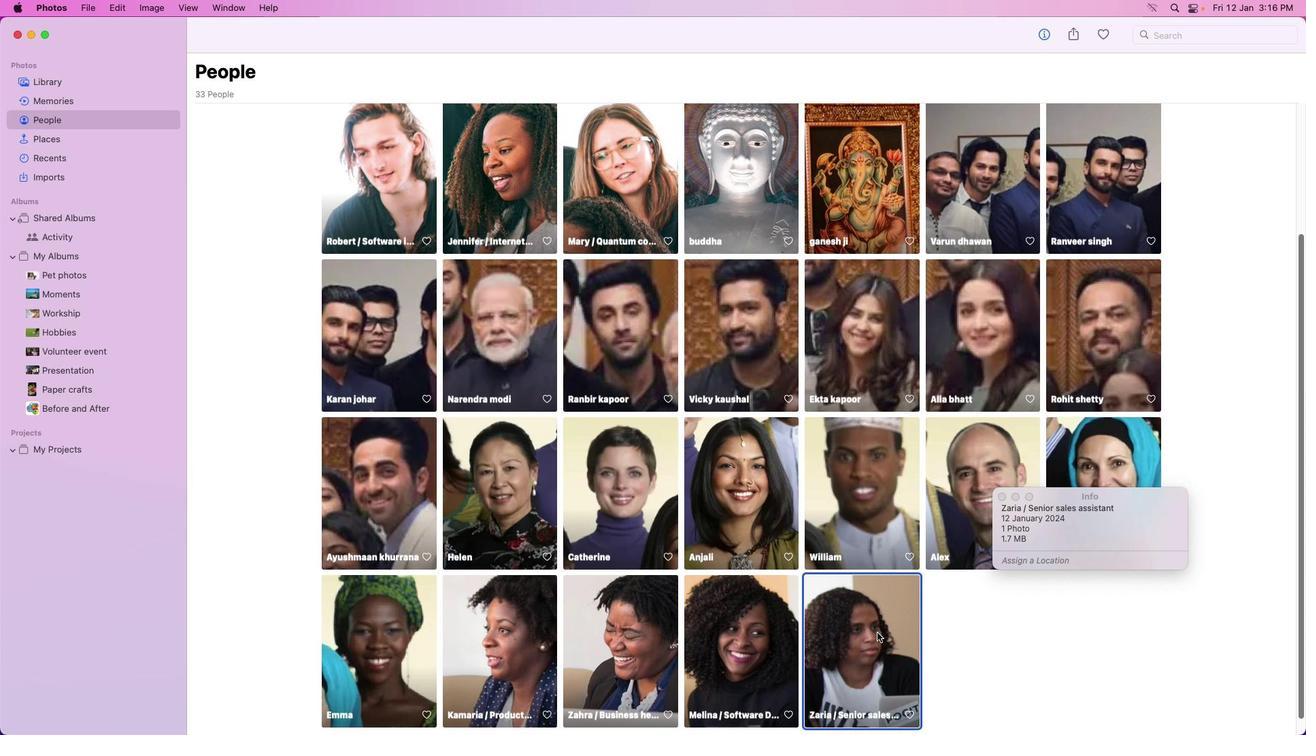 
Action: Mouse moved to (886, 625)
Screenshot: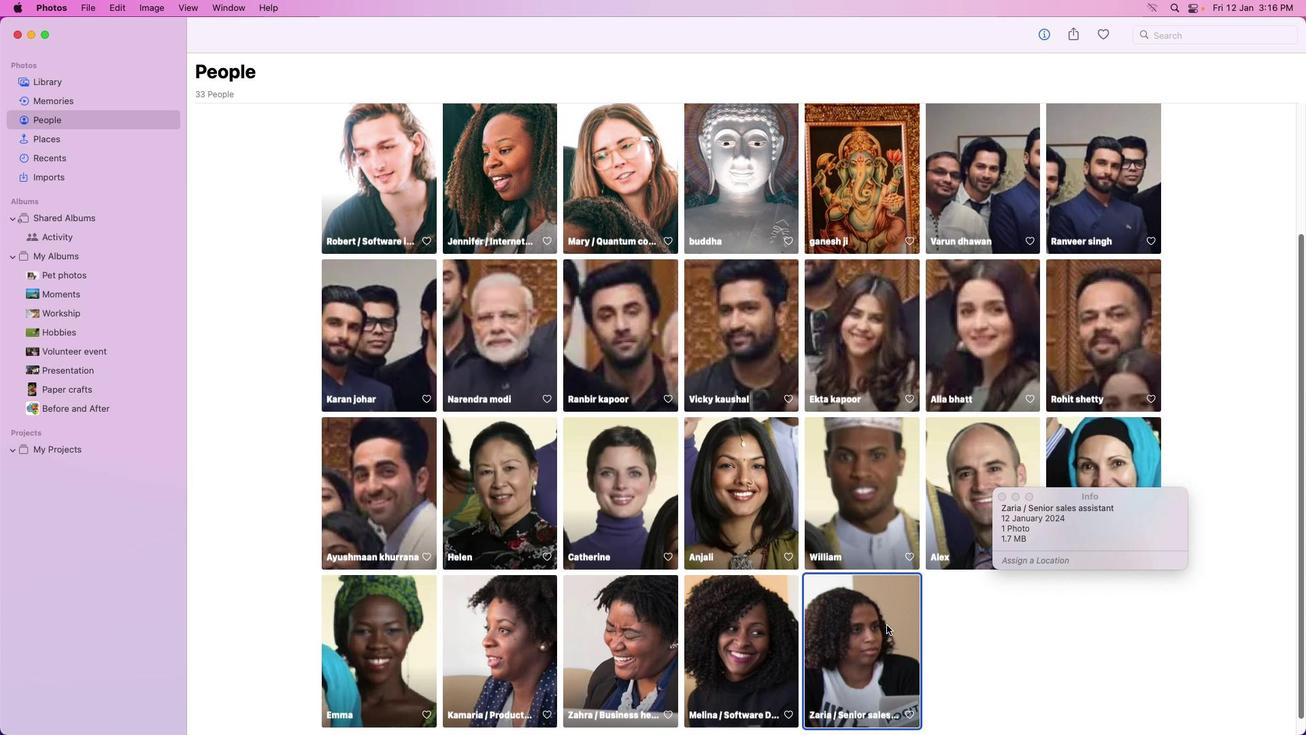 
Action: Mouse scrolled (886, 625) with delta (0, 0)
Screenshot: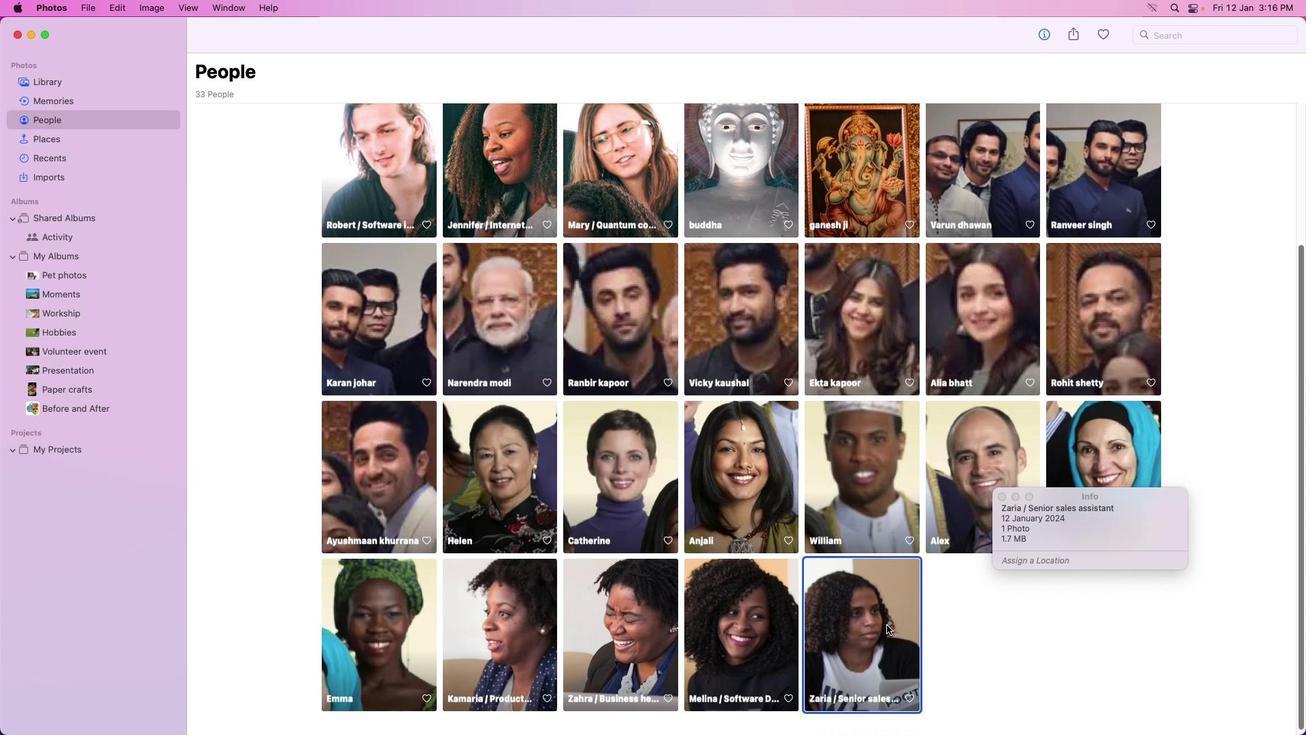 
Action: Mouse scrolled (886, 625) with delta (0, 0)
Screenshot: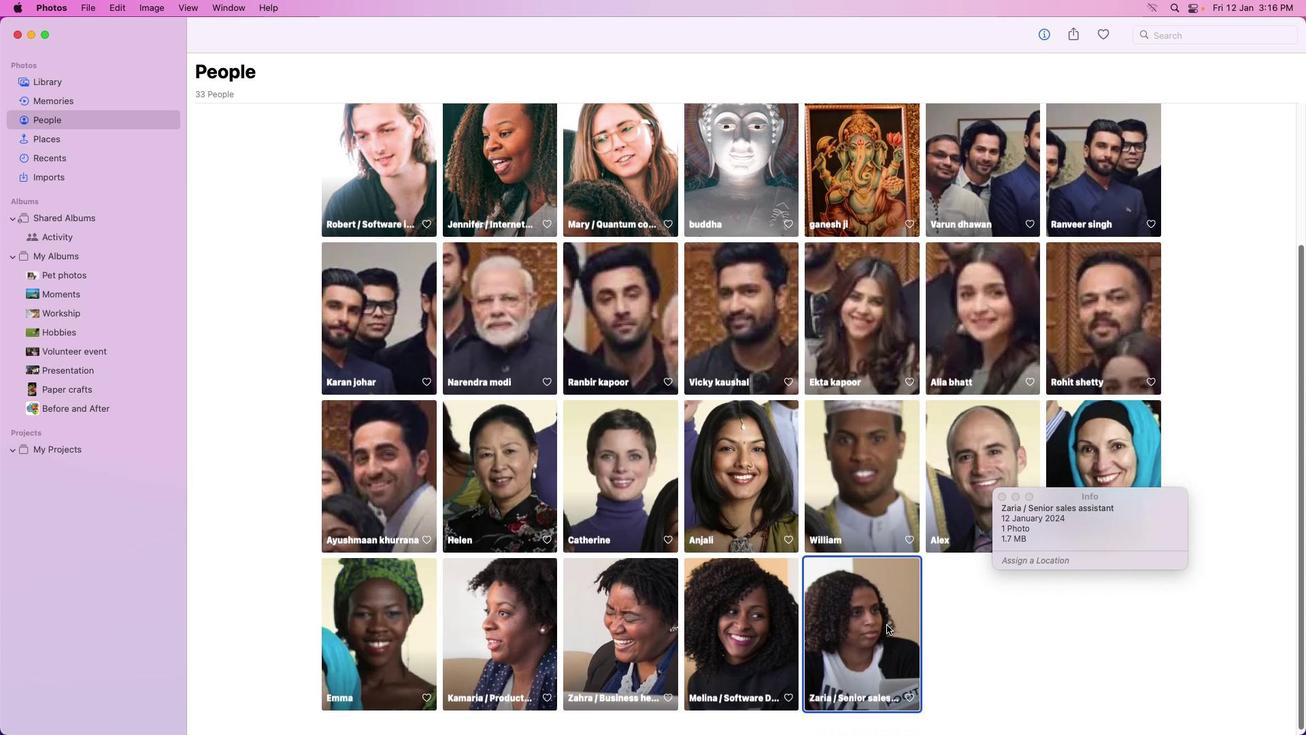 
Action: Mouse scrolled (886, 625) with delta (0, 0)
Screenshot: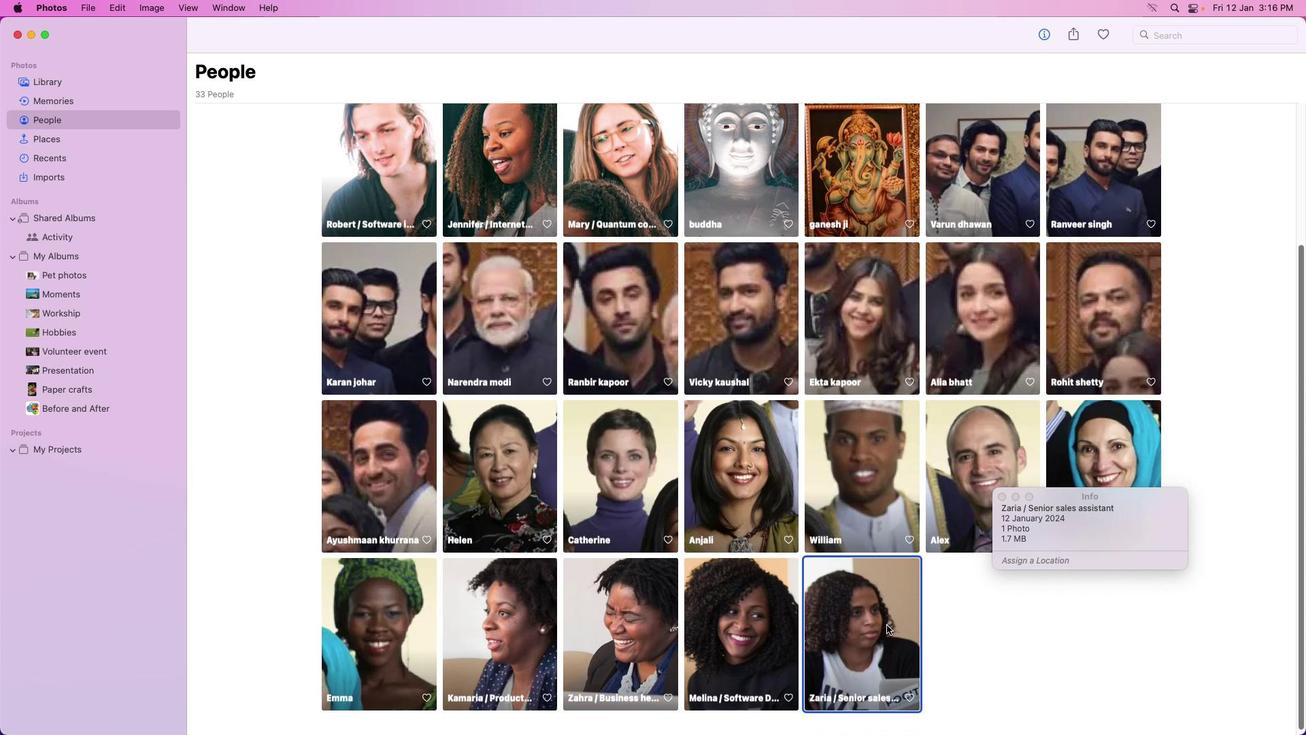 
Action: Mouse scrolled (886, 625) with delta (0, 0)
Screenshot: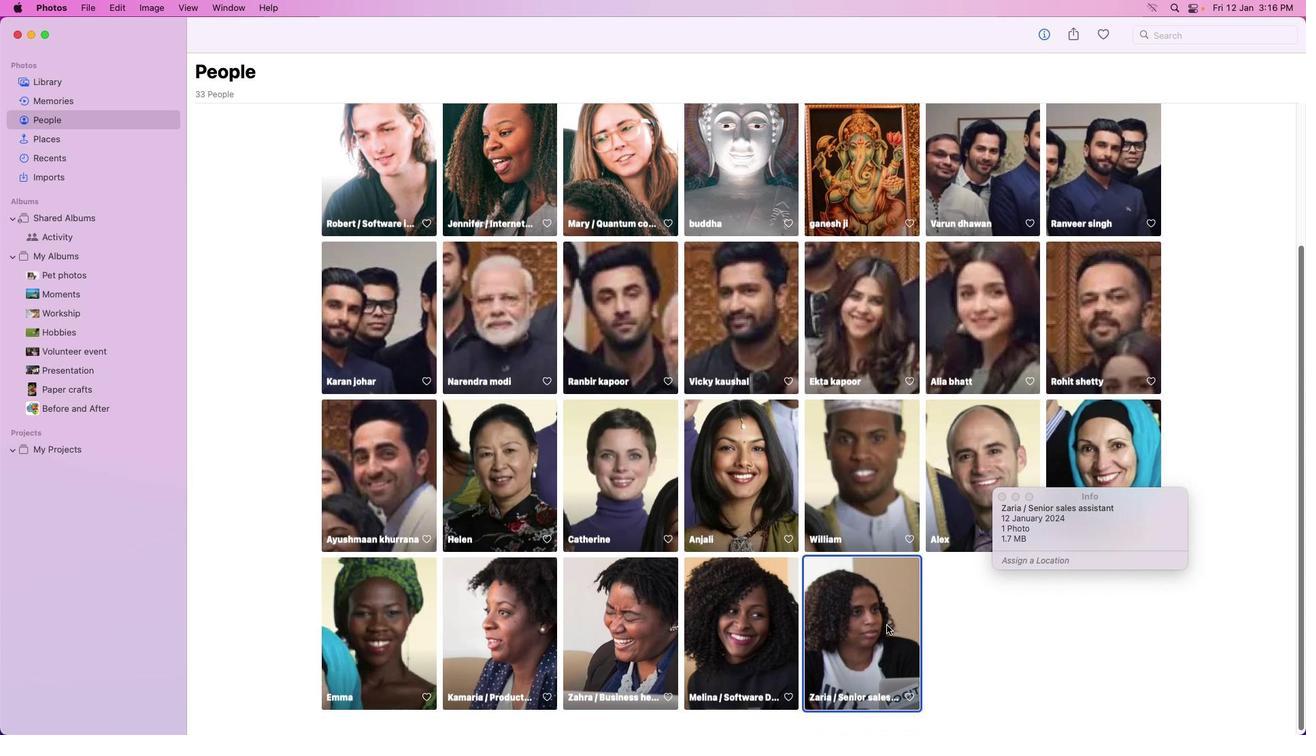 
Action: Mouse scrolled (886, 625) with delta (0, 0)
Screenshot: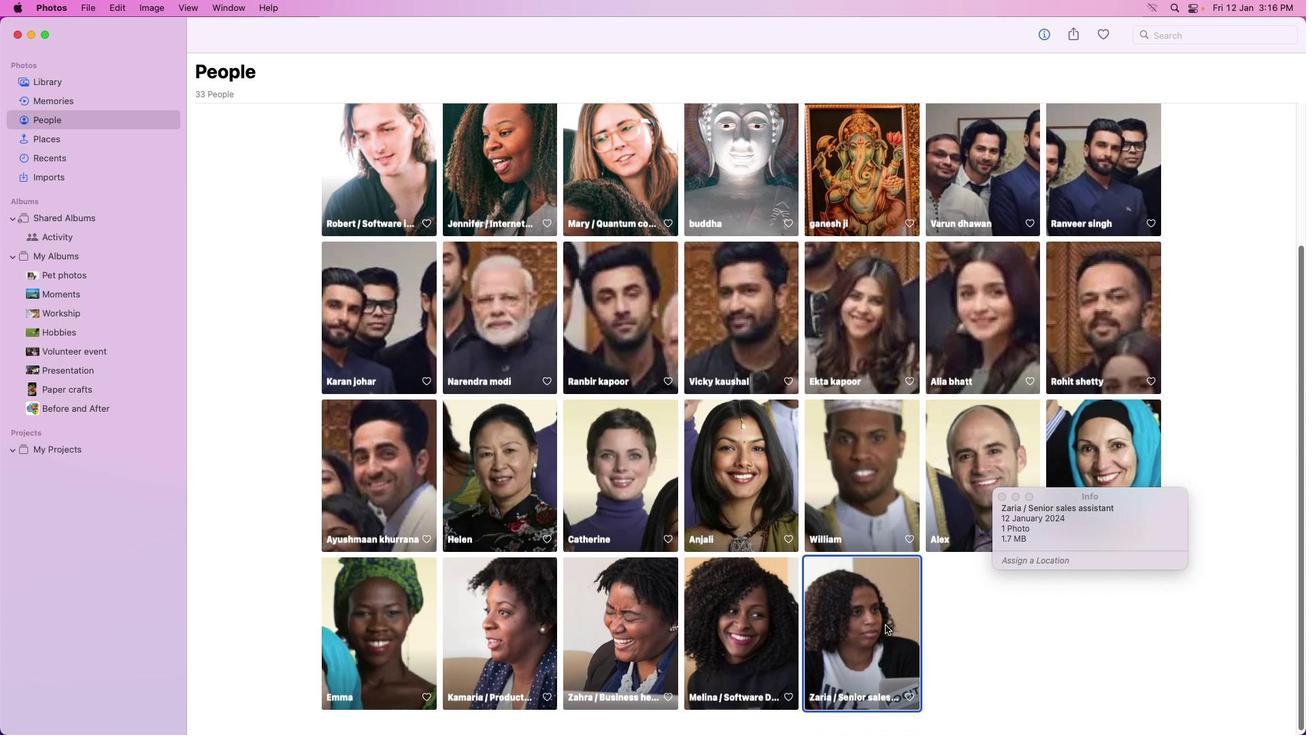 
Action: Mouse moved to (884, 625)
Screenshot: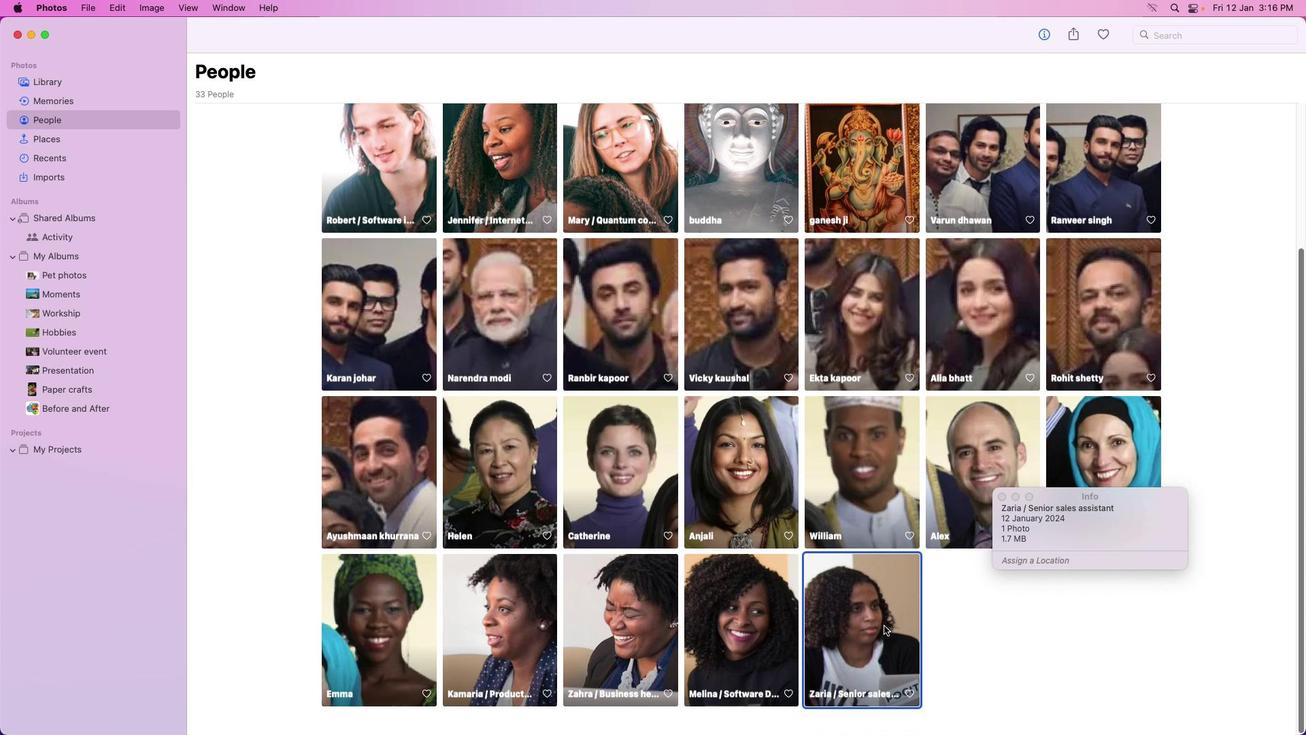 
Action: Mouse scrolled (884, 625) with delta (0, 0)
Screenshot: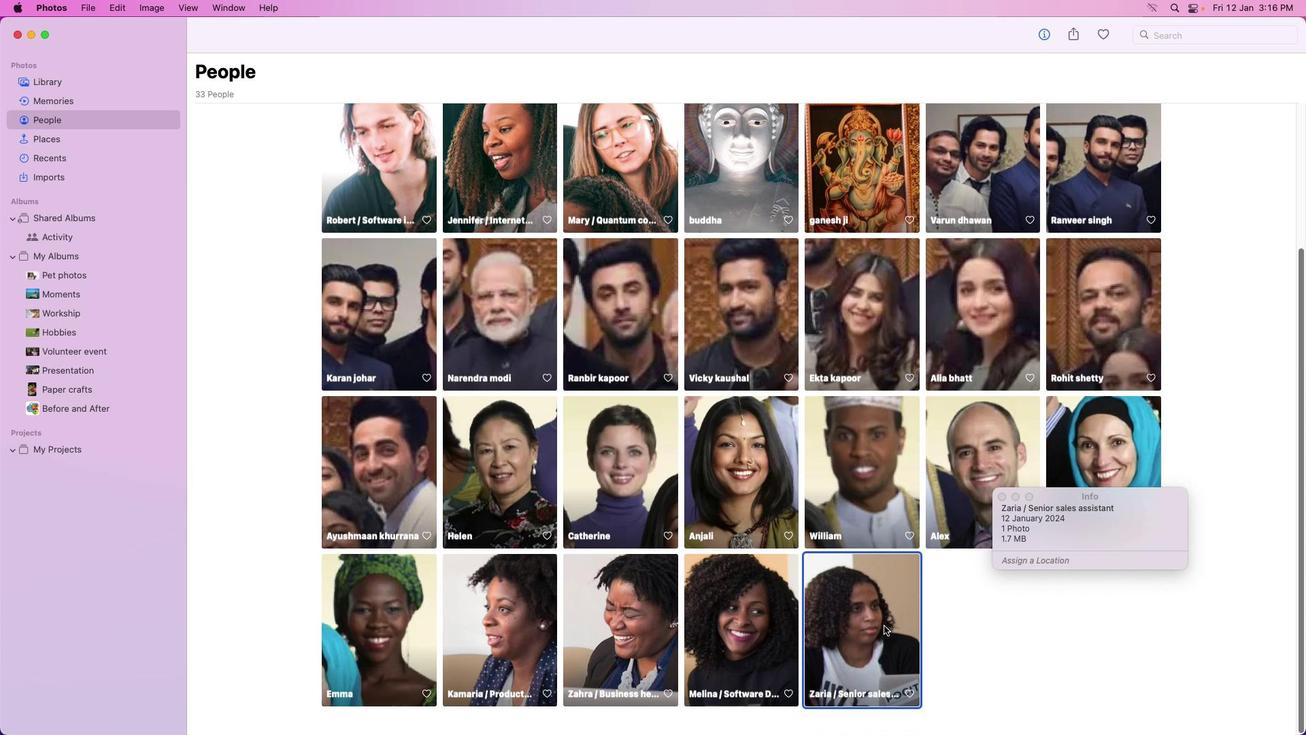 
Action: Mouse moved to (884, 625)
Screenshot: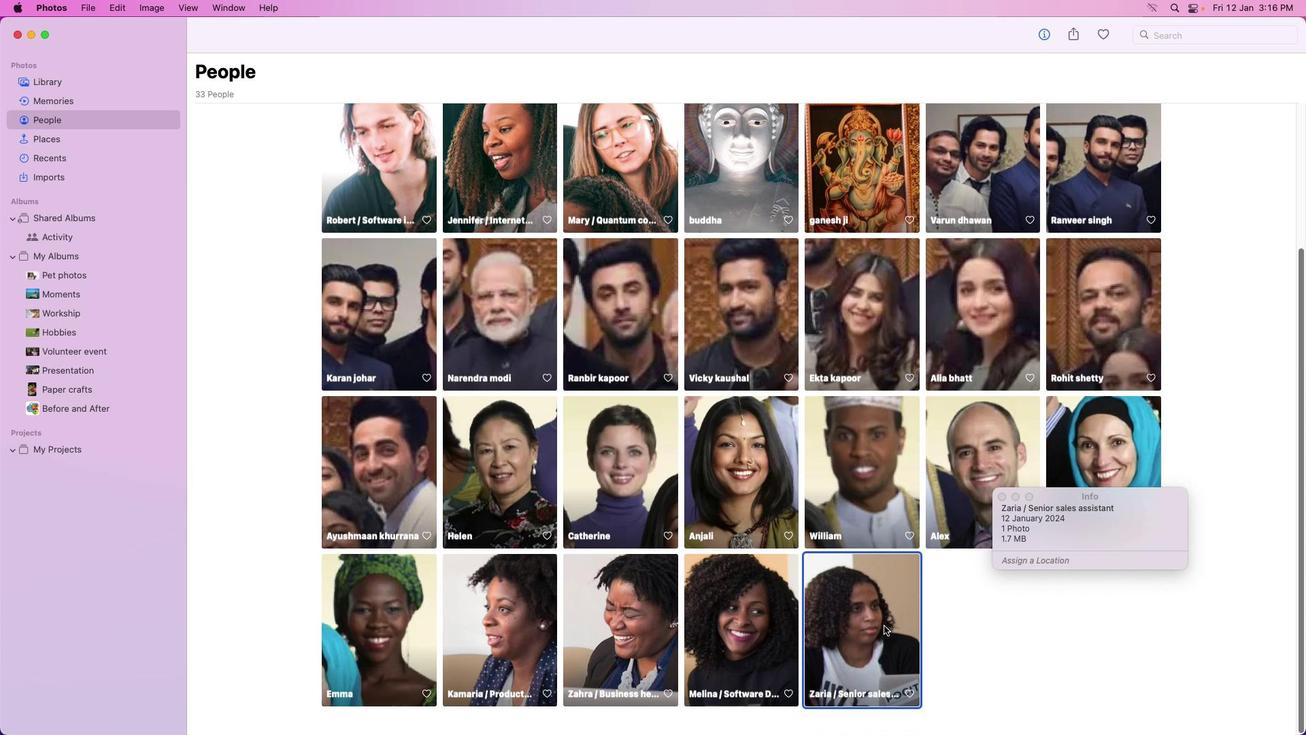 
Action: Mouse scrolled (884, 625) with delta (0, 0)
Screenshot: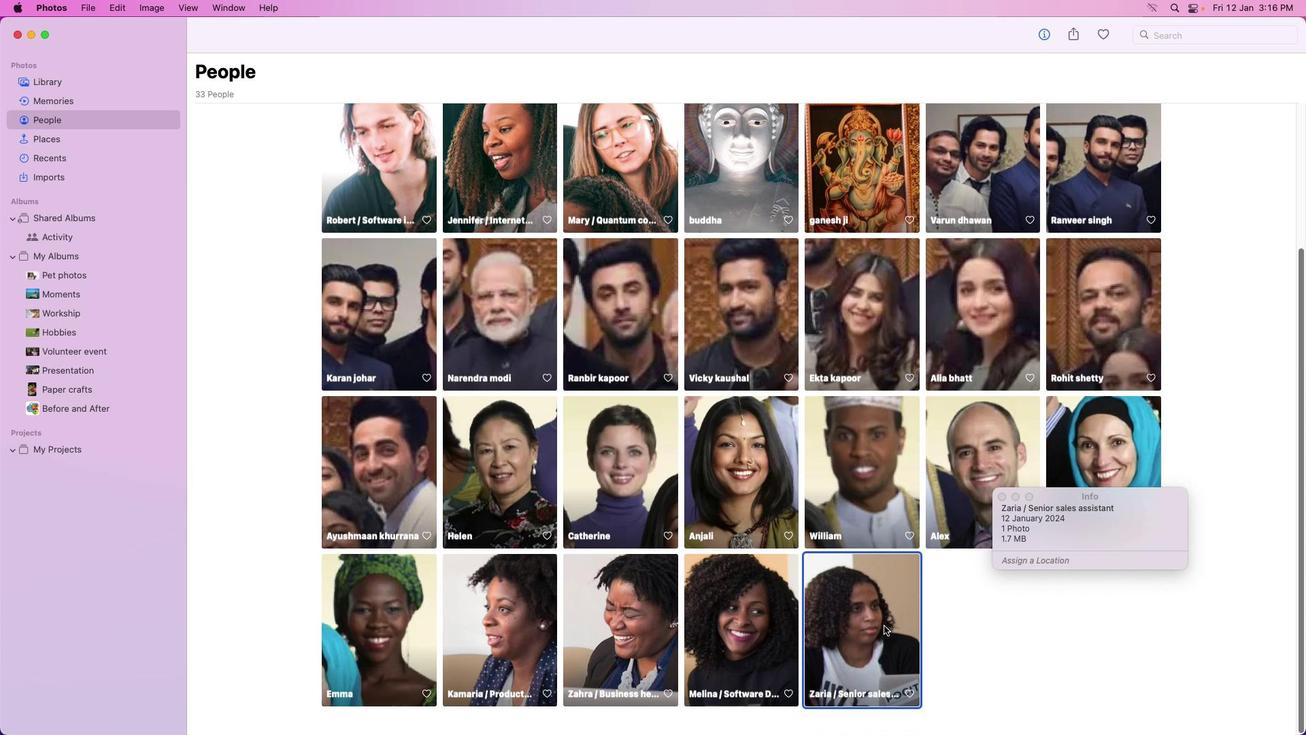 
Action: Mouse scrolled (884, 625) with delta (0, -2)
Screenshot: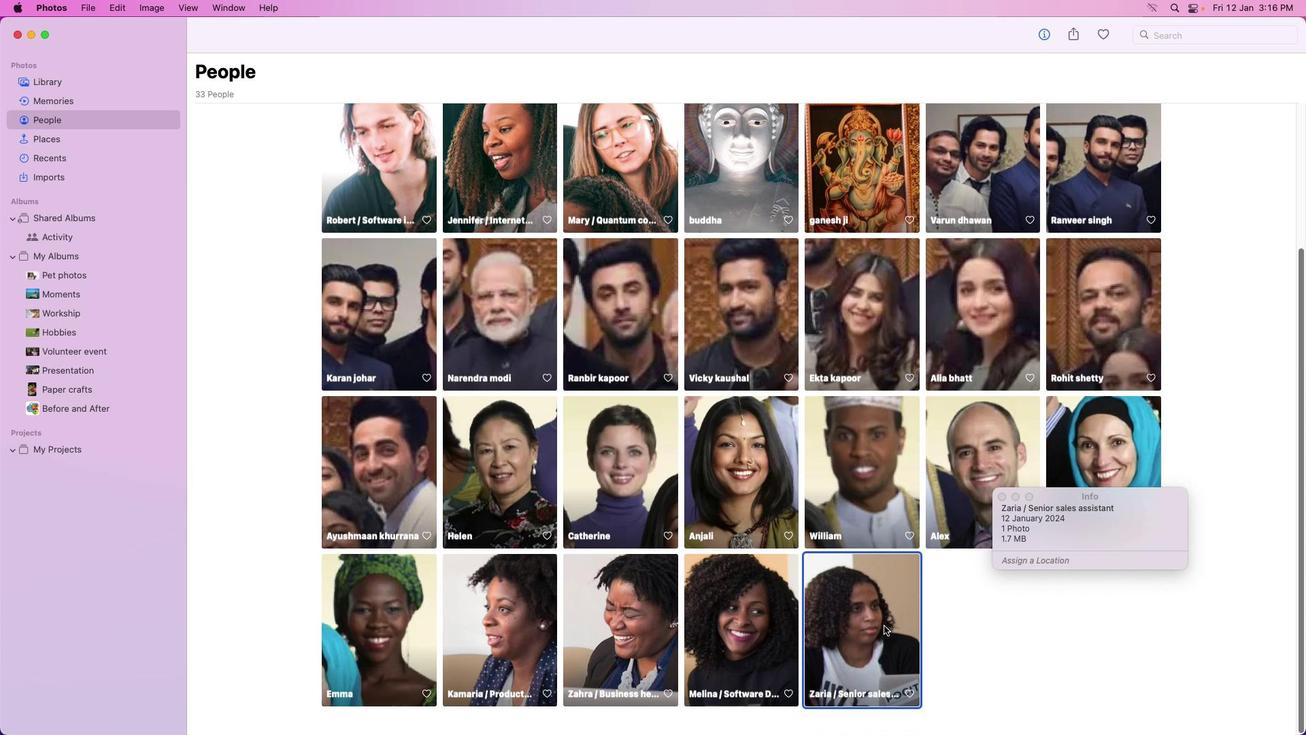 
Action: Mouse moved to (884, 625)
Screenshot: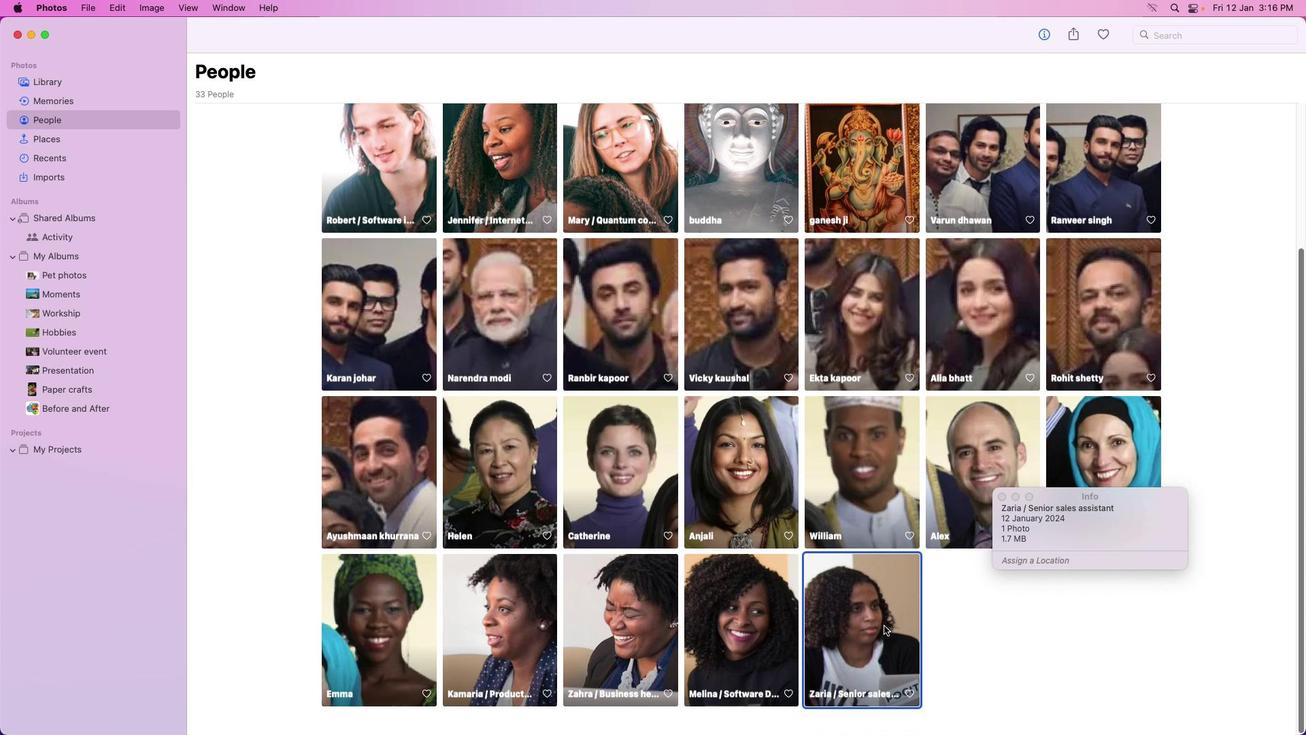 
Action: Mouse scrolled (884, 625) with delta (0, -2)
Screenshot: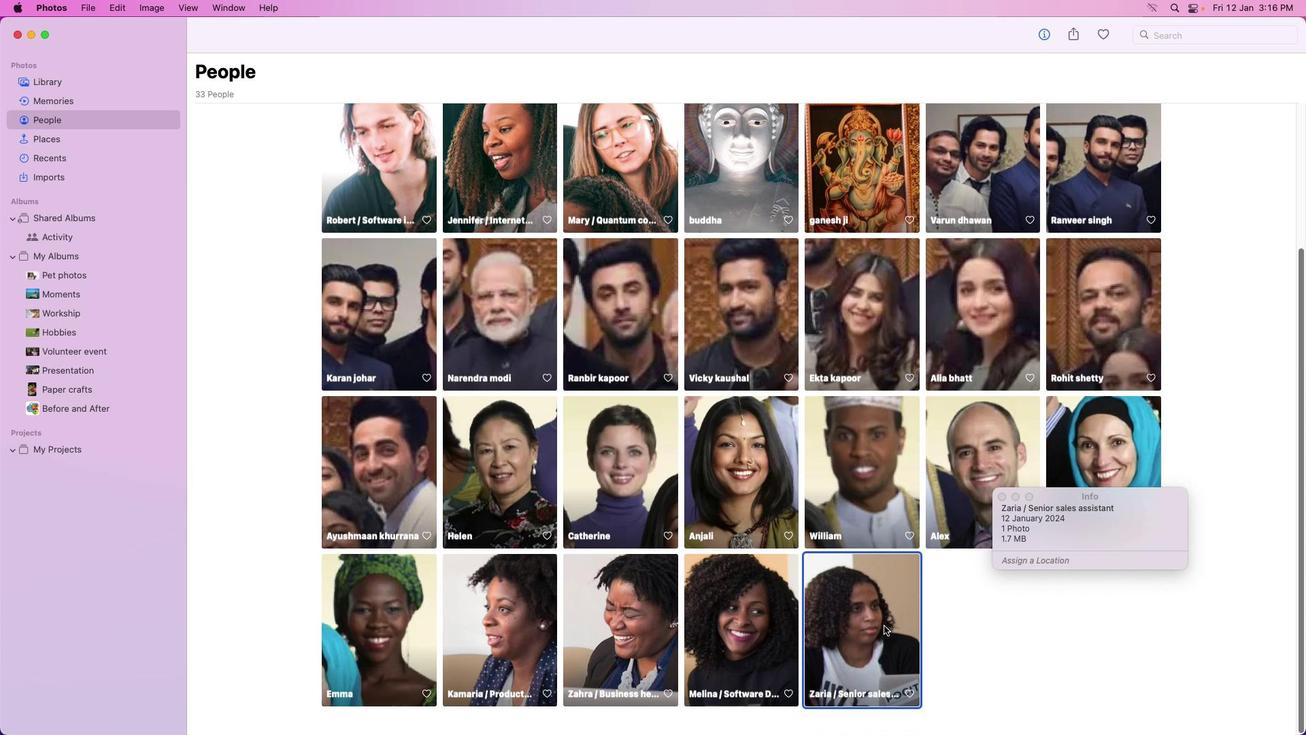 
Action: Mouse scrolled (884, 625) with delta (0, -3)
Screenshot: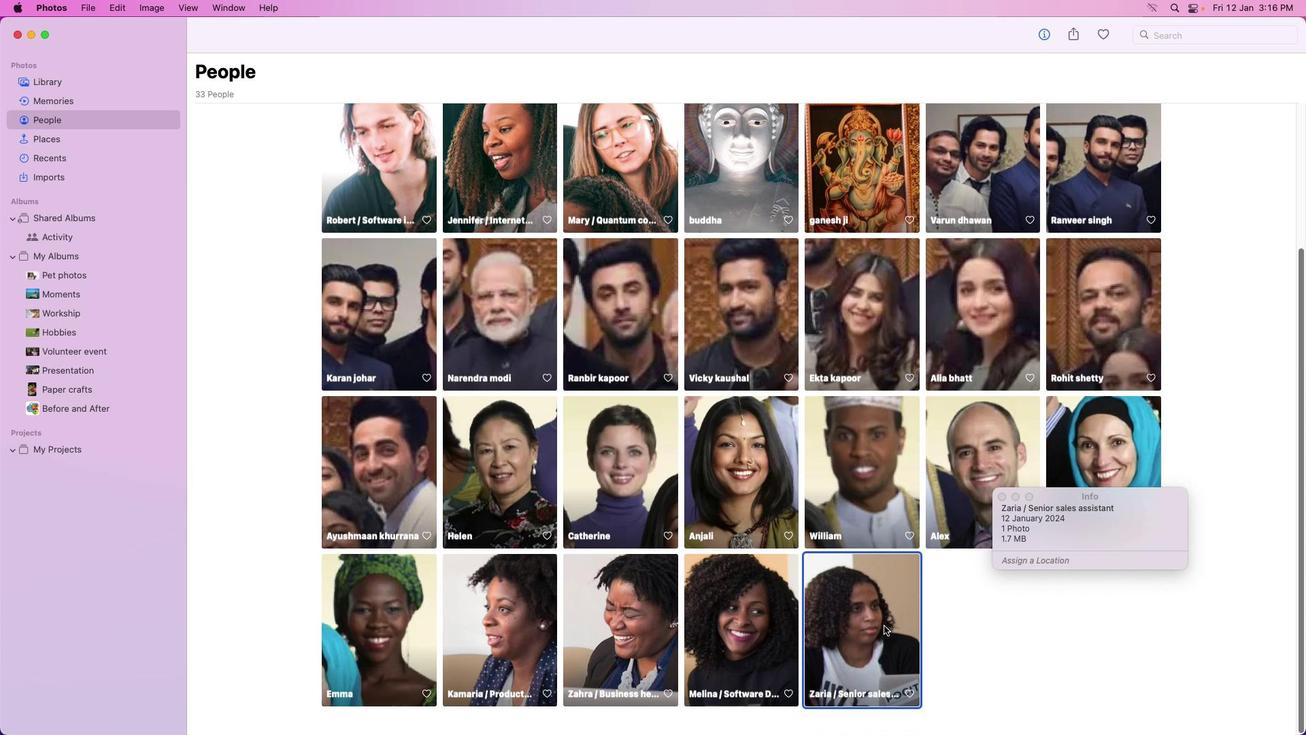 
Action: Mouse moved to (884, 625)
Screenshot: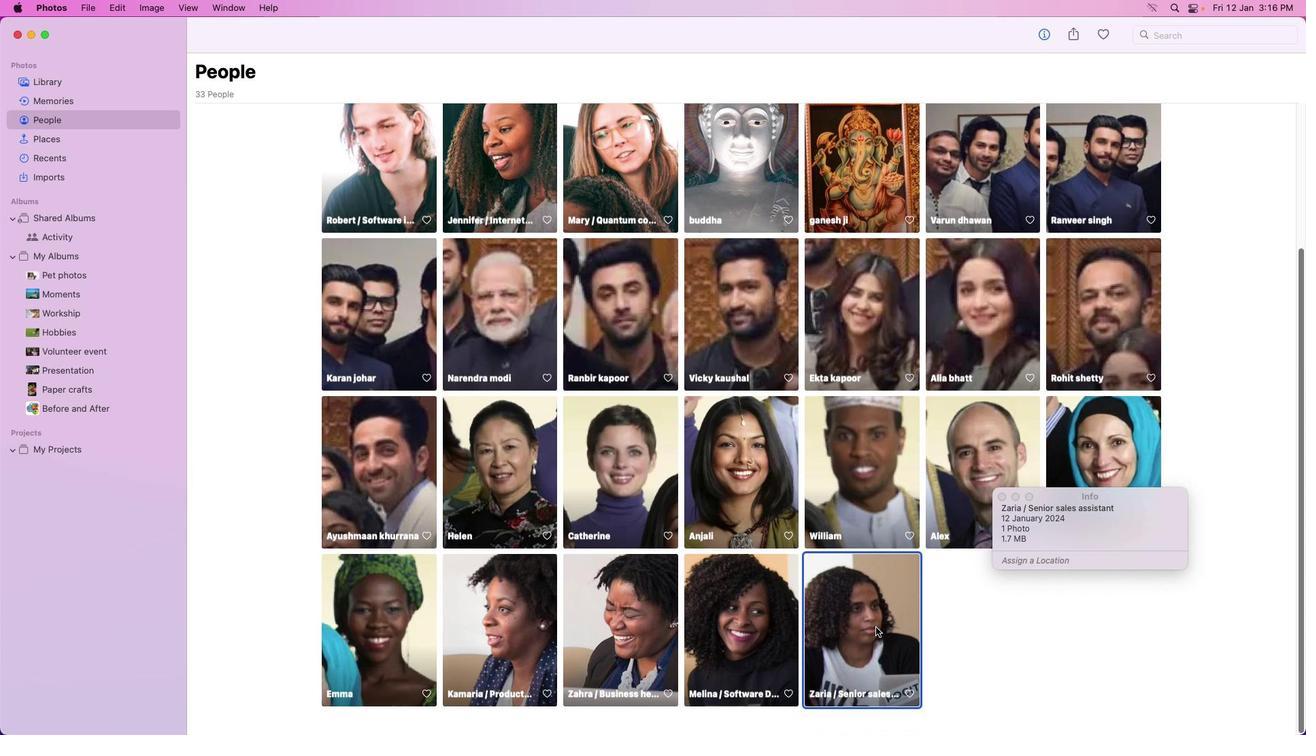 
Action: Mouse scrolled (884, 625) with delta (0, 0)
Screenshot: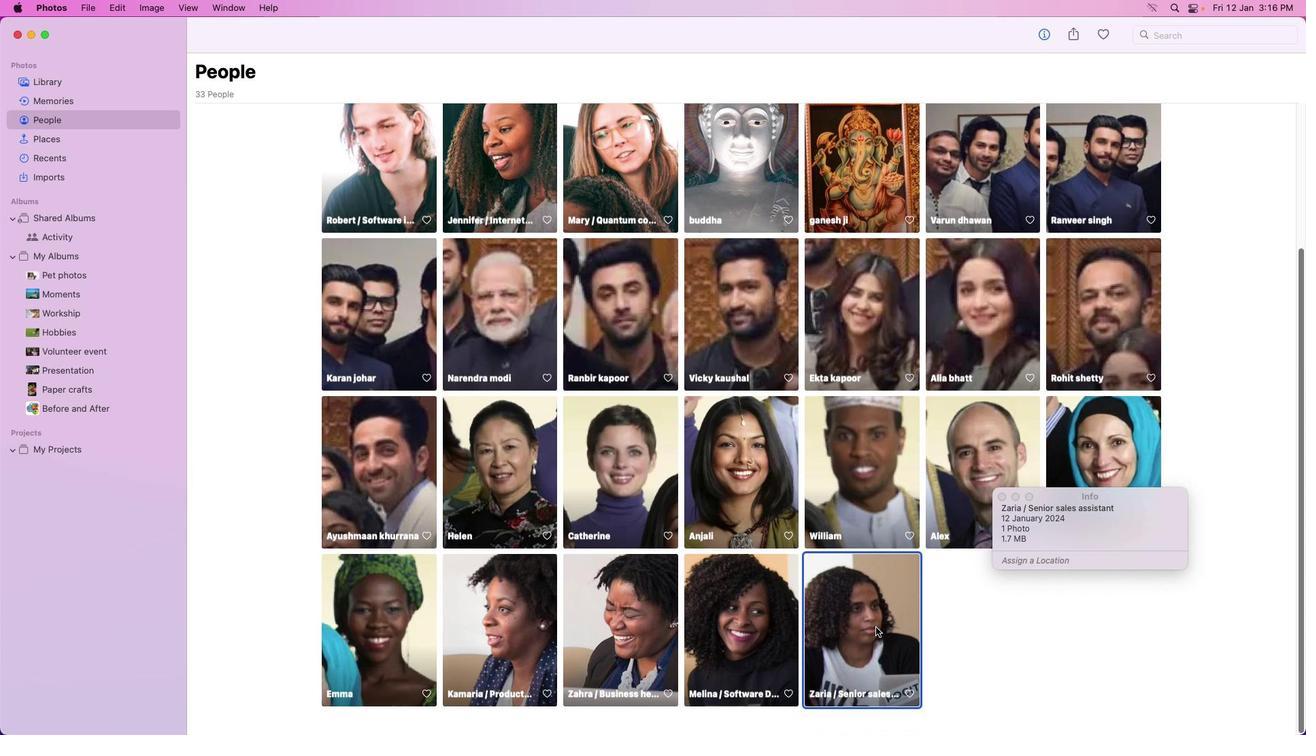 
Action: Mouse scrolled (884, 625) with delta (0, 0)
Screenshot: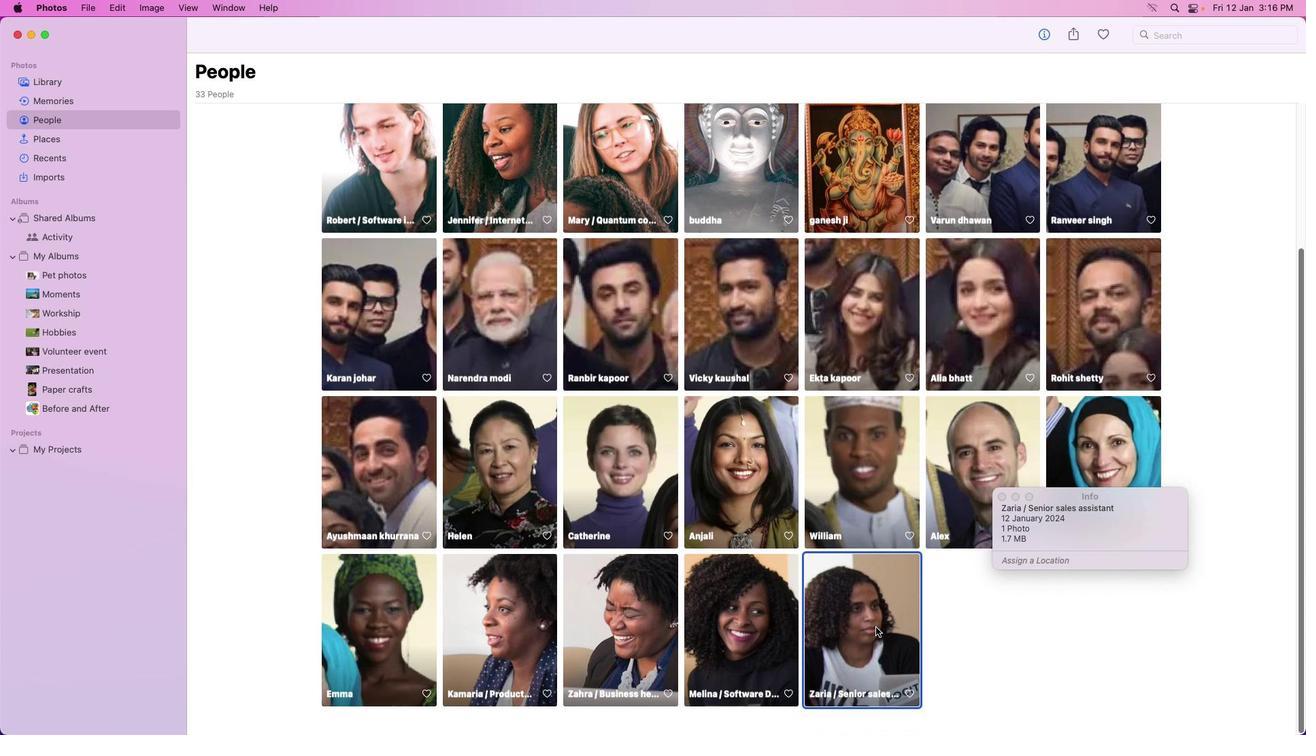 
Action: Mouse scrolled (884, 625) with delta (0, -2)
Screenshot: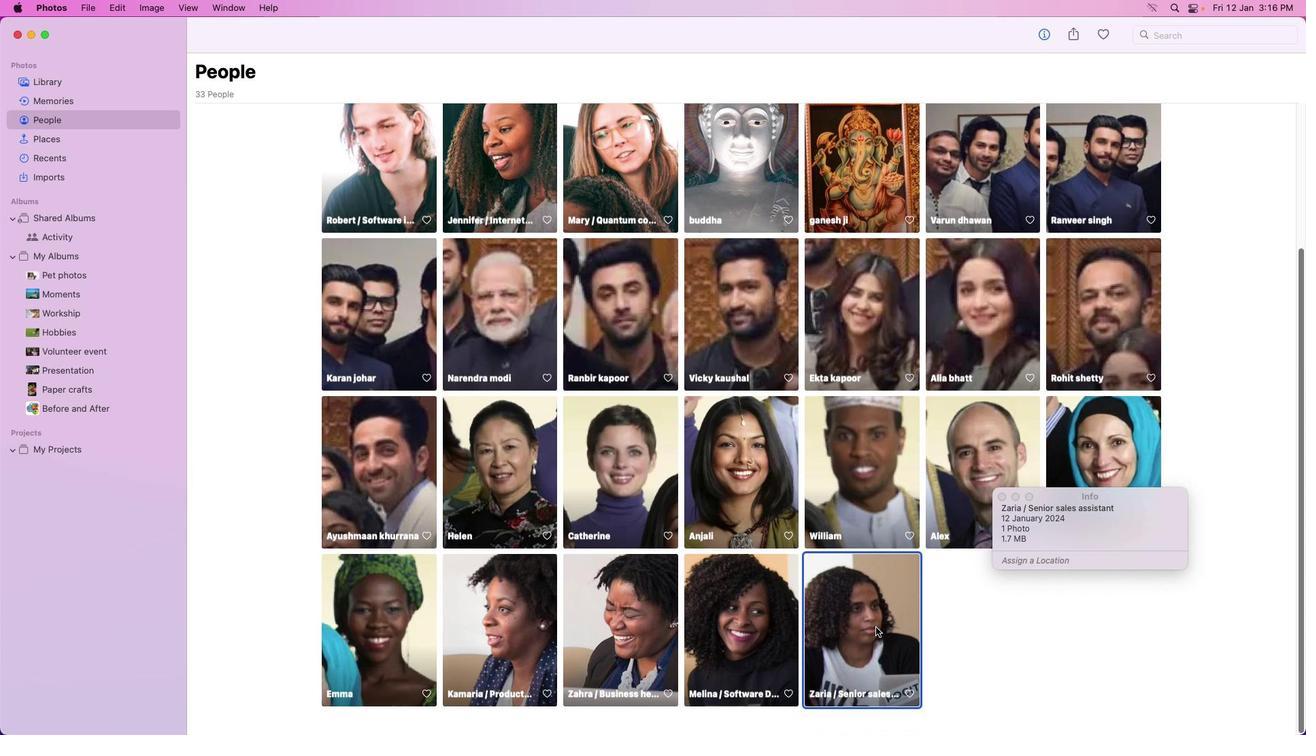 
Action: Mouse moved to (883, 625)
Screenshot: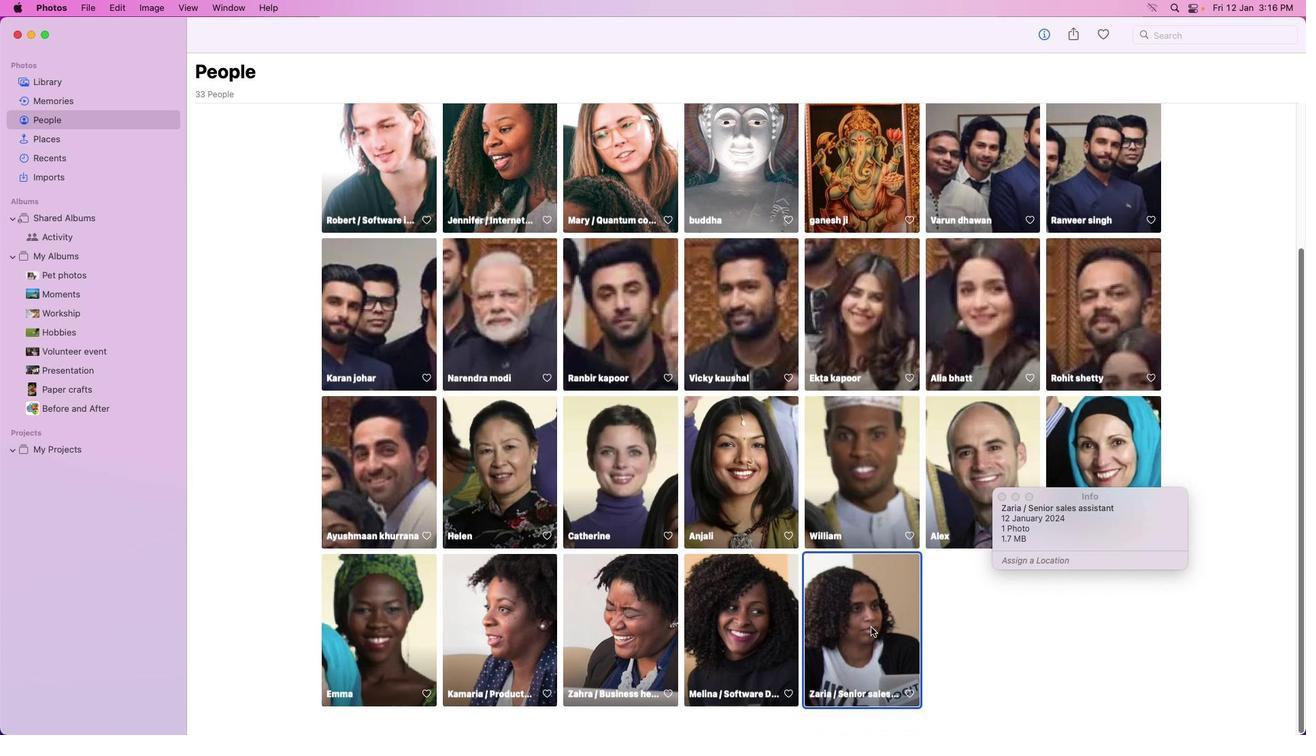 
Action: Mouse scrolled (883, 625) with delta (0, -3)
Screenshot: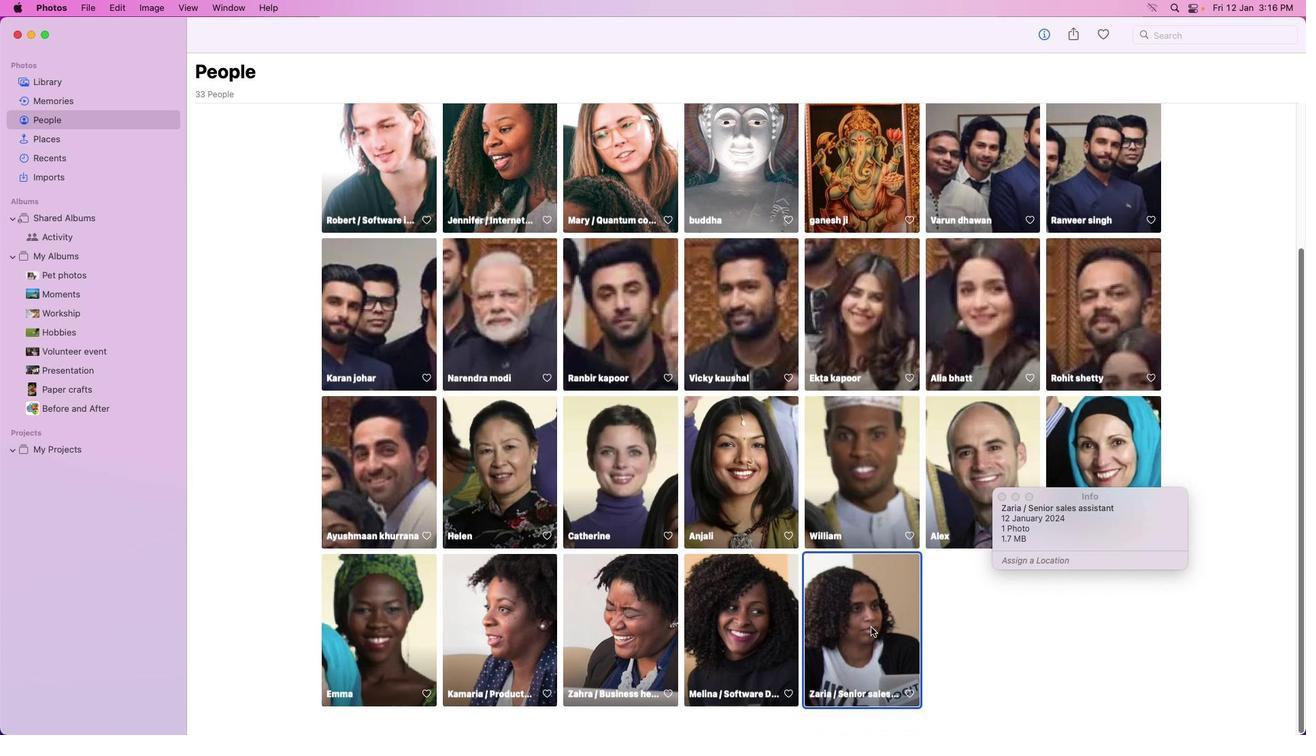 
Action: Mouse moved to (876, 626)
Screenshot: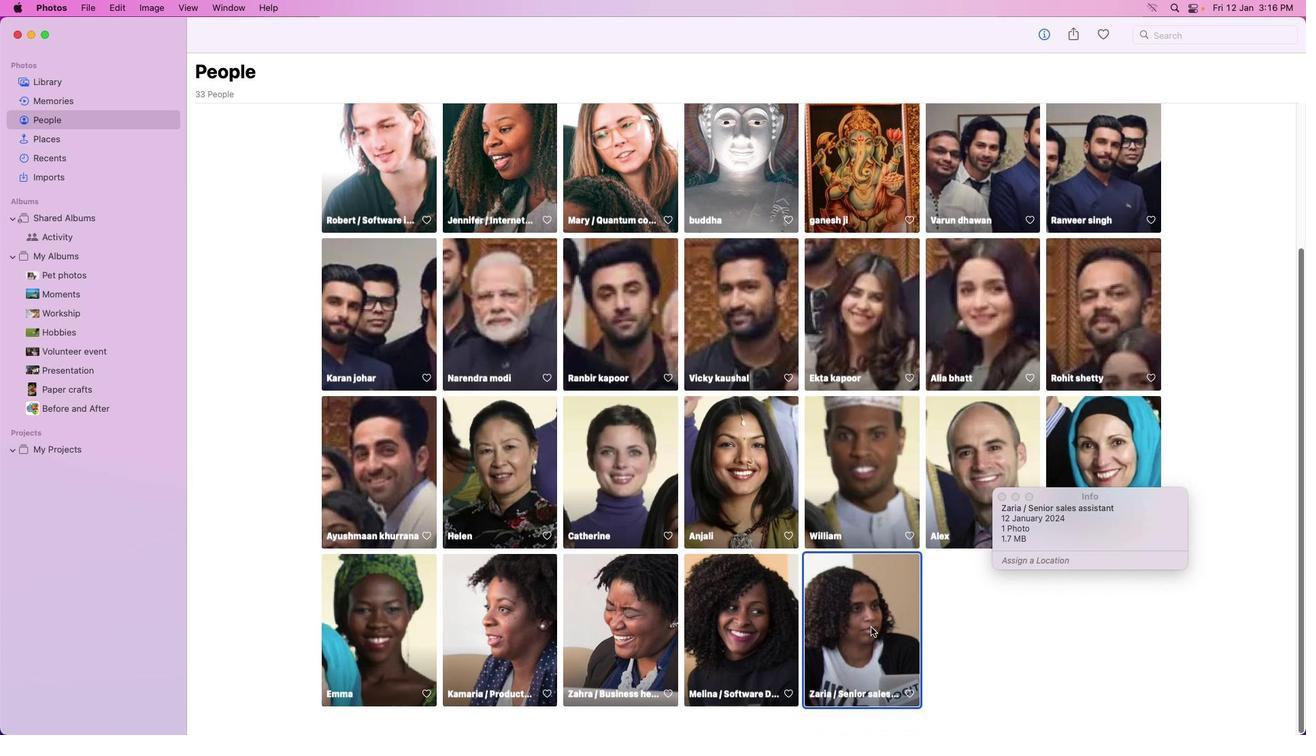 
Action: Mouse scrolled (876, 626) with delta (0, -4)
Screenshot: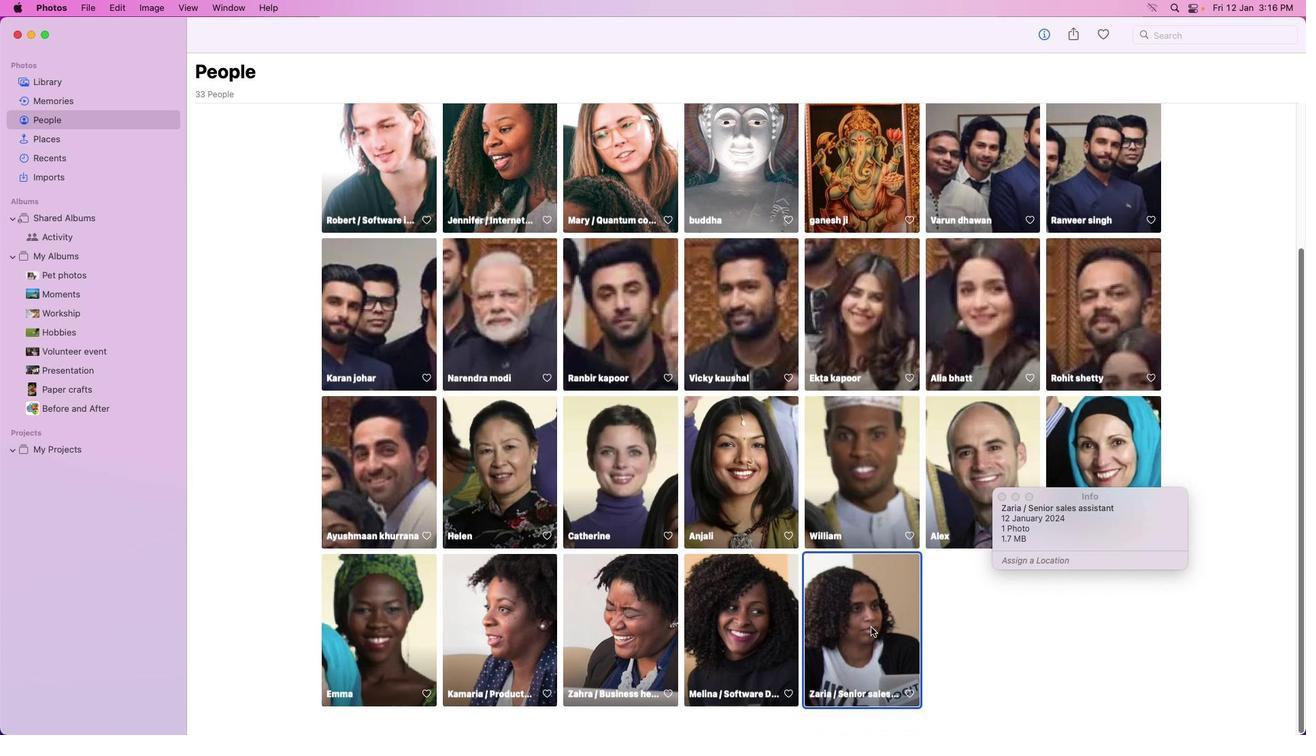 
Action: Mouse moved to (876, 626)
Screenshot: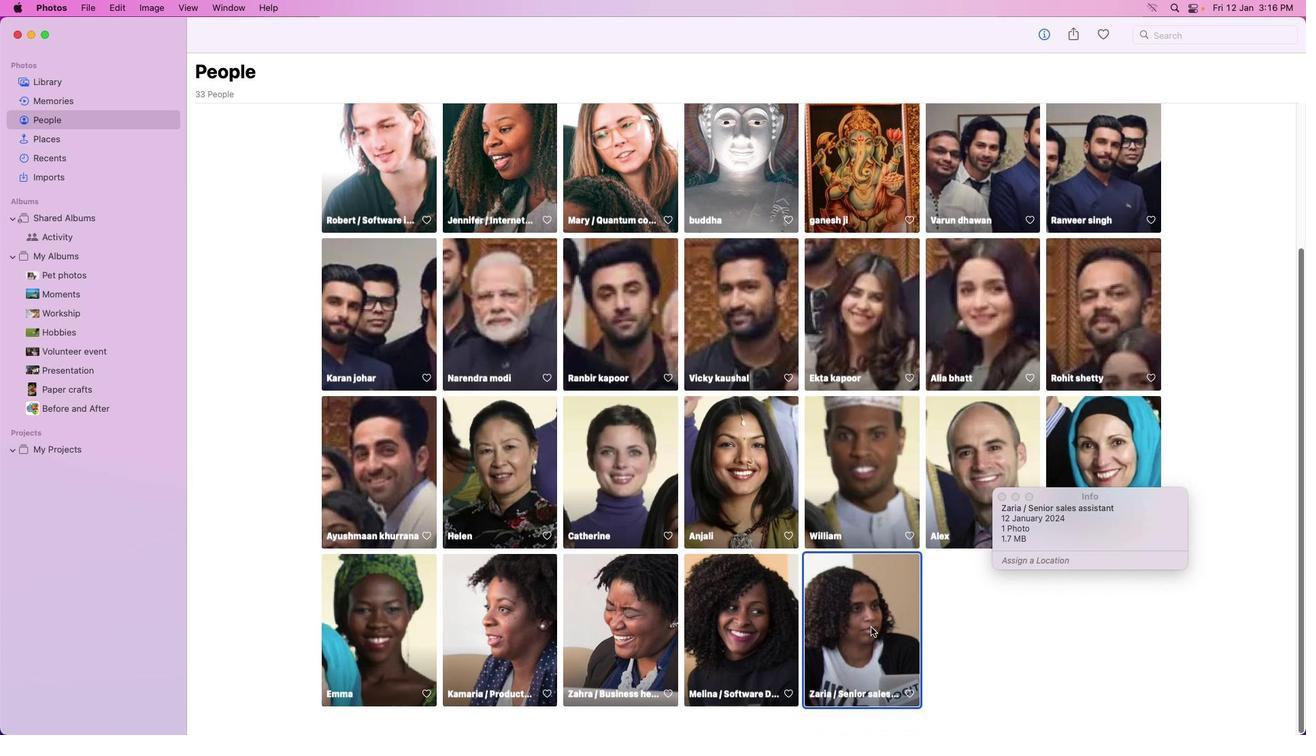 
Action: Mouse scrolled (876, 626) with delta (0, -4)
Screenshot: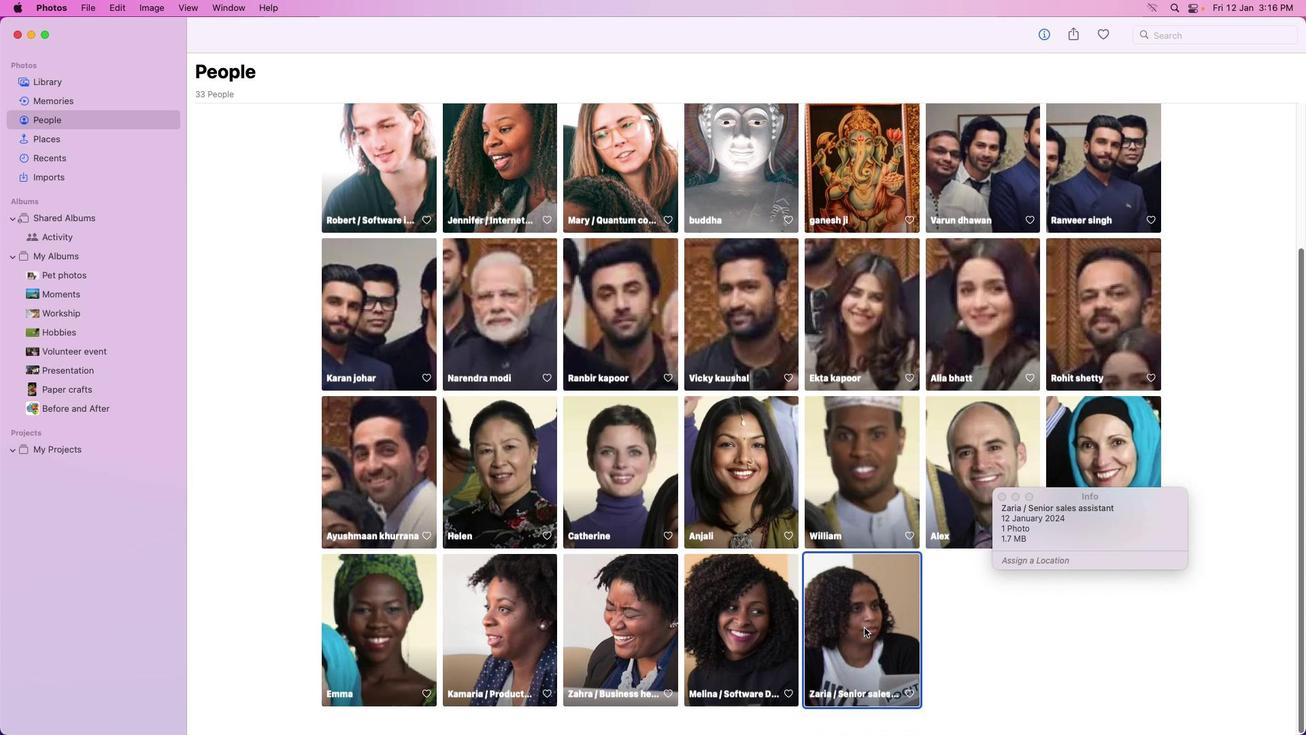 
Action: Mouse moved to (780, 627)
Screenshot: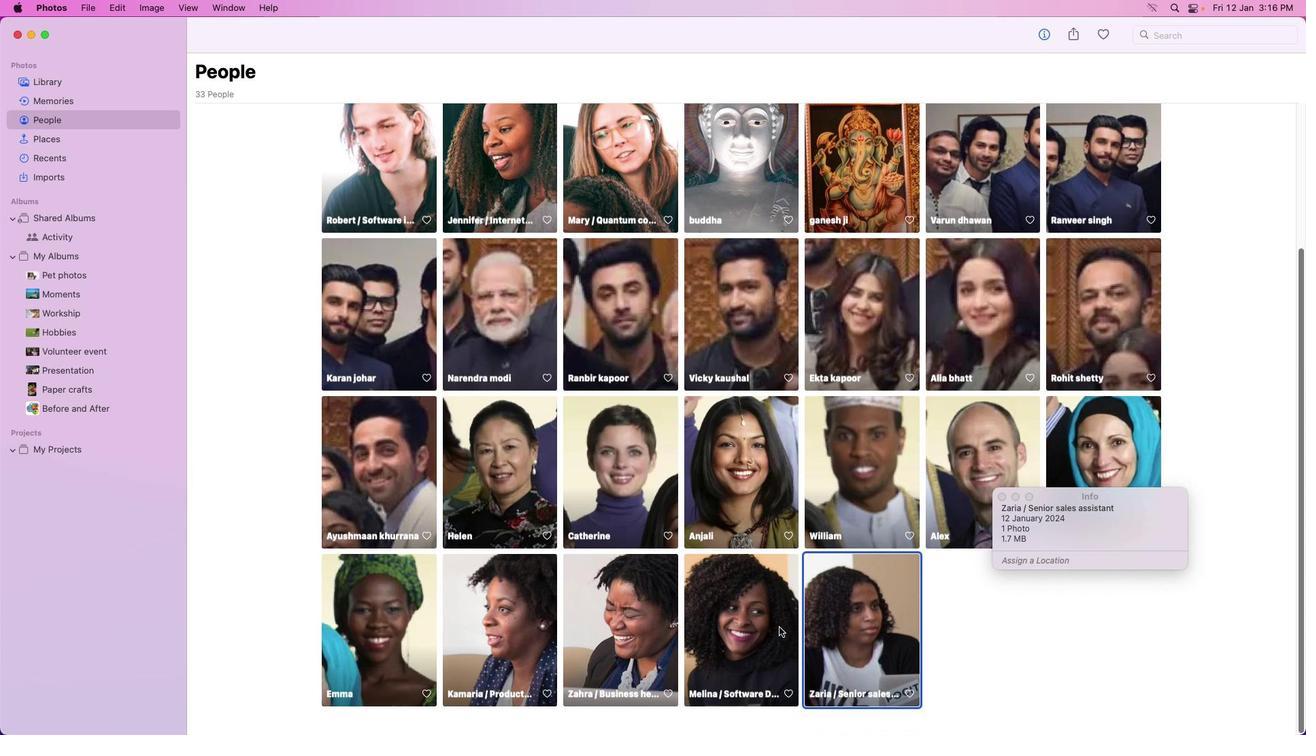 
Action: Mouse pressed left at (780, 627)
Screenshot: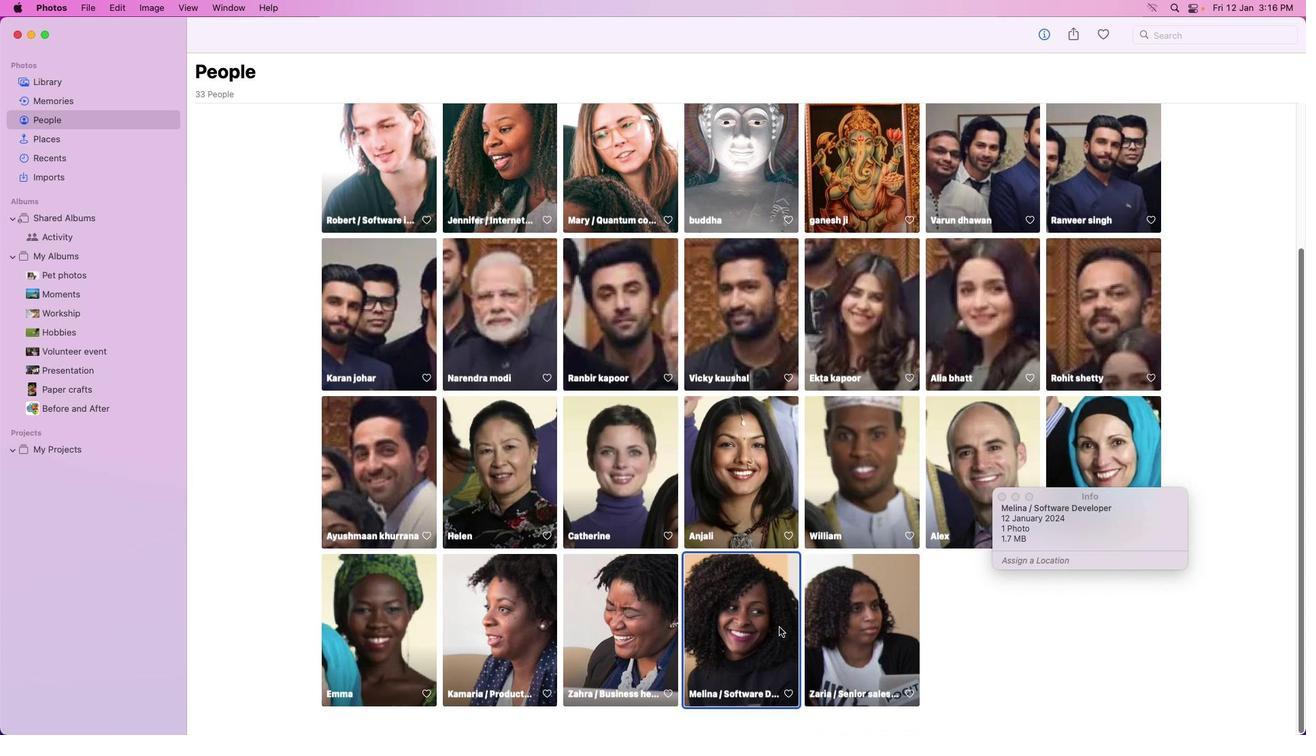 
Action: Mouse moved to (657, 635)
Screenshot: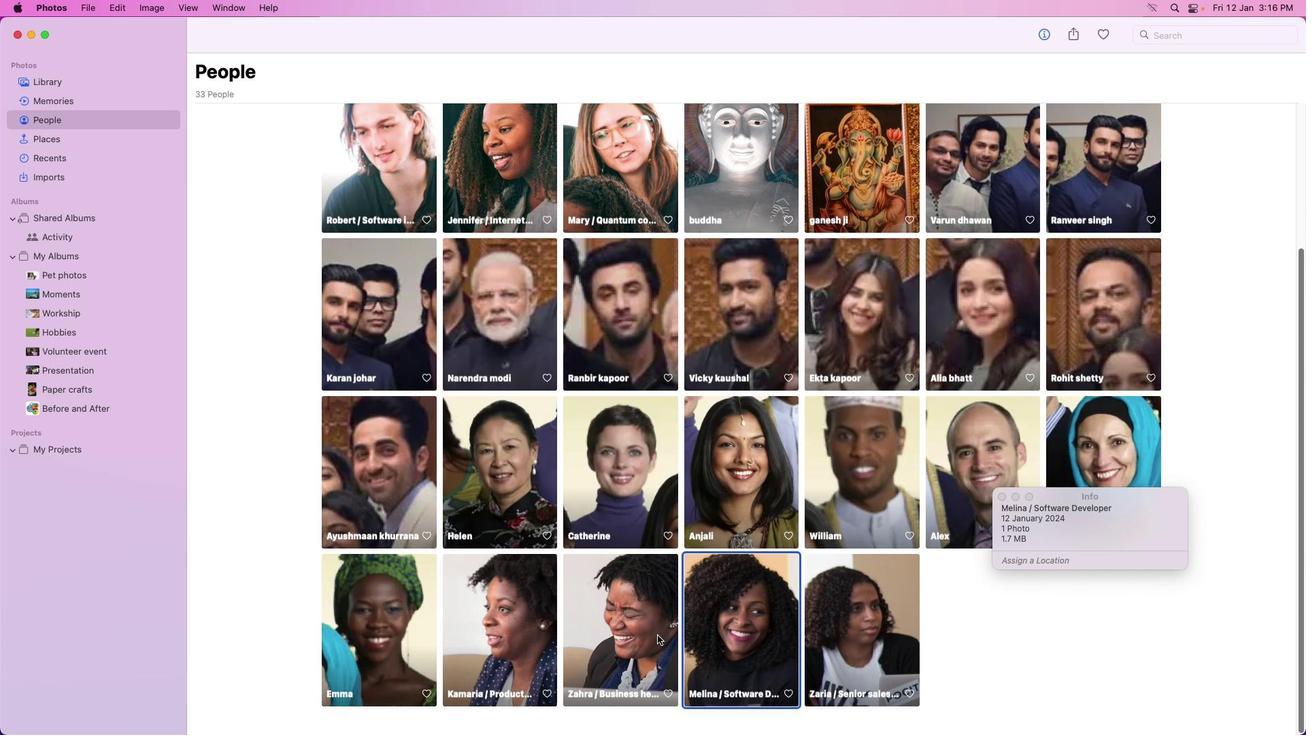 
Action: Mouse pressed left at (657, 635)
Screenshot: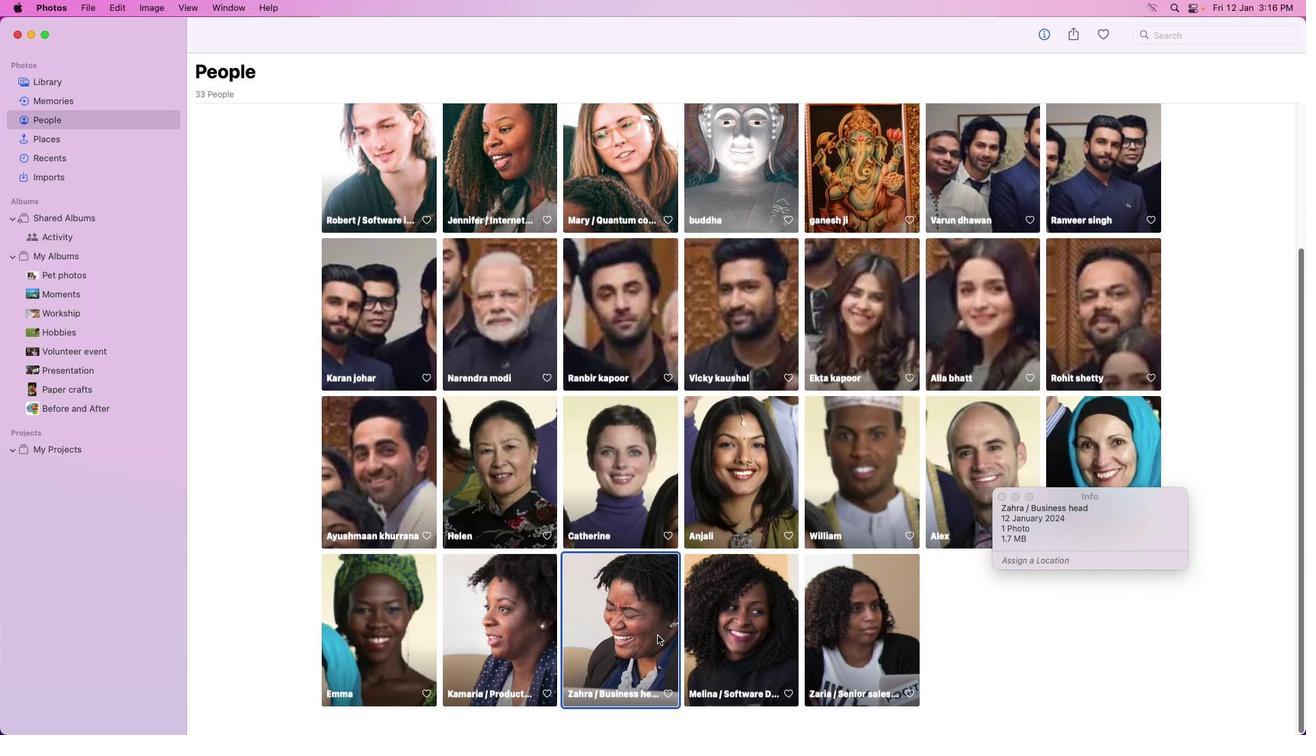 
Action: Mouse moved to (528, 628)
Screenshot: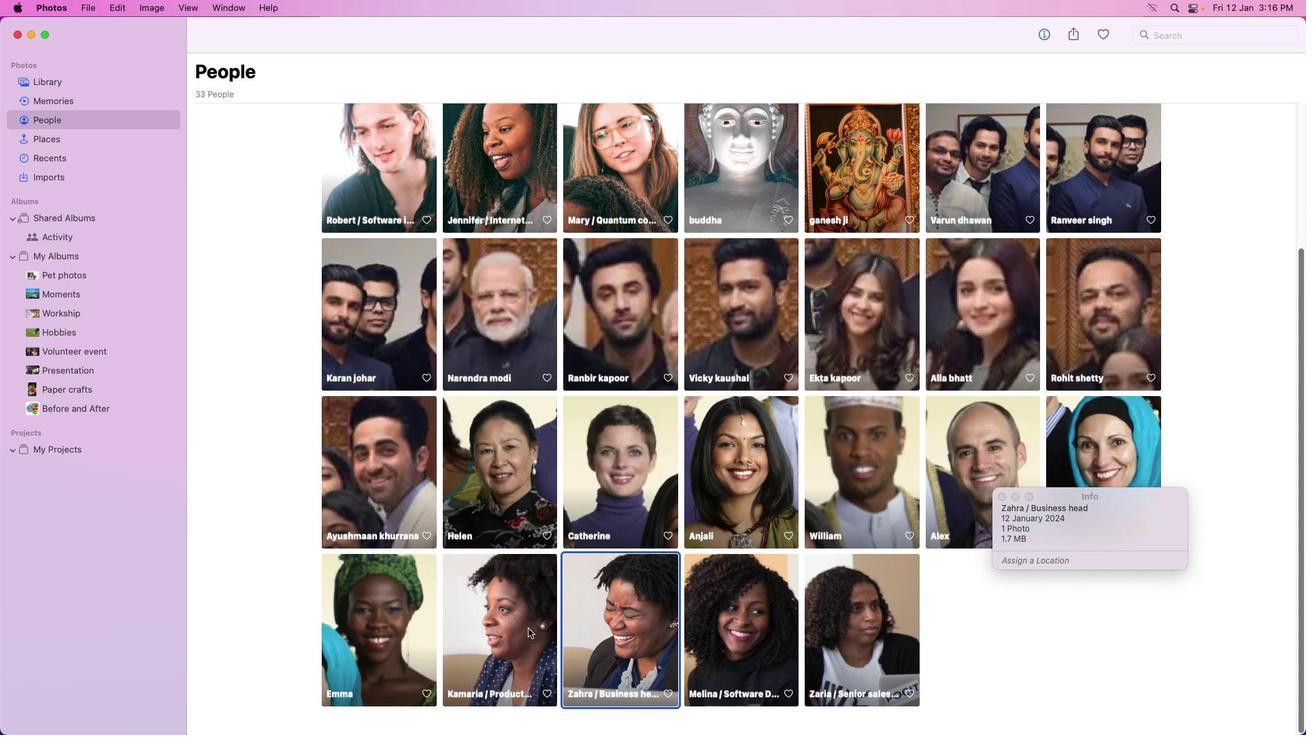 
Action: Mouse pressed left at (528, 628)
Screenshot: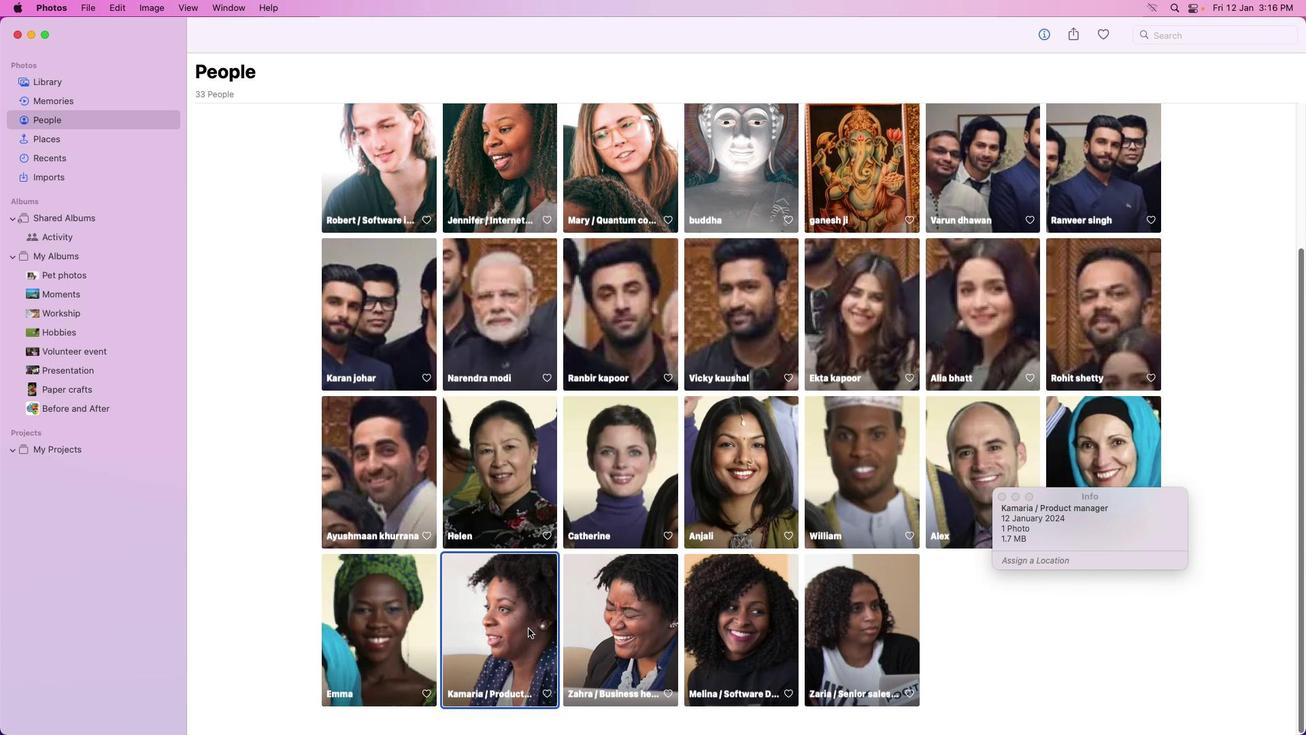 
Action: Mouse moved to (819, 679)
Screenshot: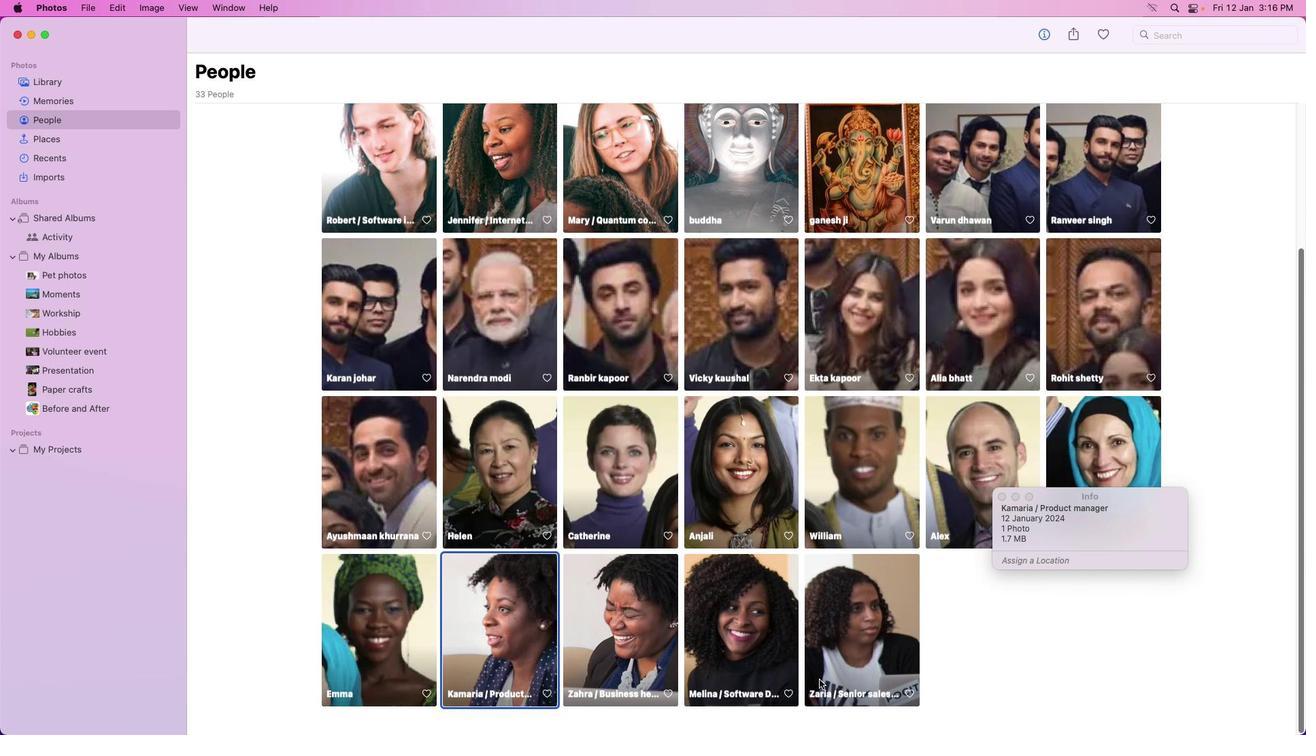 
Action: Mouse scrolled (819, 679) with delta (0, 0)
Screenshot: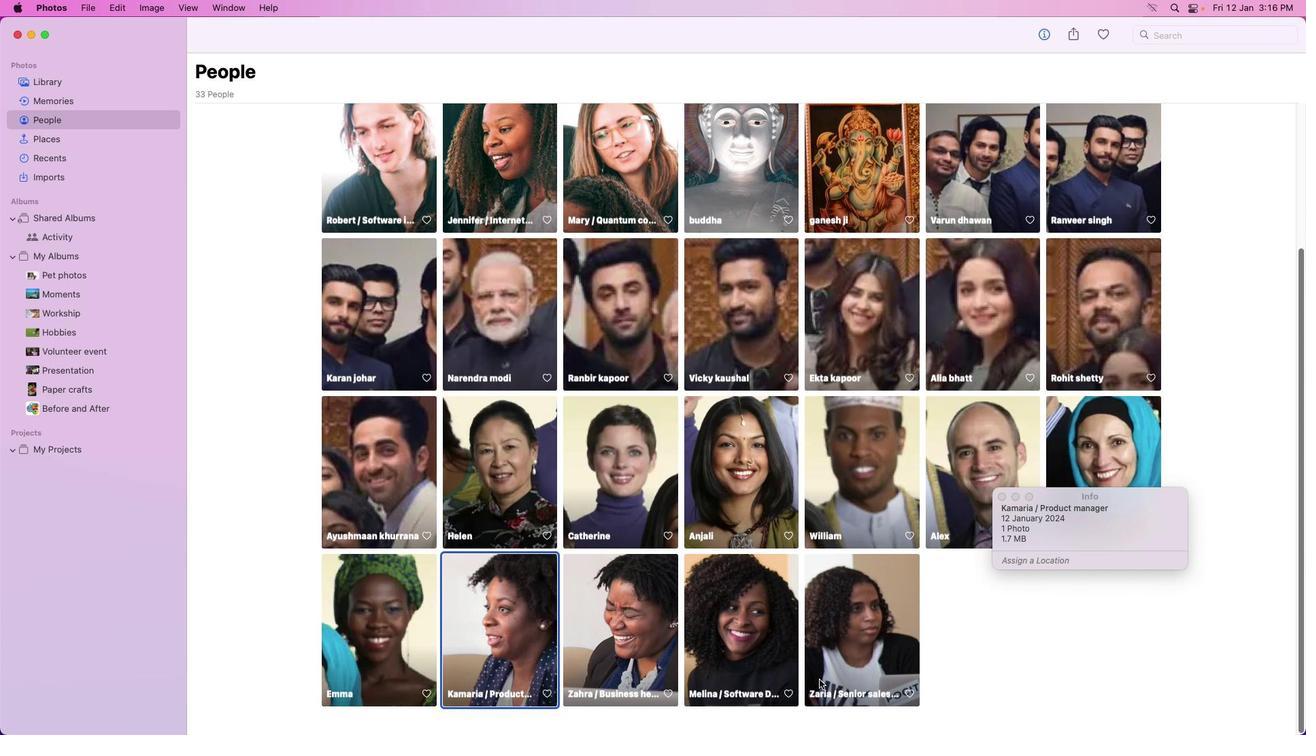
Action: Mouse moved to (819, 679)
Screenshot: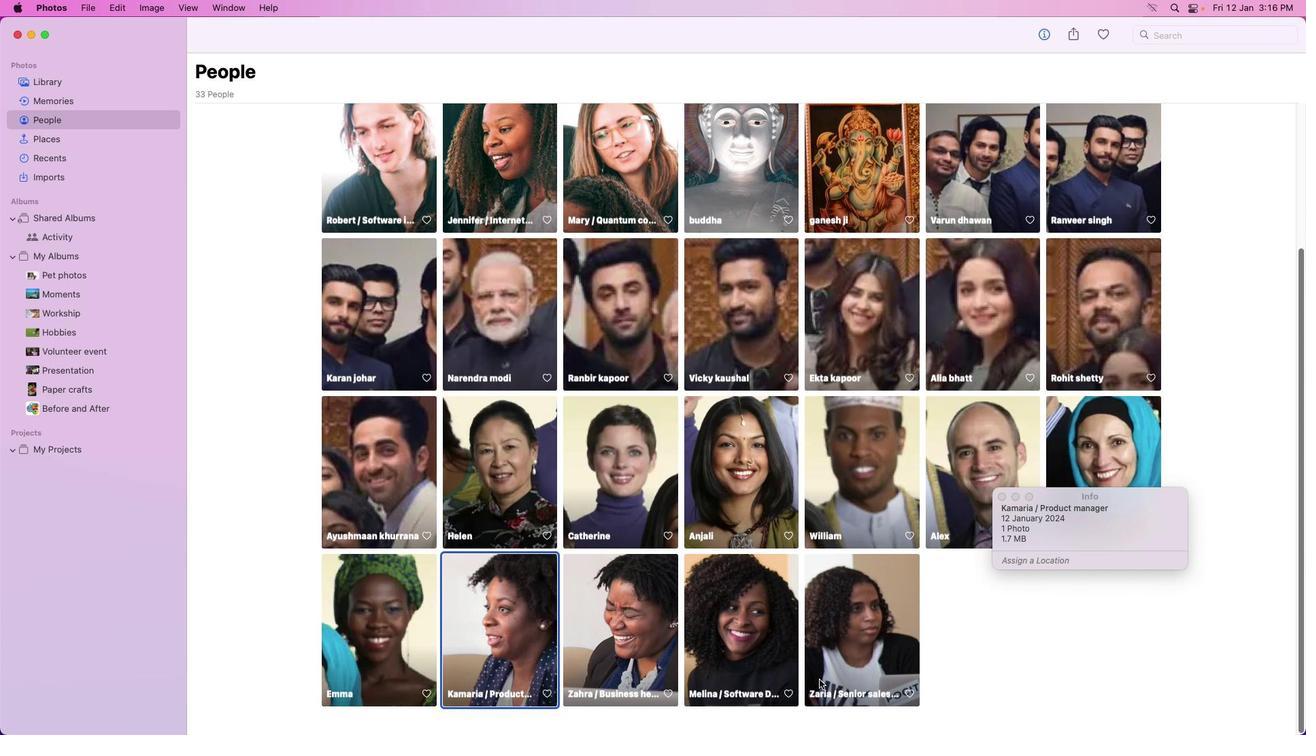 
Action: Mouse scrolled (819, 679) with delta (0, 0)
Screenshot: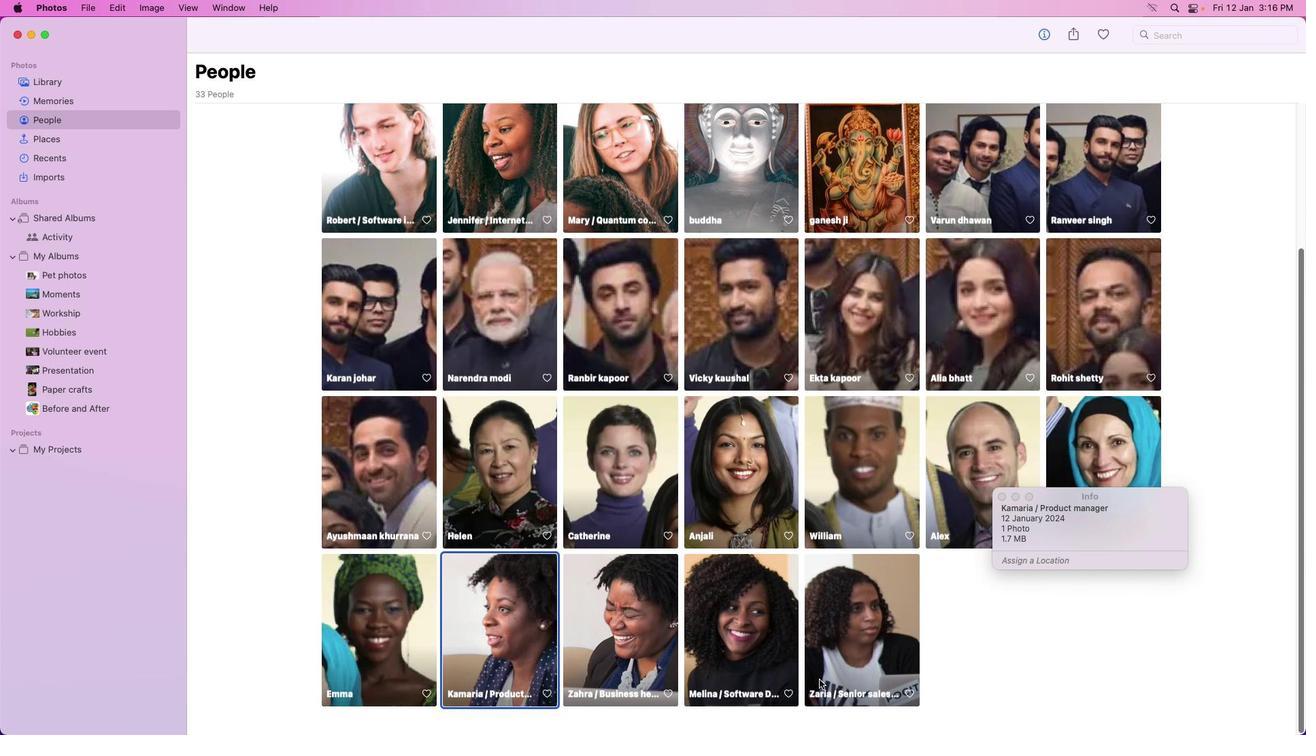 
Action: Mouse scrolled (819, 679) with delta (0, -2)
Screenshot: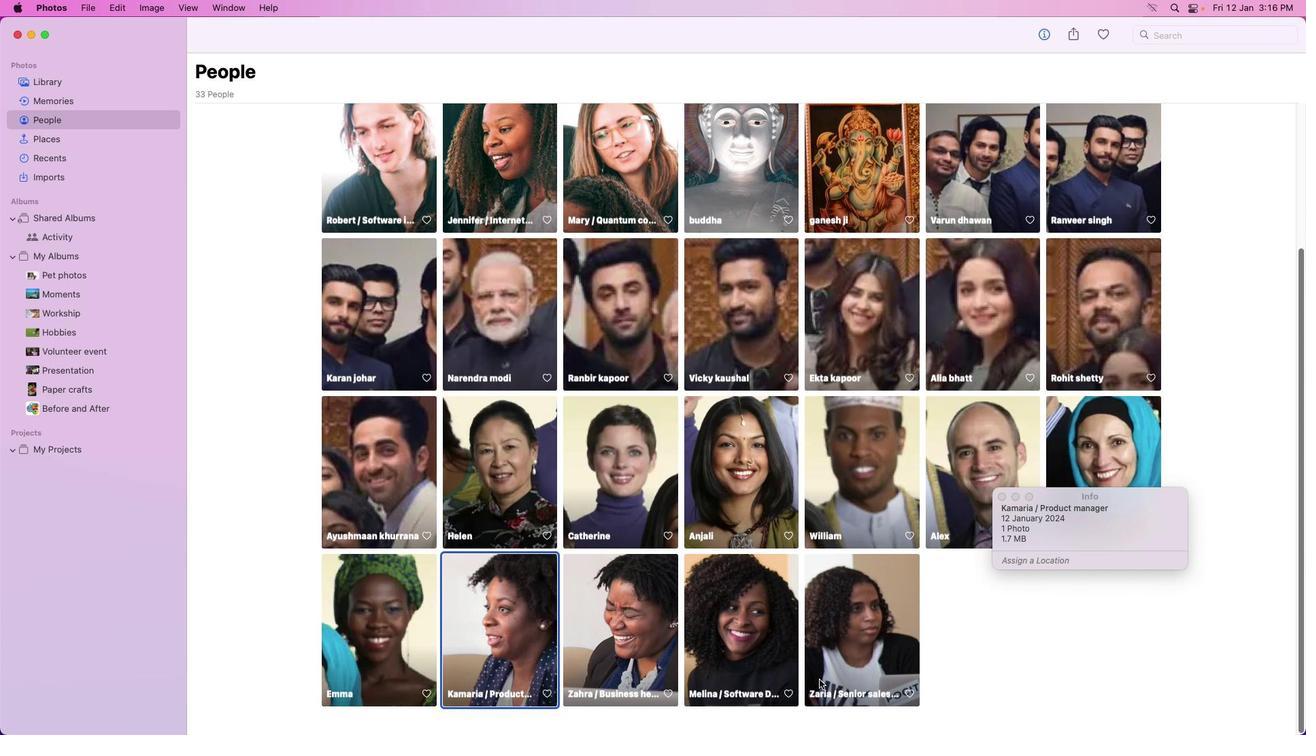 
Action: Mouse moved to (819, 679)
Screenshot: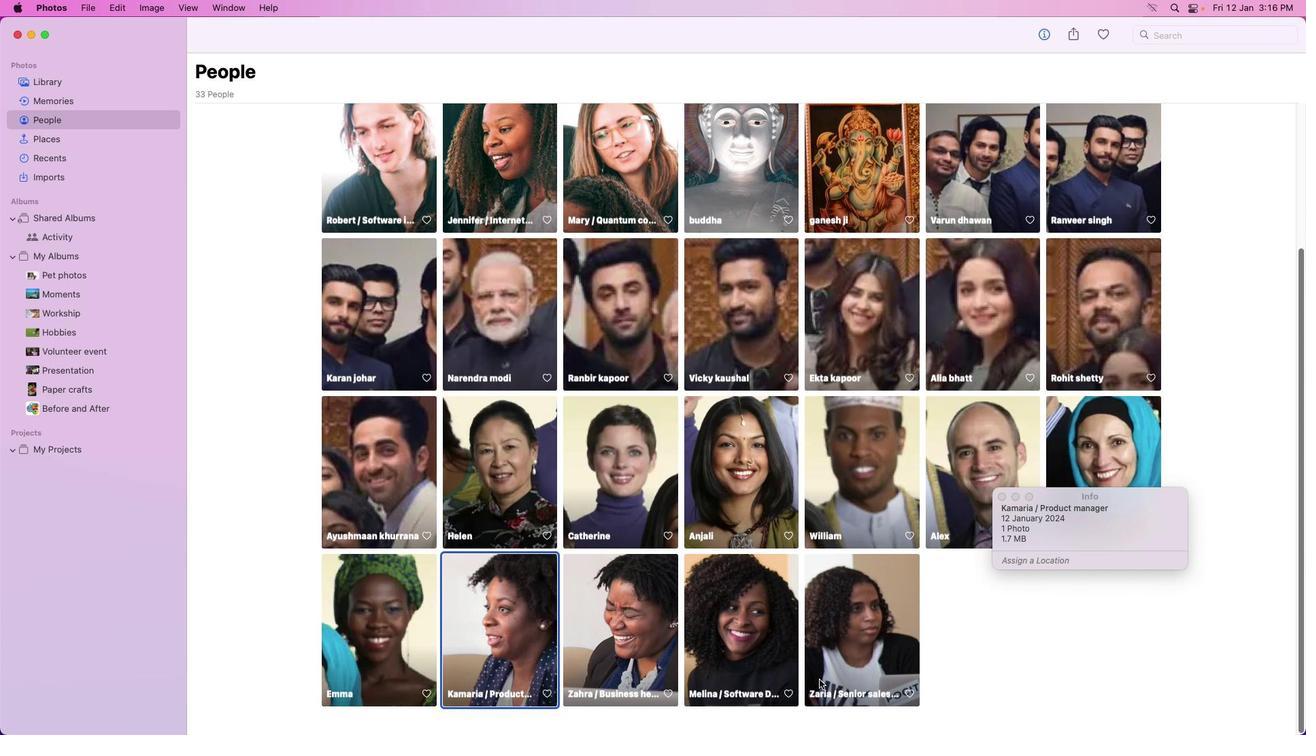 
Action: Mouse scrolled (819, 679) with delta (0, -2)
Screenshot: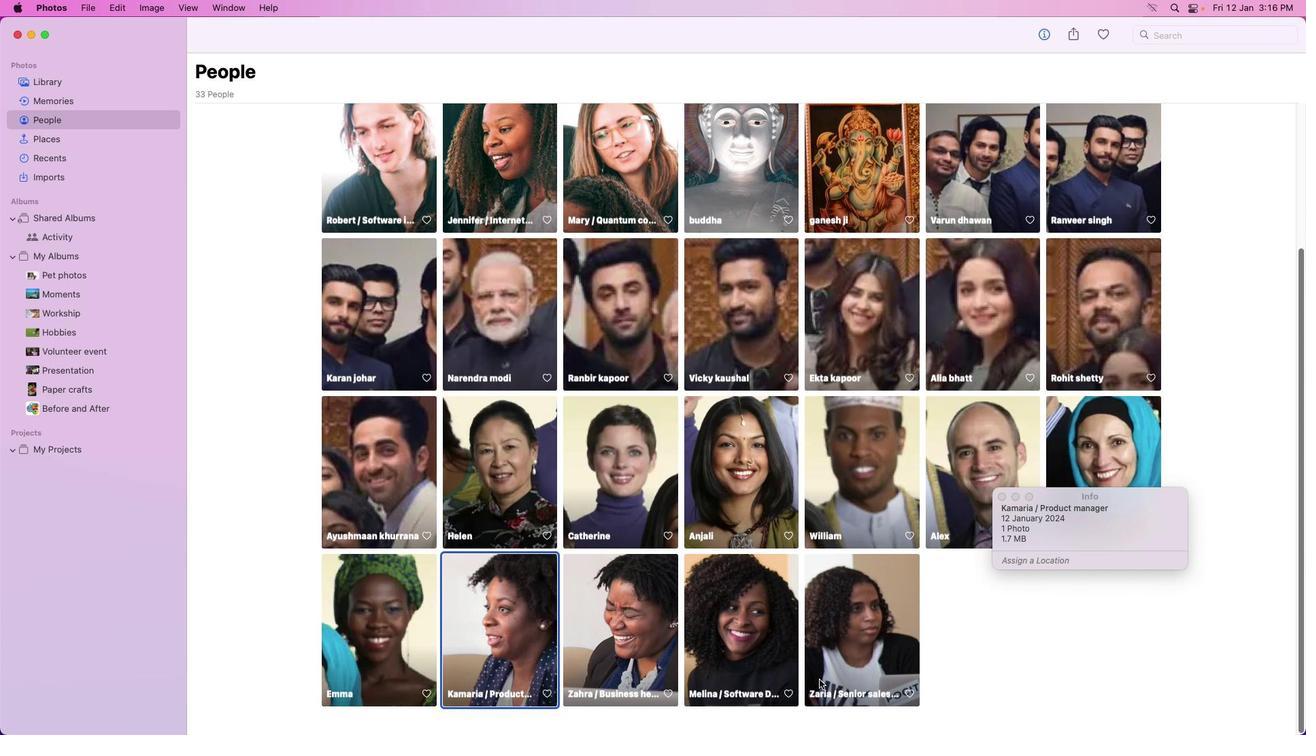 
